 Task: Use the formula "VLOOKUP" in spreadsheet "Project portfolio".
Action: Mouse moved to (370, 276)
Screenshot: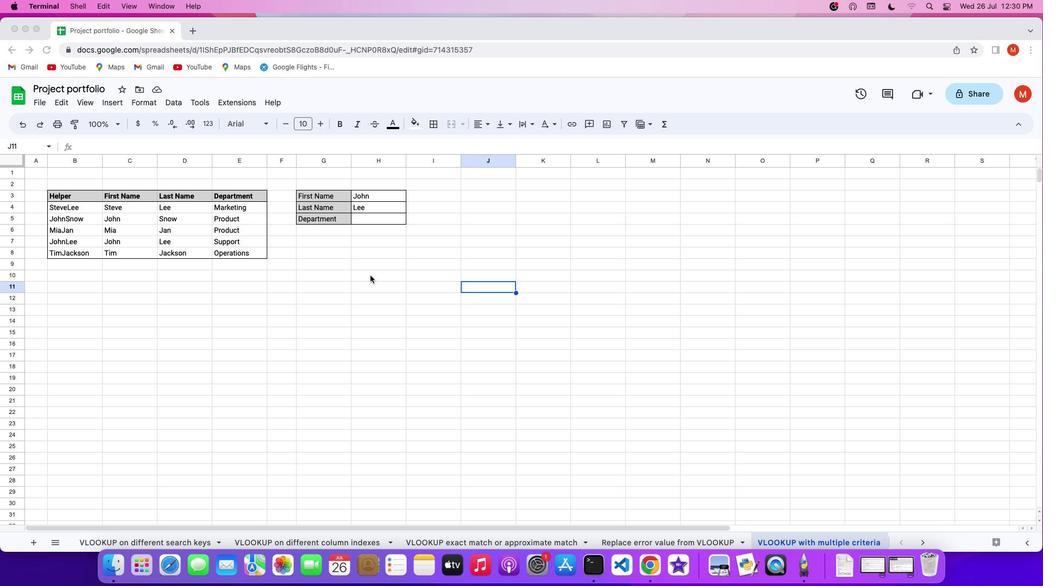 
Action: Mouse pressed left at (370, 276)
Screenshot: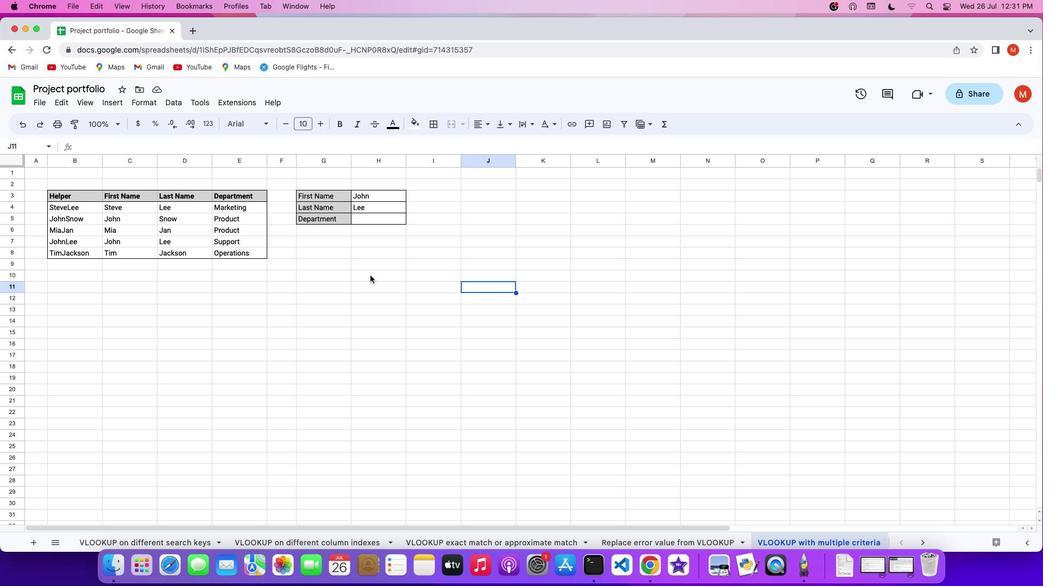 
Action: Mouse pressed left at (370, 276)
Screenshot: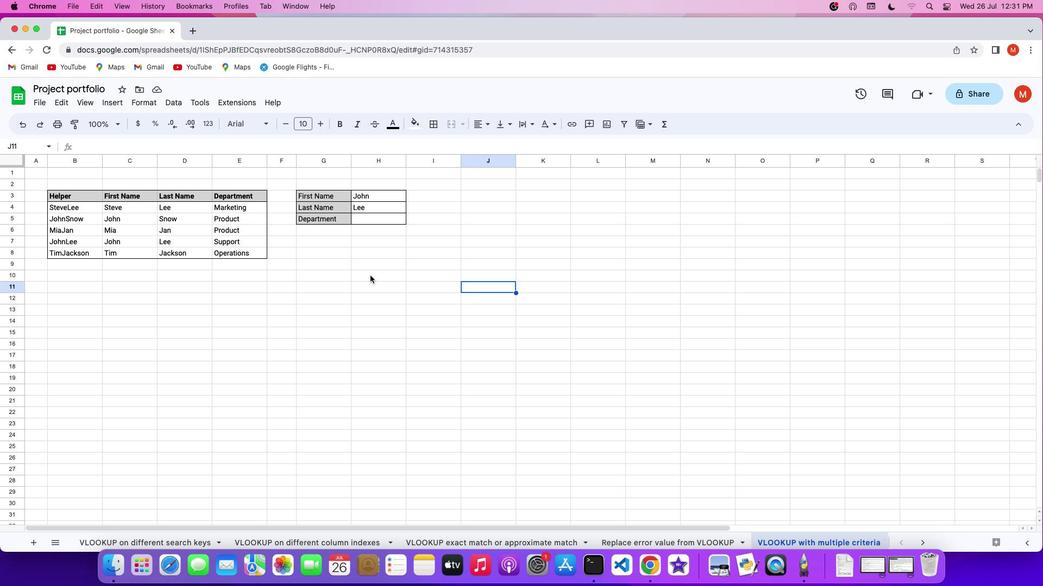 
Action: Key pressed '='
Screenshot: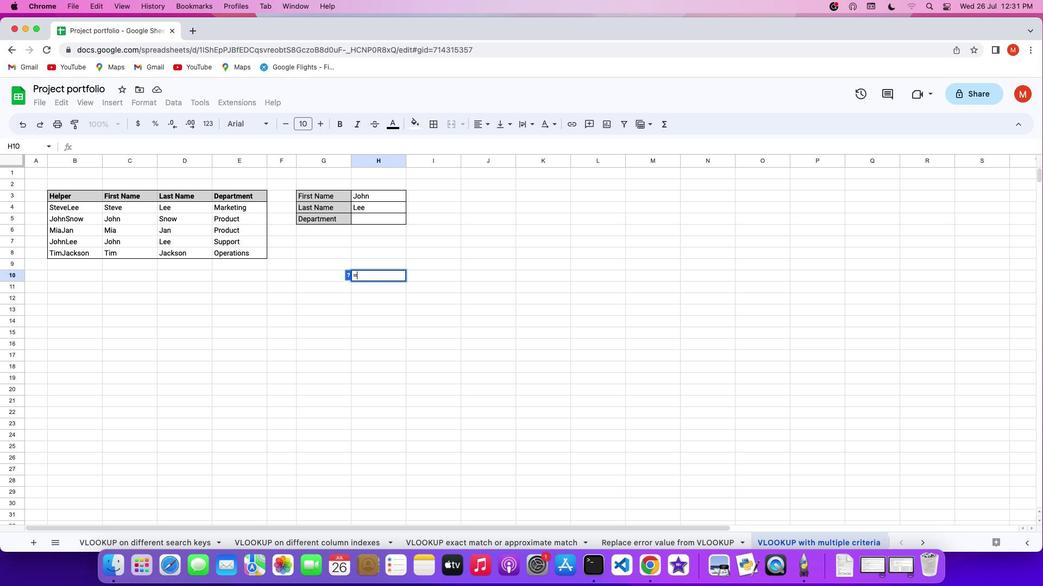 
Action: Mouse moved to (664, 120)
Screenshot: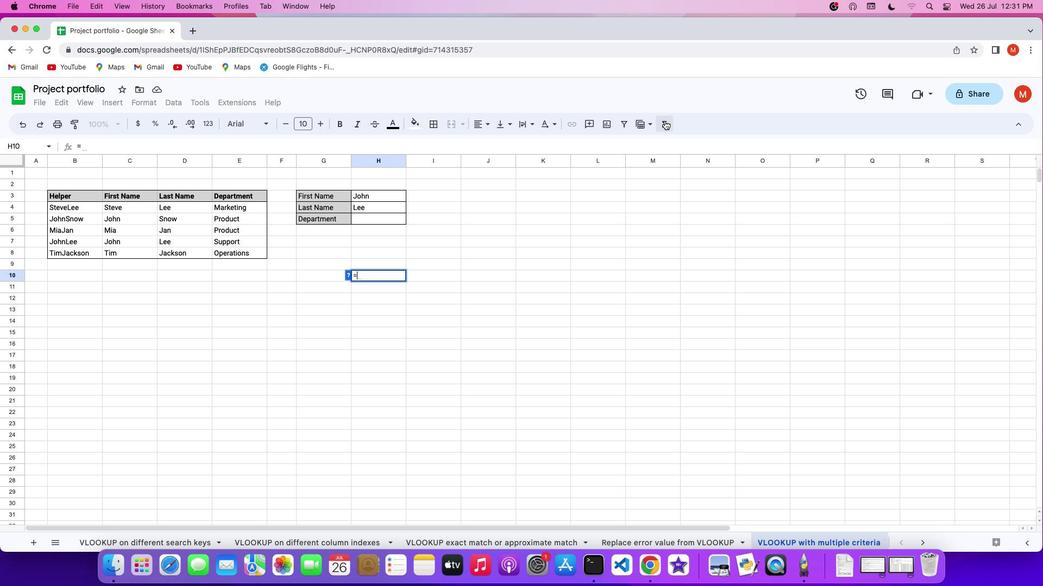 
Action: Mouse pressed left at (664, 120)
Screenshot: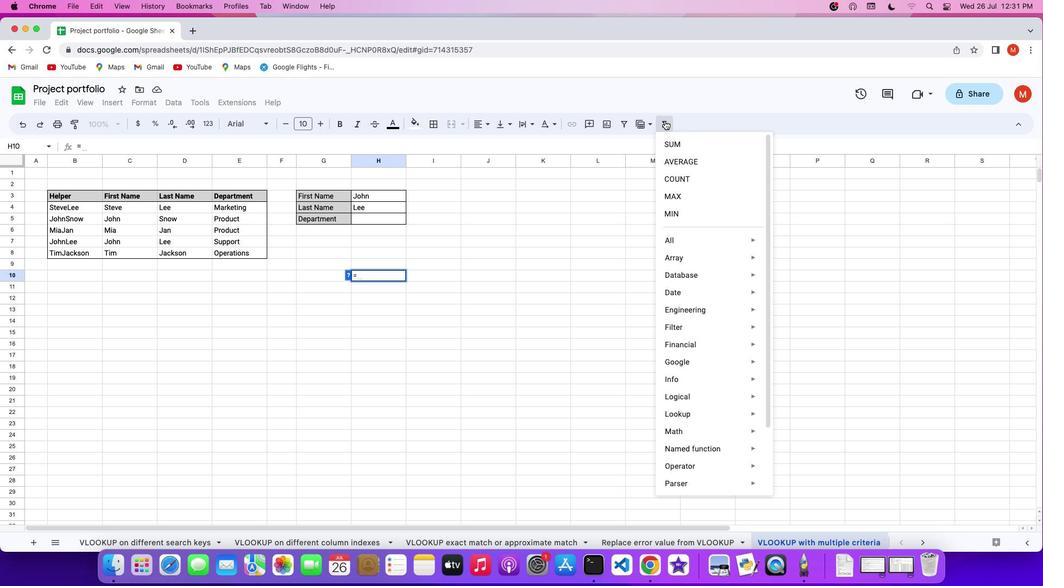 
Action: Mouse moved to (822, 413)
Screenshot: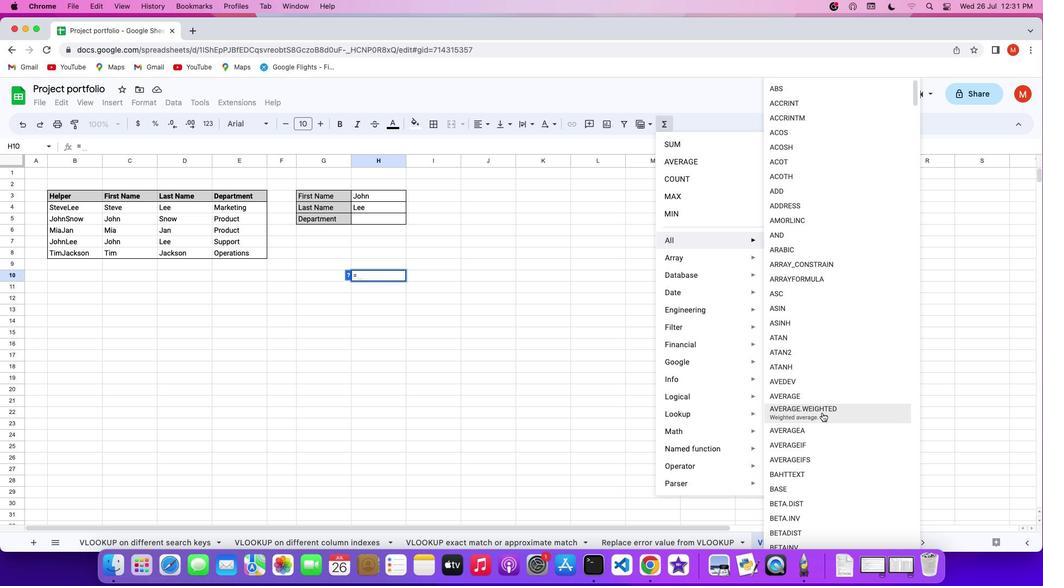
Action: Mouse scrolled (822, 413) with delta (0, 0)
Screenshot: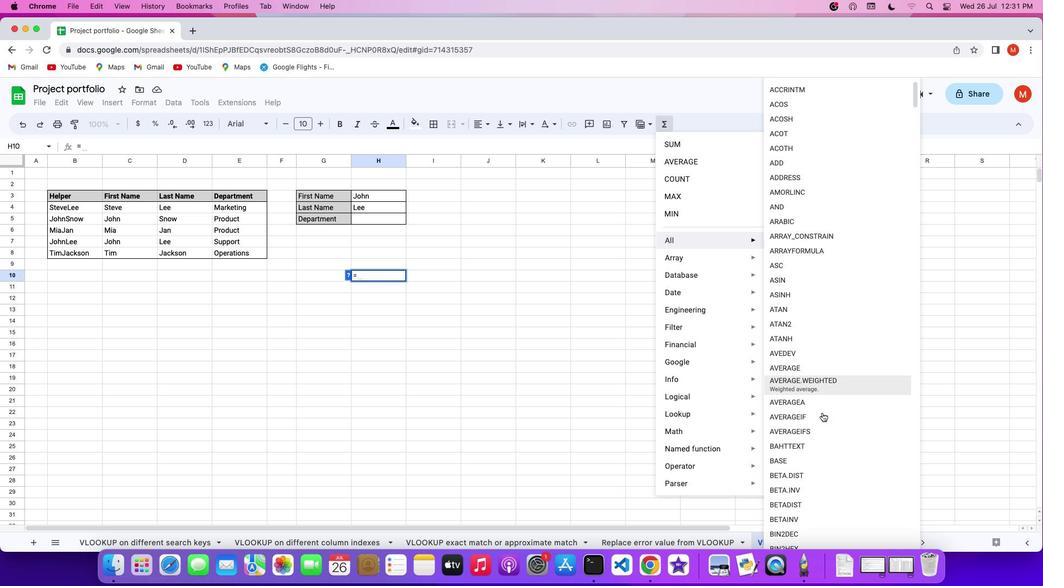 
Action: Mouse scrolled (822, 413) with delta (0, 0)
Screenshot: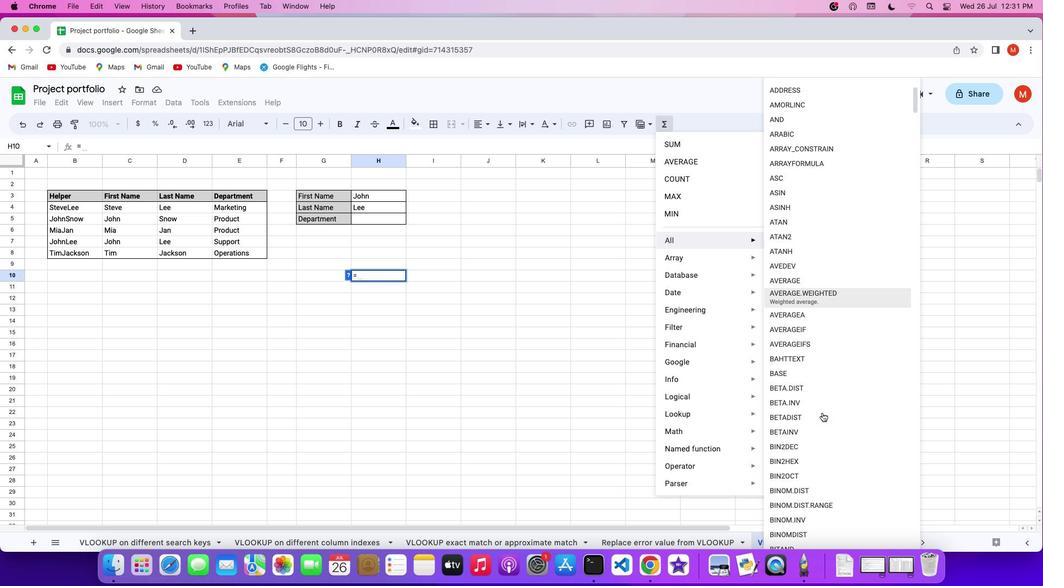
Action: Mouse scrolled (822, 413) with delta (0, -1)
Screenshot: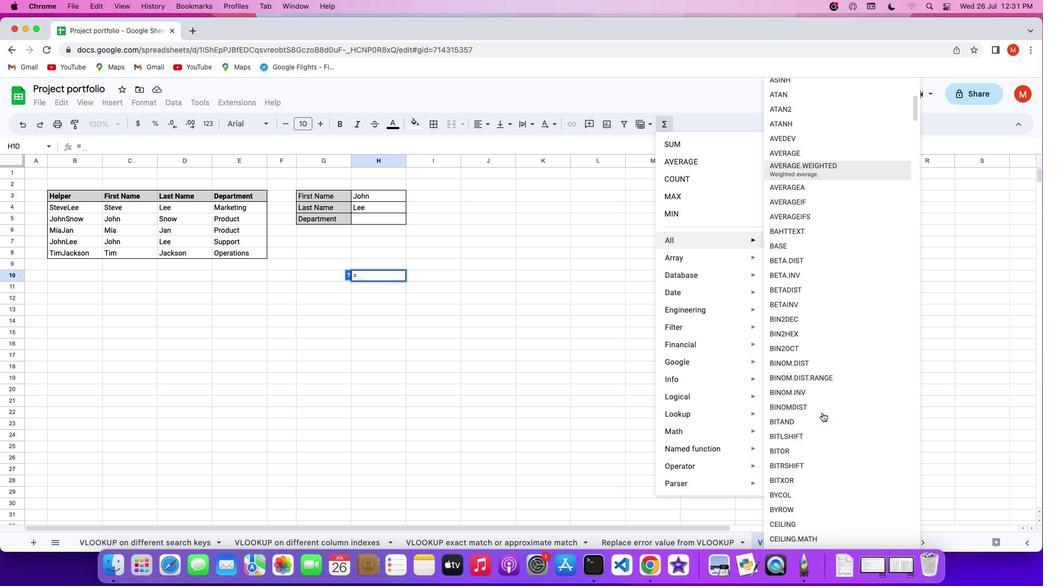 
Action: Mouse scrolled (822, 413) with delta (0, -2)
Screenshot: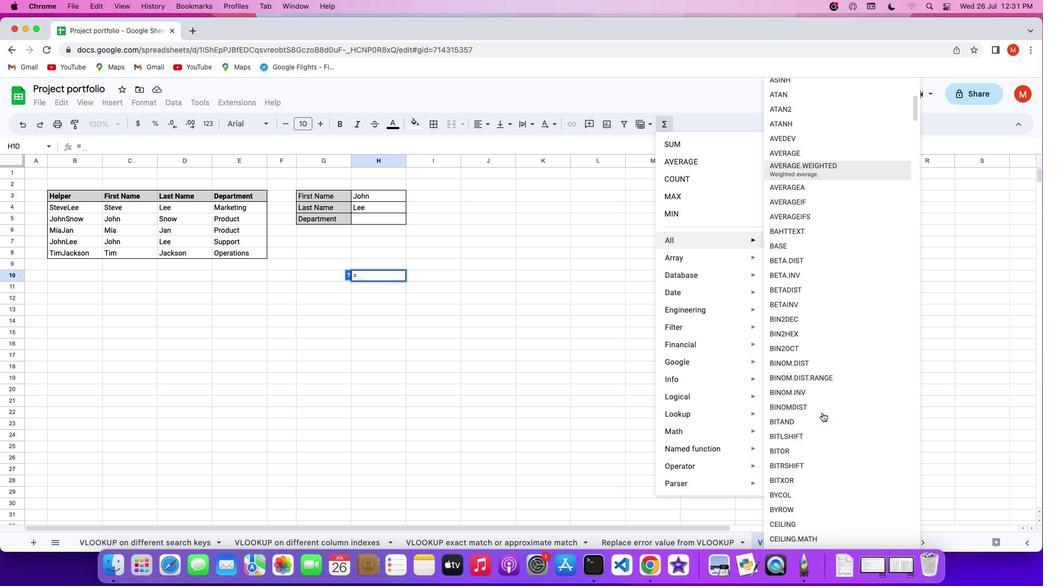 
Action: Mouse scrolled (822, 413) with delta (0, -2)
Screenshot: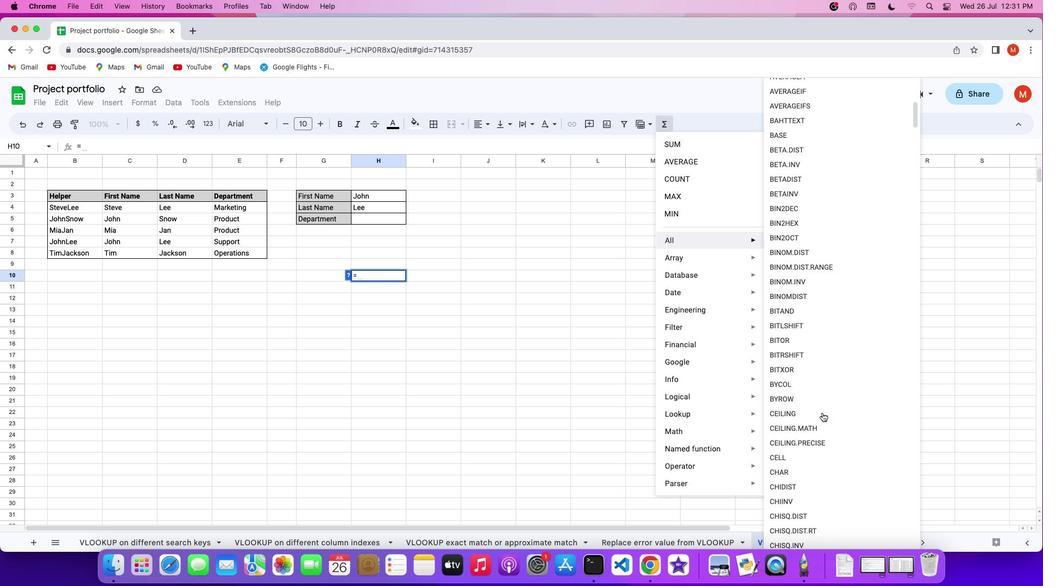 
Action: Mouse scrolled (822, 413) with delta (0, 0)
Screenshot: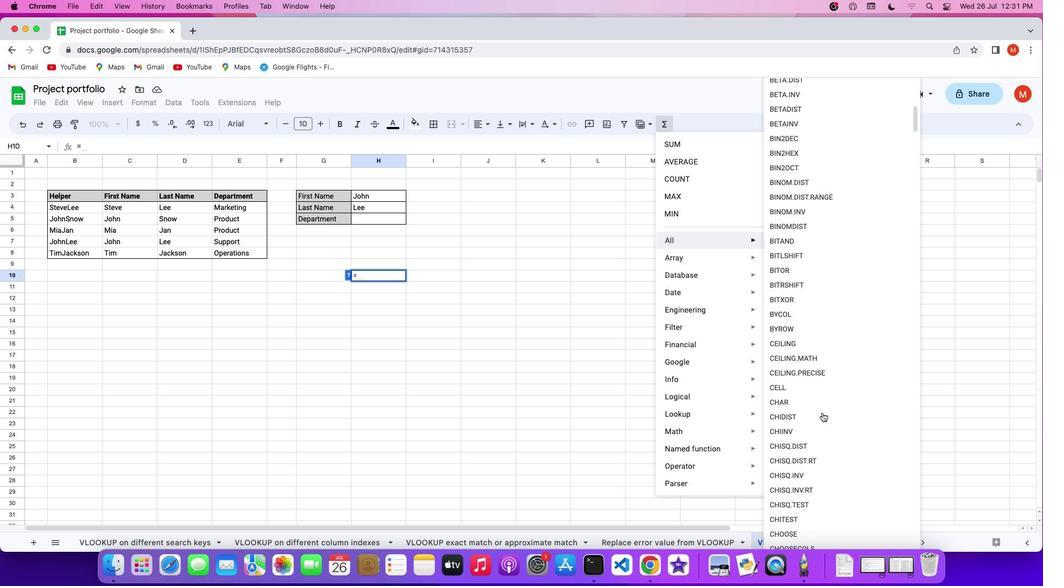 
Action: Mouse scrolled (822, 413) with delta (0, 0)
Screenshot: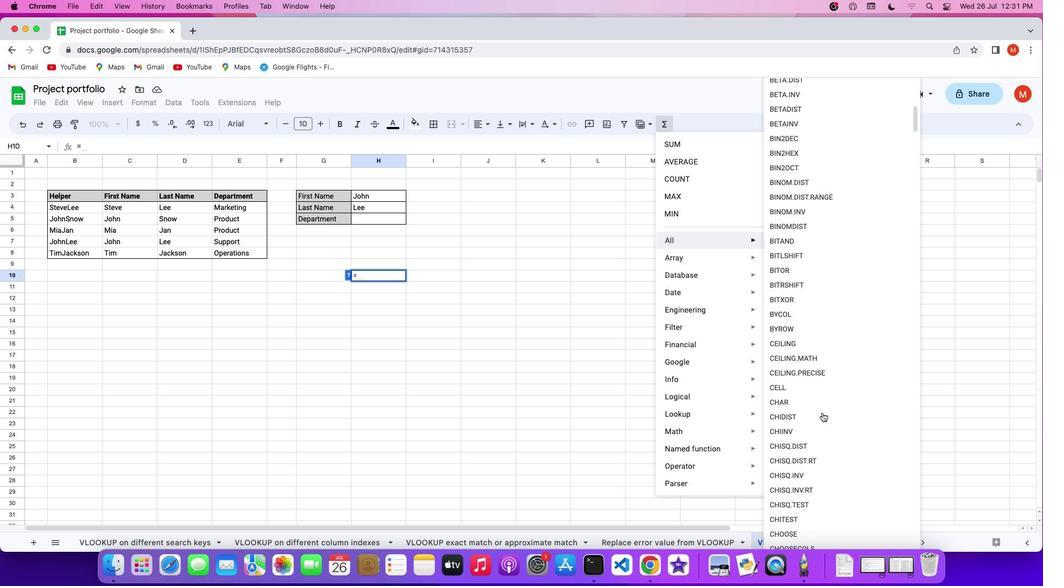 
Action: Mouse scrolled (822, 413) with delta (0, -1)
Screenshot: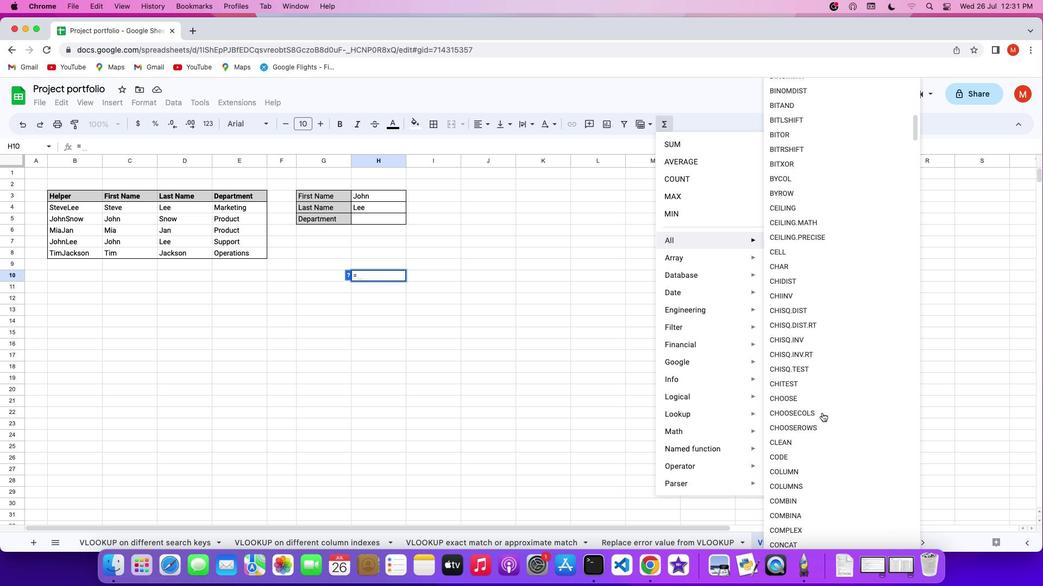 
Action: Mouse scrolled (822, 413) with delta (0, -2)
Screenshot: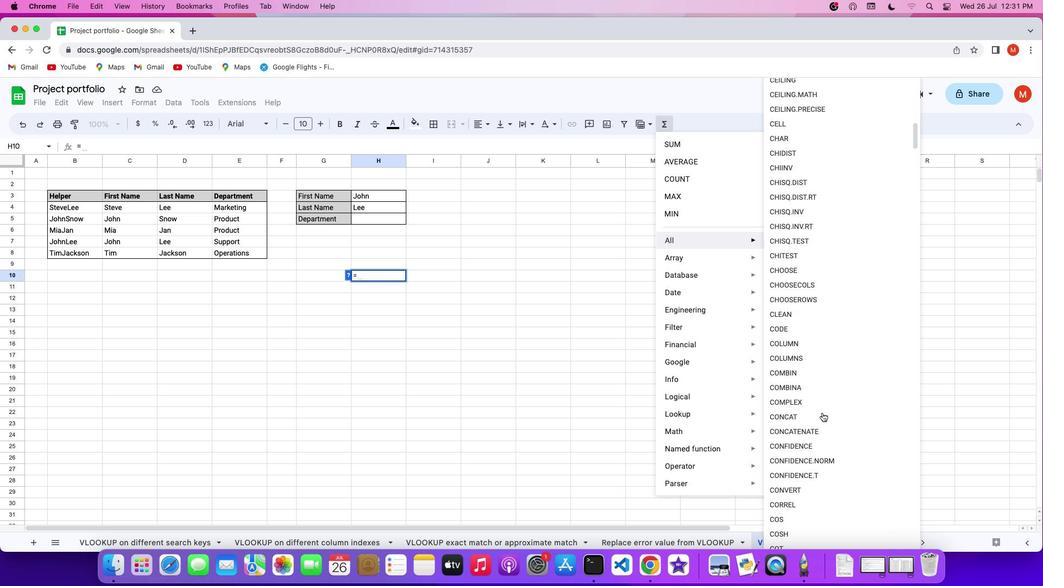 
Action: Mouse scrolled (822, 413) with delta (0, -3)
Screenshot: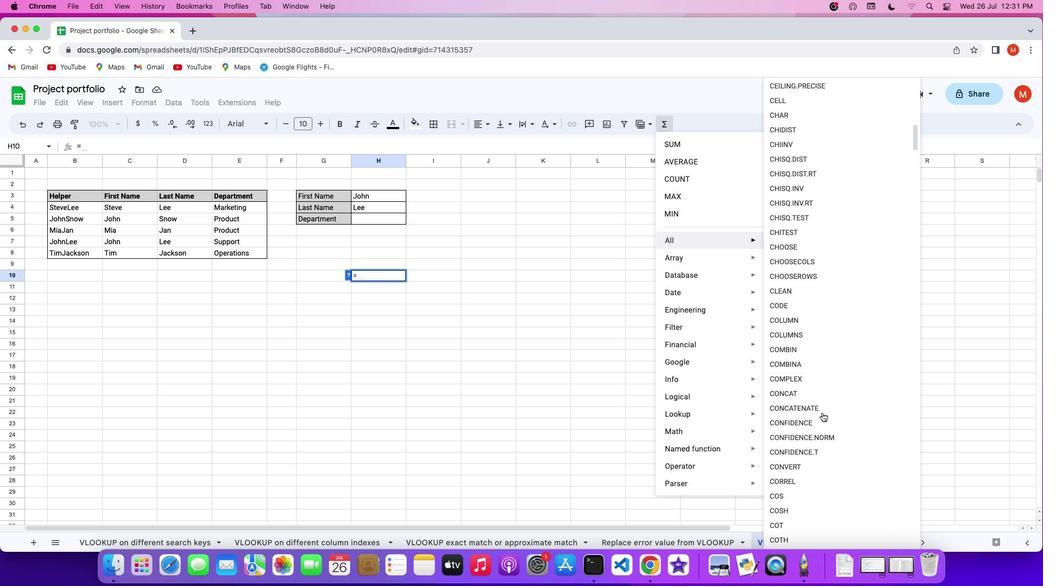 
Action: Mouse scrolled (822, 413) with delta (0, 0)
Screenshot: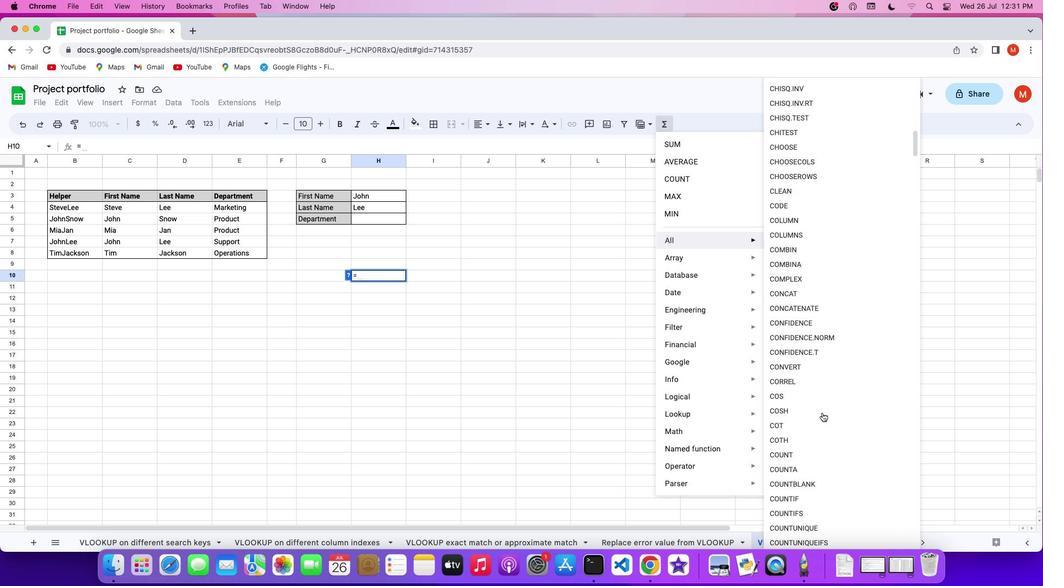
Action: Mouse scrolled (822, 413) with delta (0, 0)
Screenshot: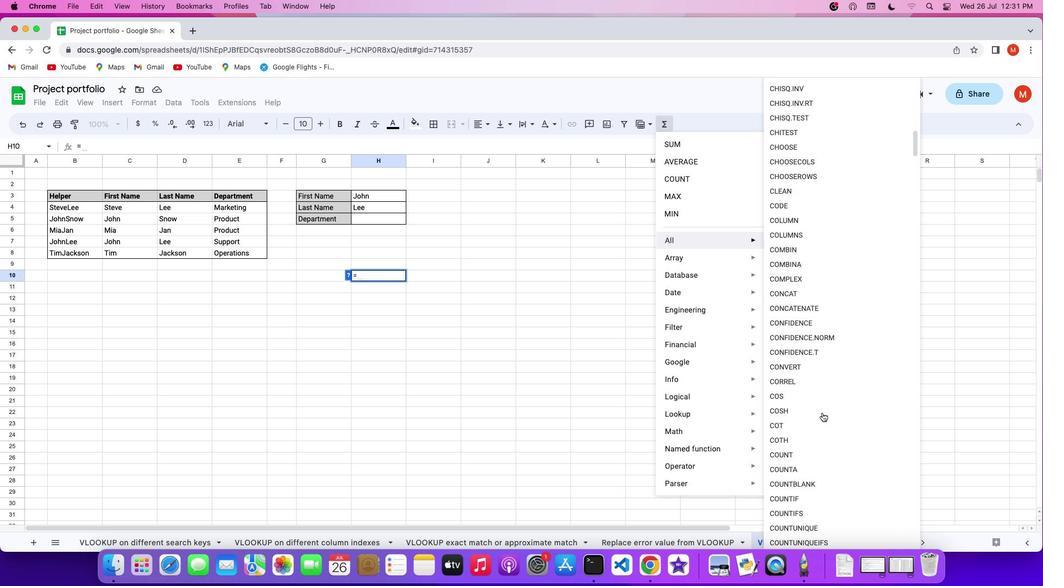 
Action: Mouse scrolled (822, 413) with delta (0, -1)
Screenshot: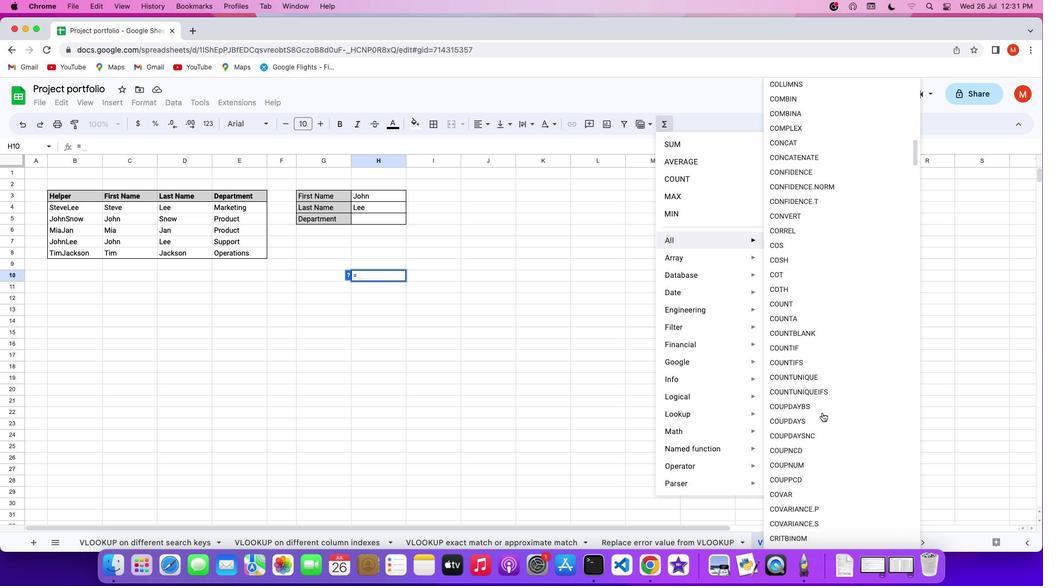 
Action: Mouse scrolled (822, 413) with delta (0, -2)
Screenshot: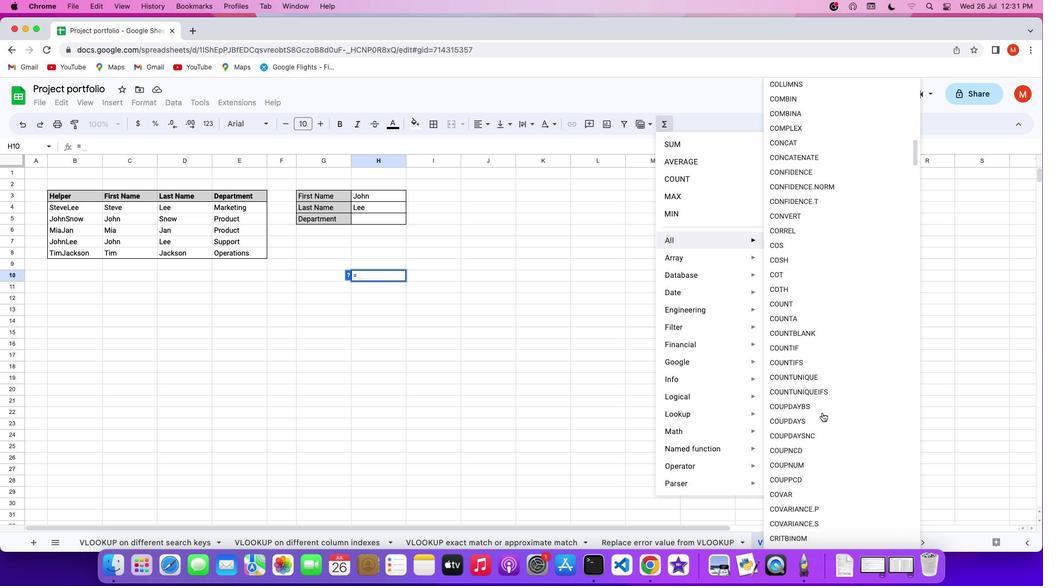 
Action: Mouse scrolled (822, 413) with delta (0, -3)
Screenshot: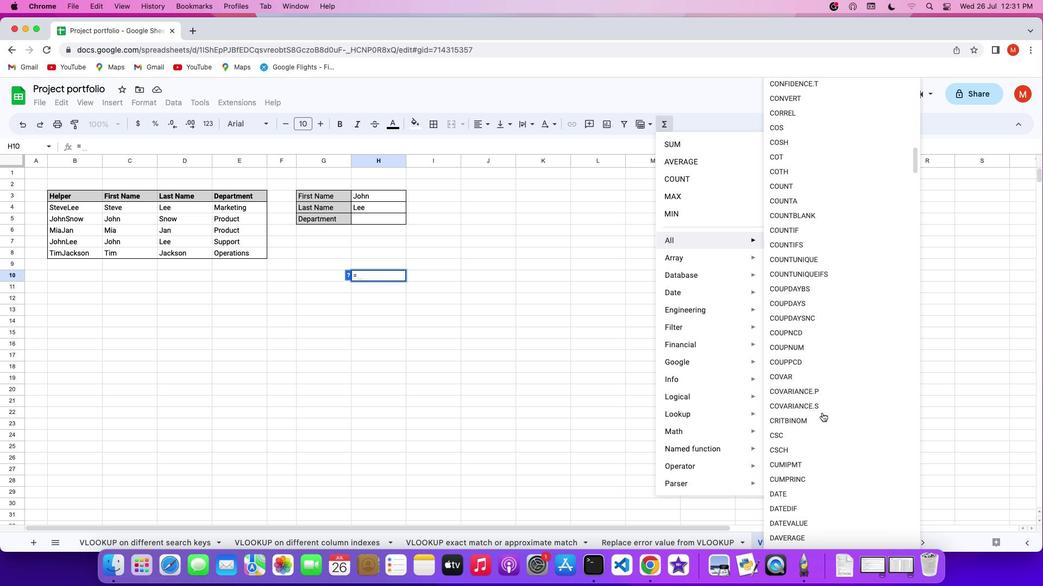 
Action: Mouse scrolled (822, 413) with delta (0, 0)
Screenshot: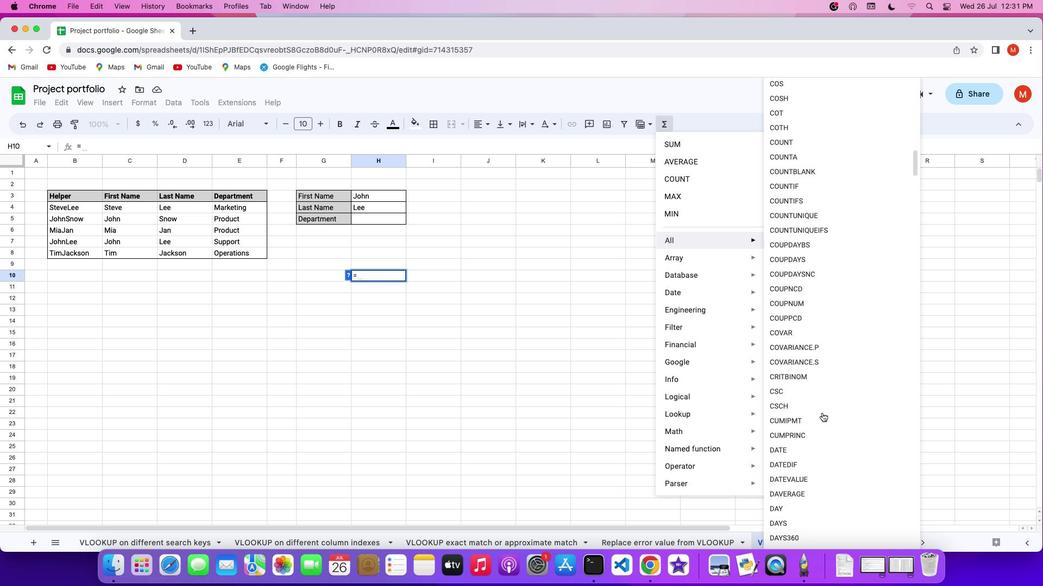 
Action: Mouse scrolled (822, 413) with delta (0, 0)
Screenshot: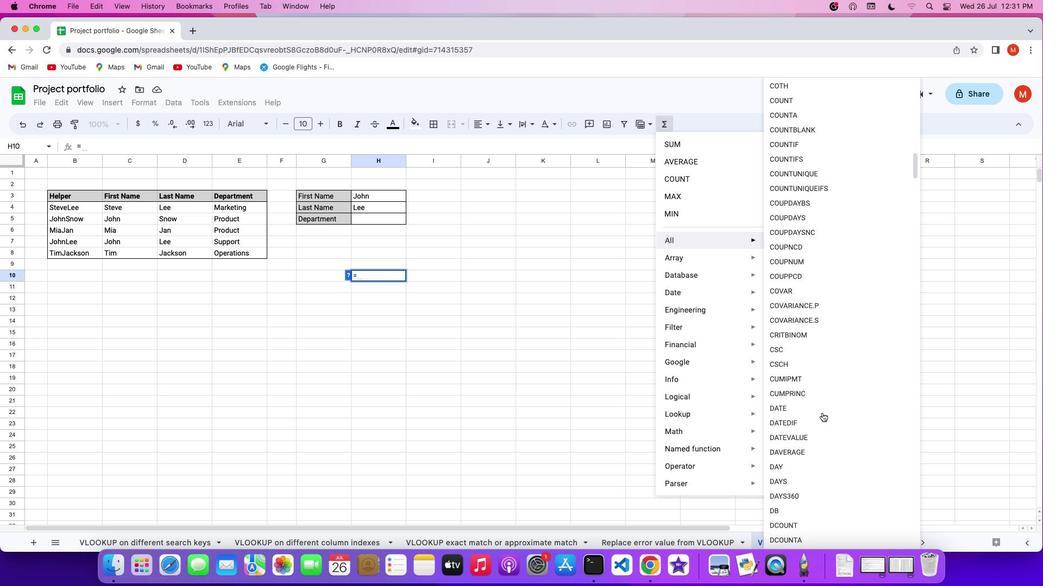 
Action: Mouse scrolled (822, 413) with delta (0, -1)
Screenshot: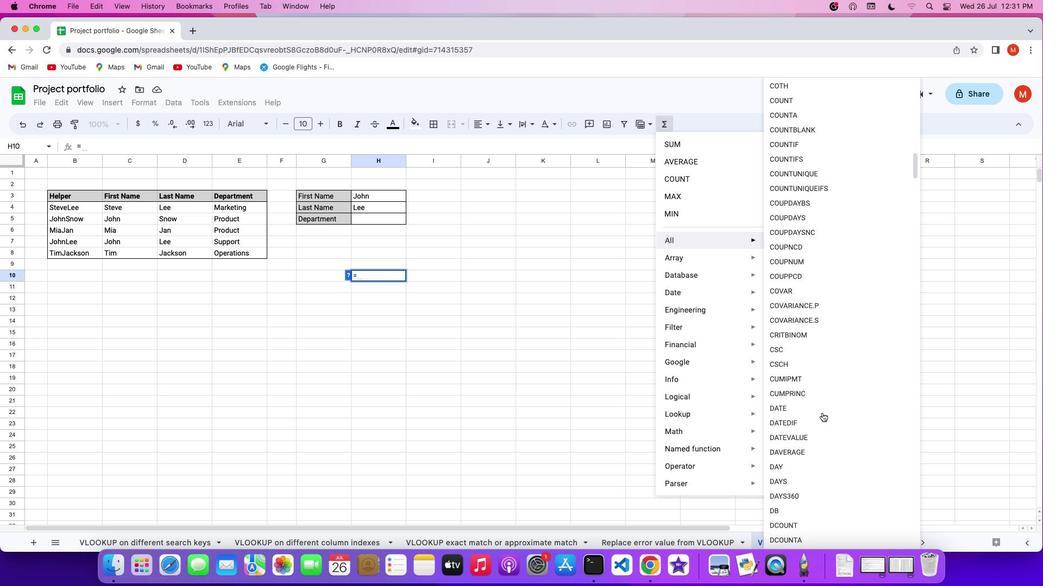 
Action: Mouse scrolled (822, 413) with delta (0, -2)
Screenshot: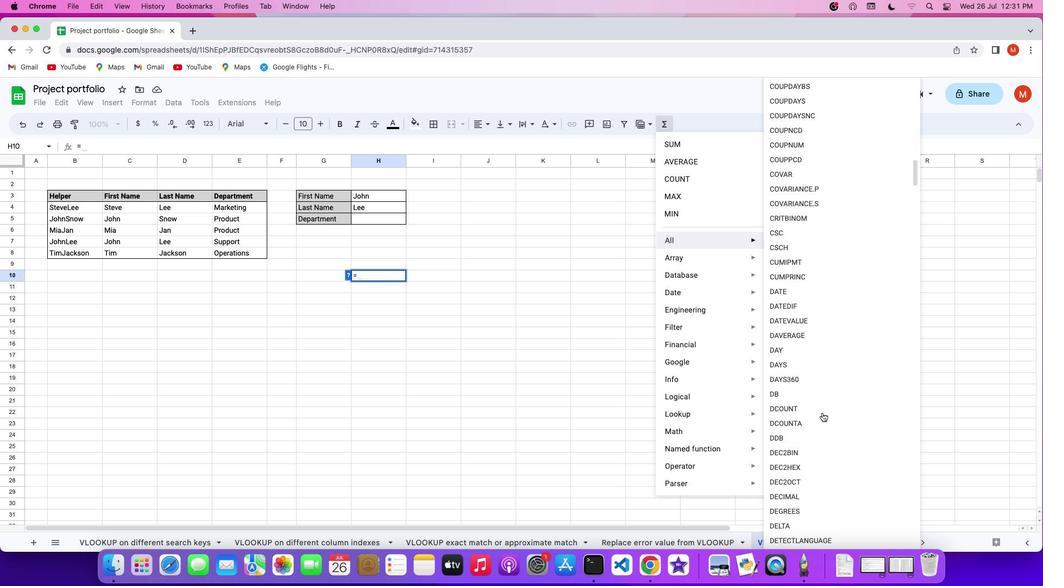 
Action: Mouse scrolled (822, 413) with delta (0, -2)
Screenshot: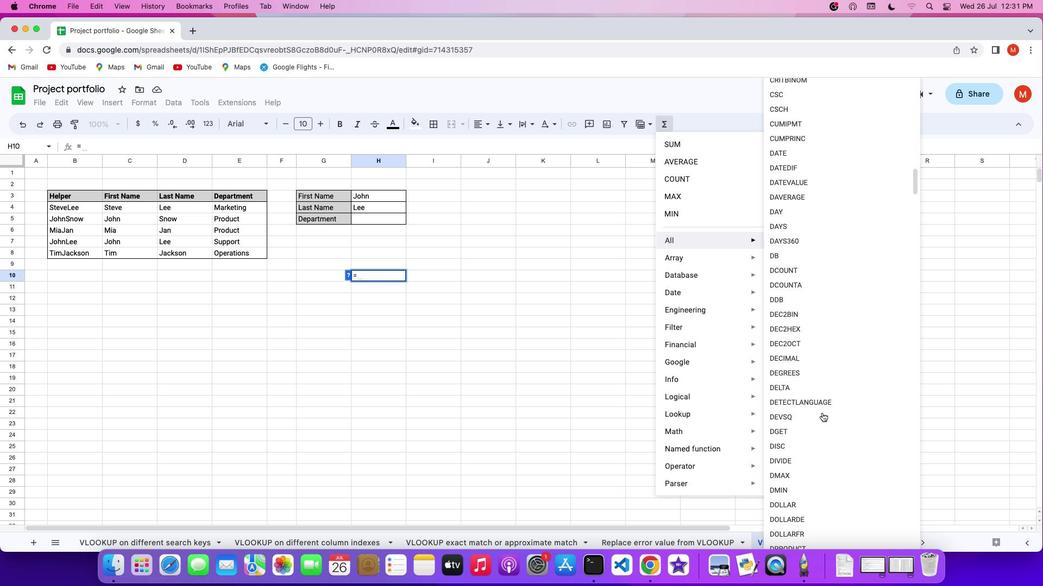 
Action: Mouse scrolled (822, 413) with delta (0, 0)
Screenshot: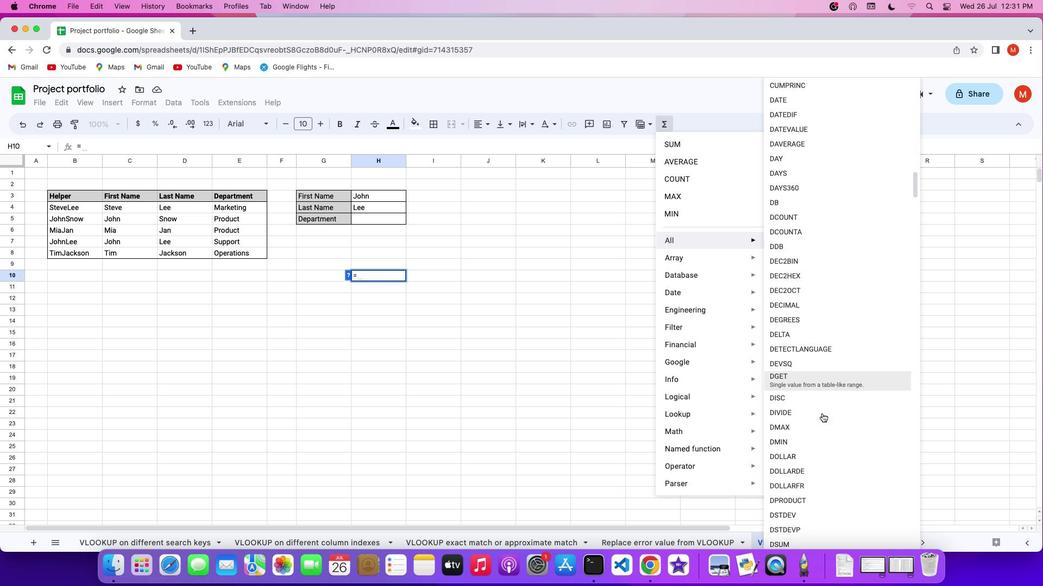 
Action: Mouse scrolled (822, 413) with delta (0, 0)
Screenshot: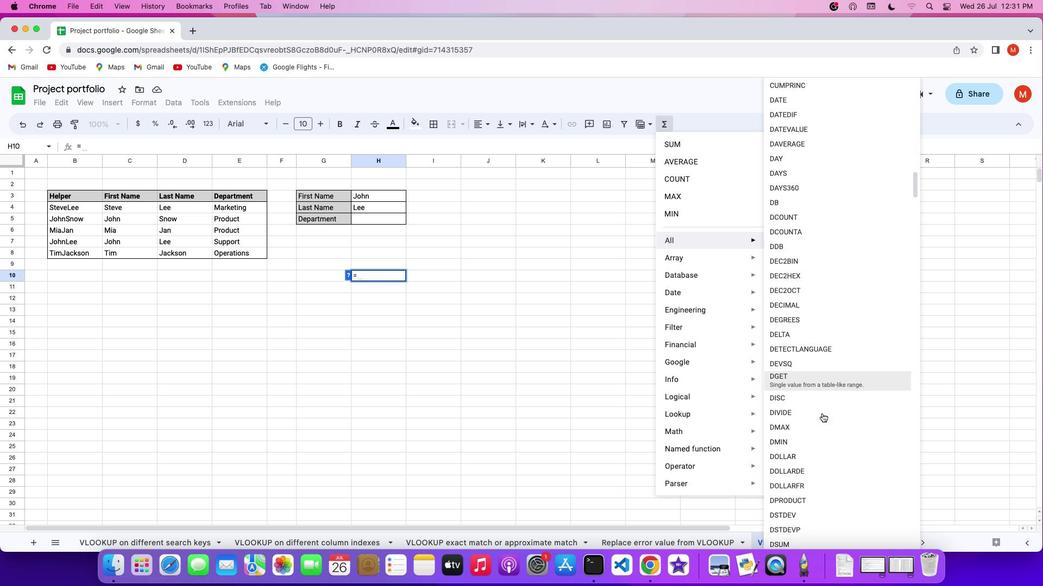 
Action: Mouse scrolled (822, 413) with delta (0, -1)
Screenshot: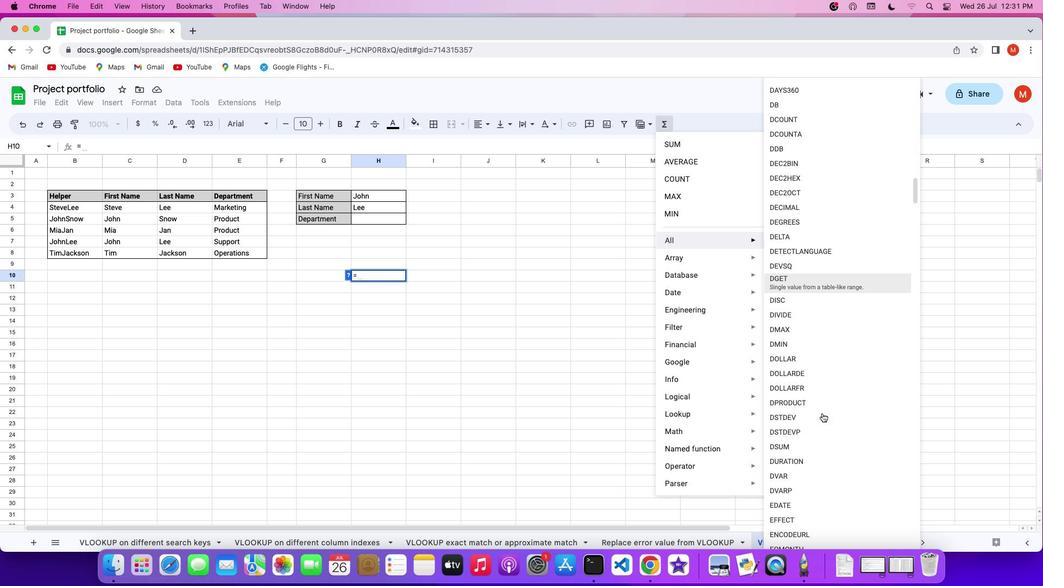 
Action: Mouse moved to (822, 413)
Screenshot: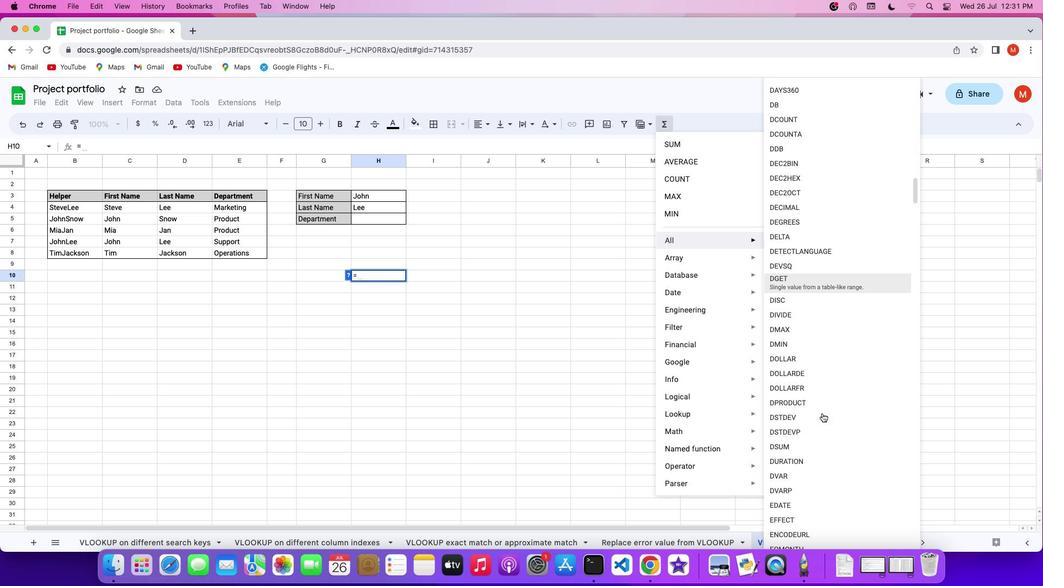 
Action: Mouse scrolled (822, 413) with delta (0, -2)
Screenshot: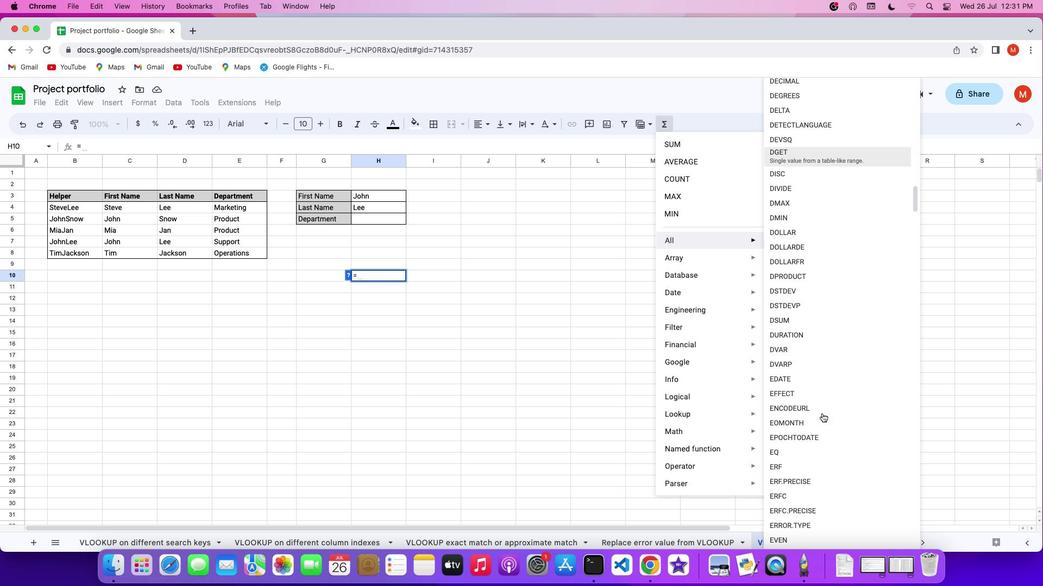 
Action: Mouse scrolled (822, 413) with delta (0, -2)
Screenshot: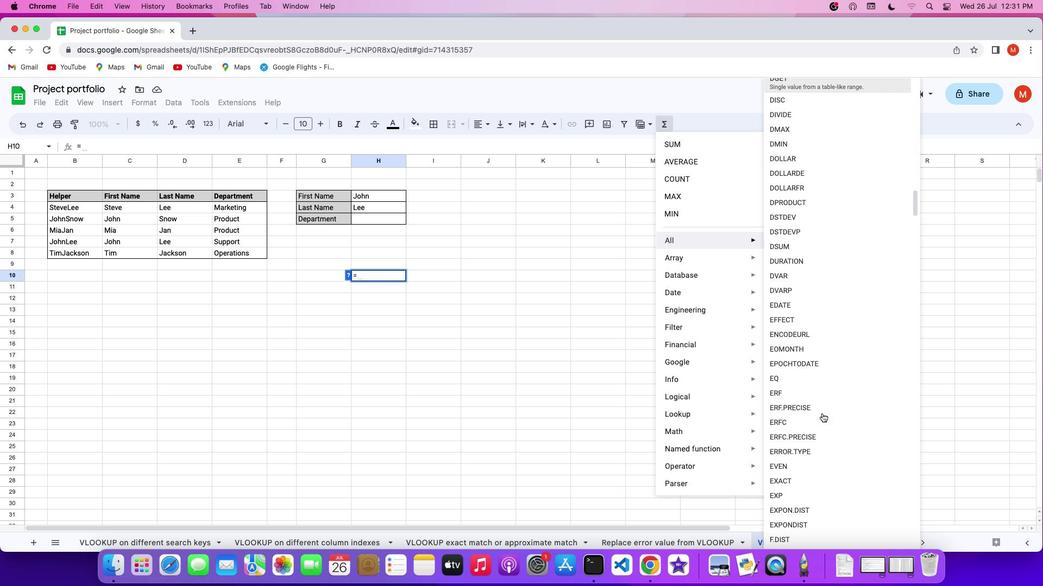 
Action: Mouse scrolled (822, 413) with delta (0, 0)
Screenshot: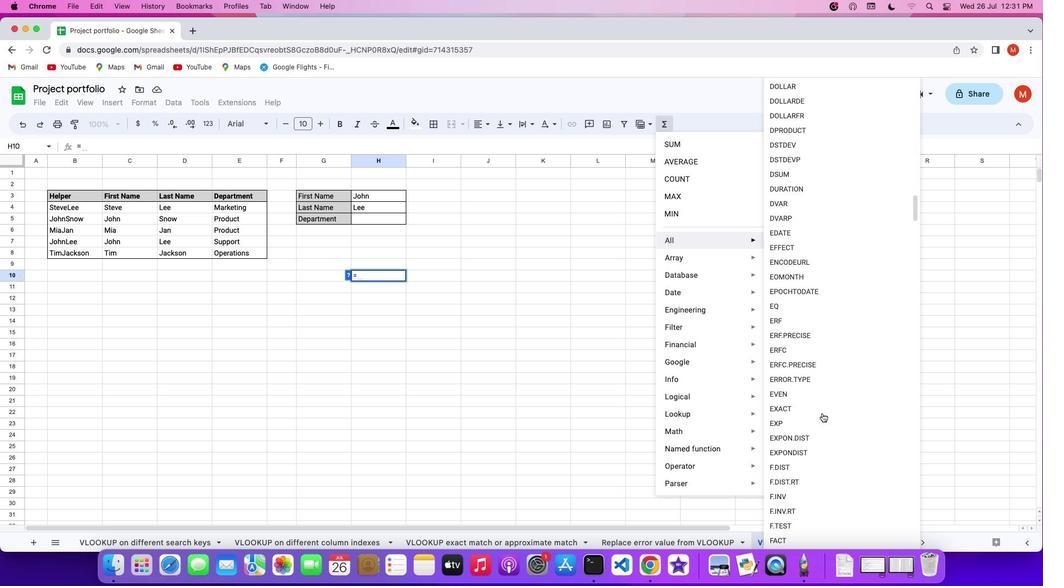 
Action: Mouse scrolled (822, 413) with delta (0, 0)
Screenshot: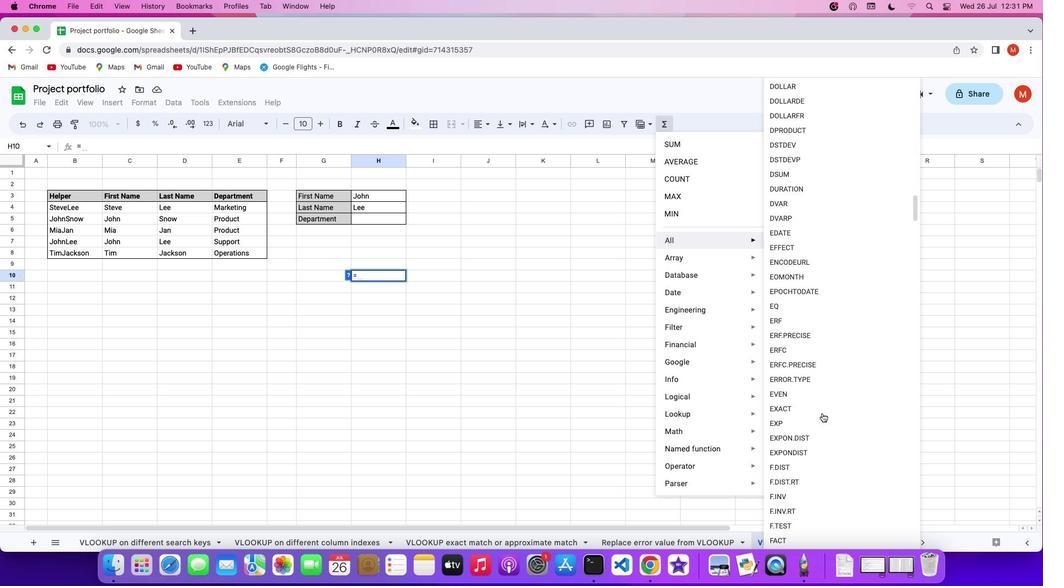 
Action: Mouse scrolled (822, 413) with delta (0, -1)
Screenshot: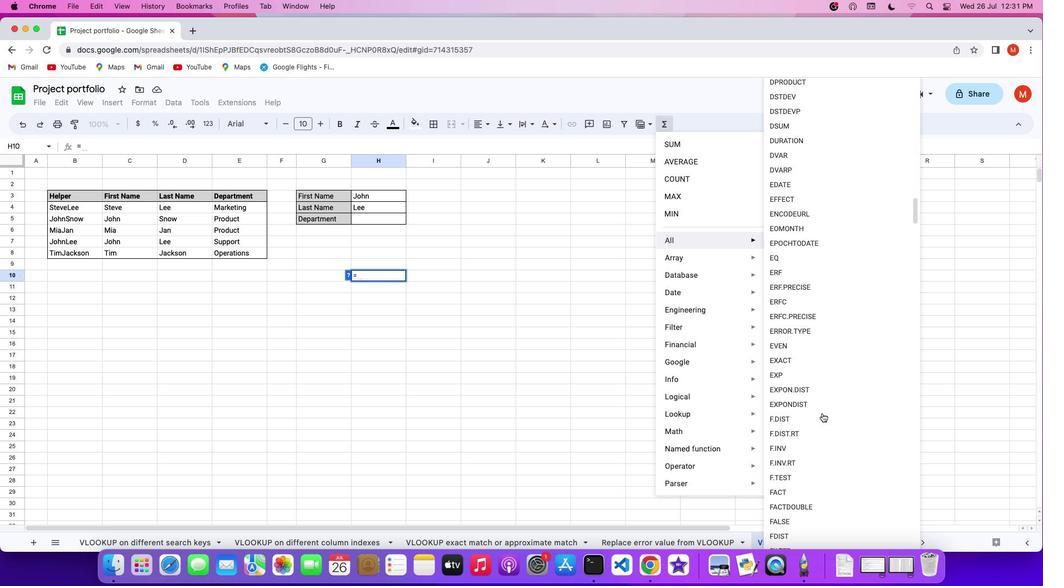 
Action: Mouse scrolled (822, 413) with delta (0, -2)
Screenshot: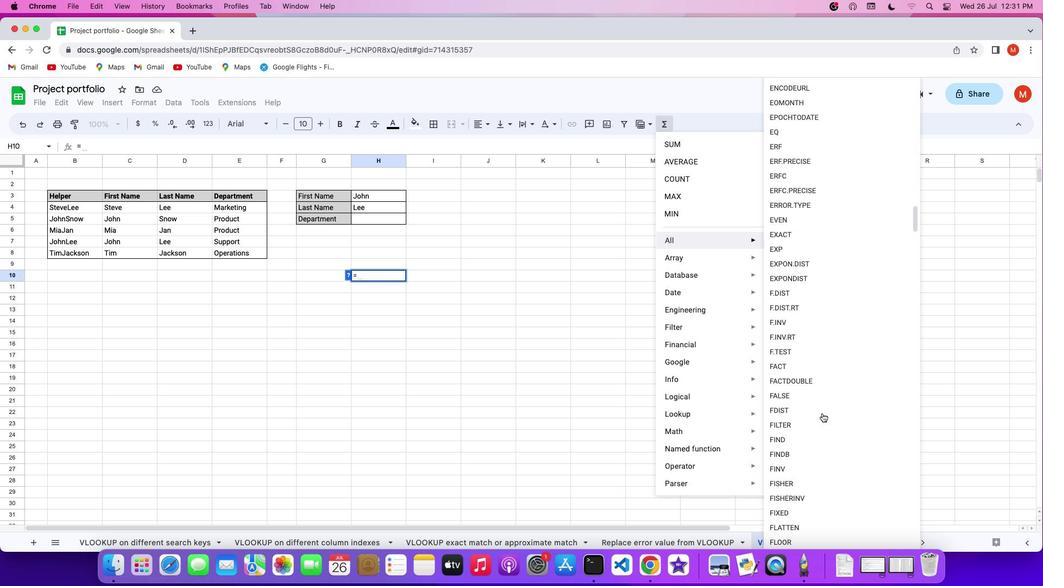 
Action: Mouse scrolled (822, 413) with delta (0, -2)
Screenshot: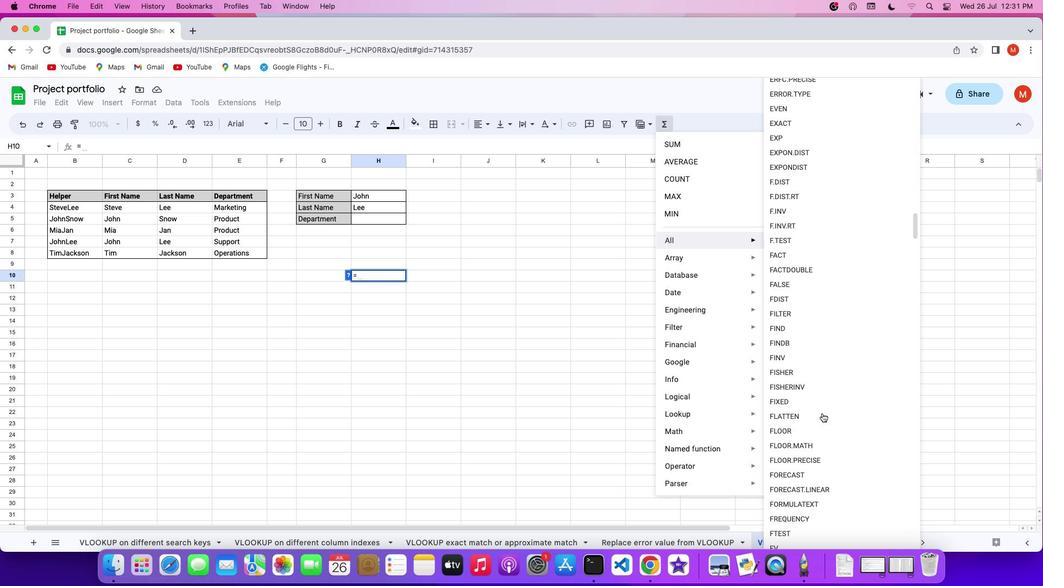 
Action: Mouse scrolled (822, 413) with delta (0, 0)
Screenshot: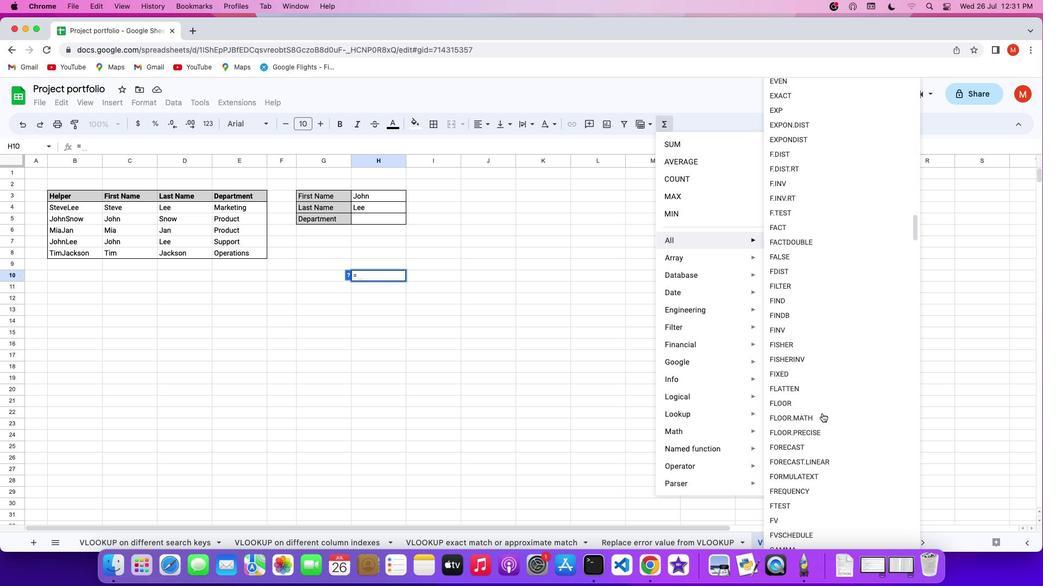 
Action: Mouse scrolled (822, 413) with delta (0, 0)
Screenshot: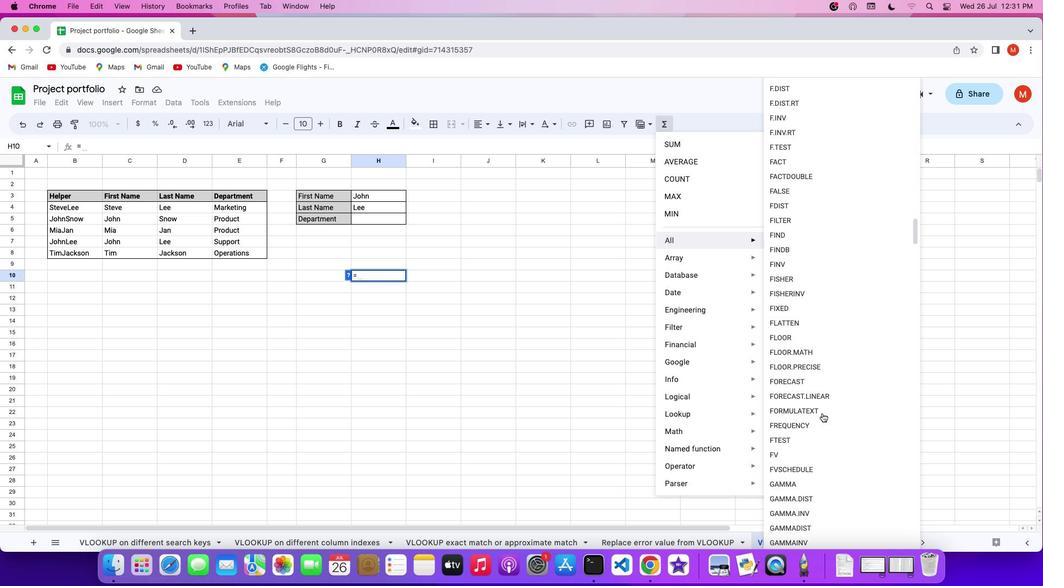 
Action: Mouse scrolled (822, 413) with delta (0, -1)
Screenshot: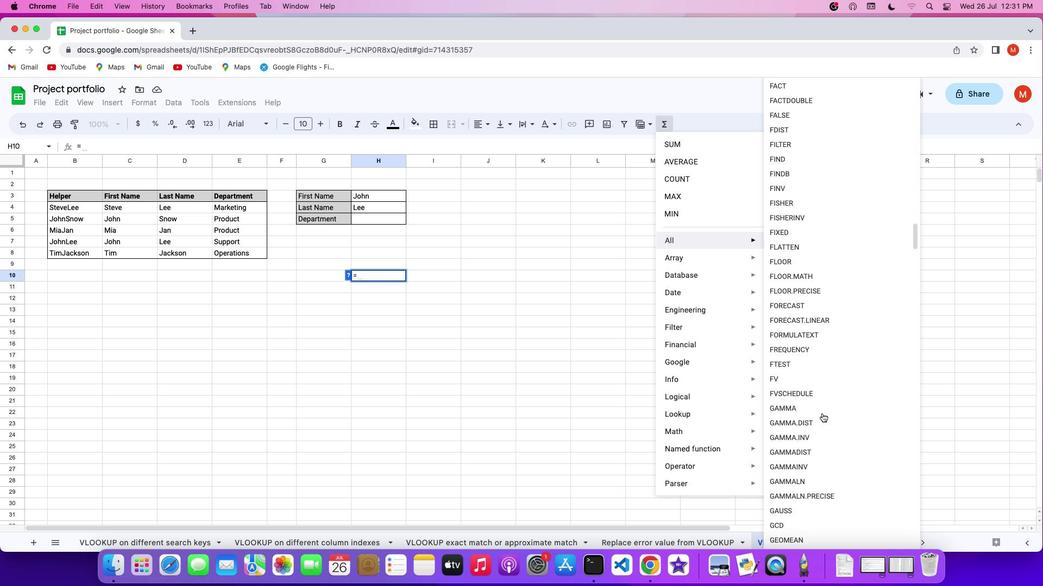 
Action: Mouse scrolled (822, 413) with delta (0, -2)
Screenshot: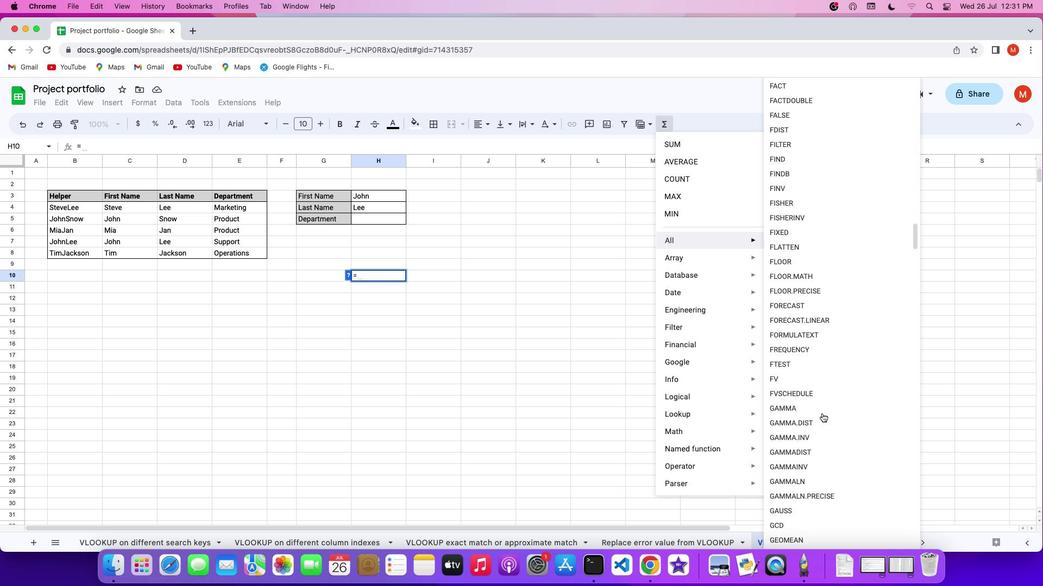 
Action: Mouse scrolled (822, 413) with delta (0, 0)
Screenshot: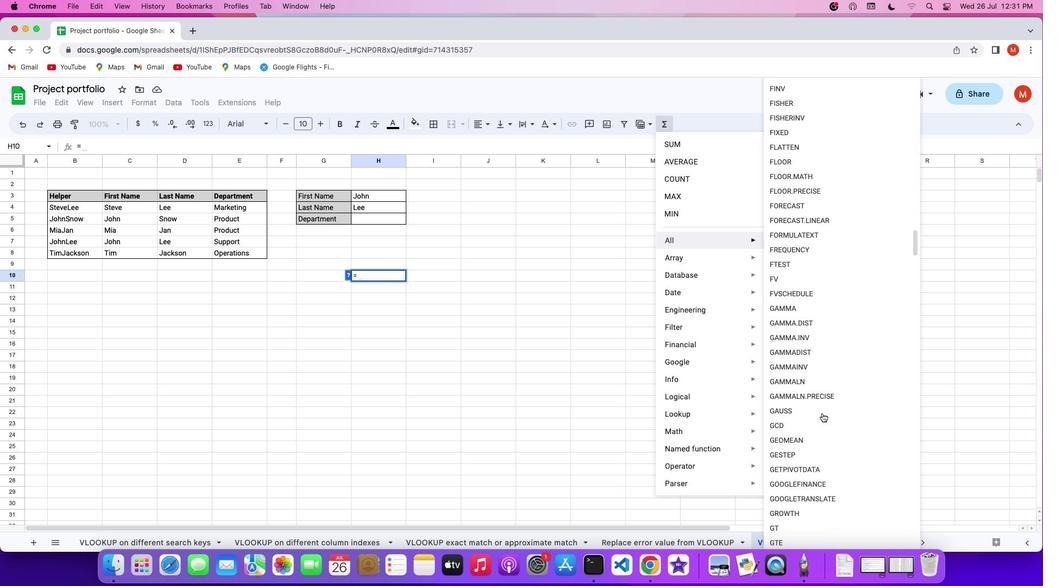 
Action: Mouse scrolled (822, 413) with delta (0, 0)
Screenshot: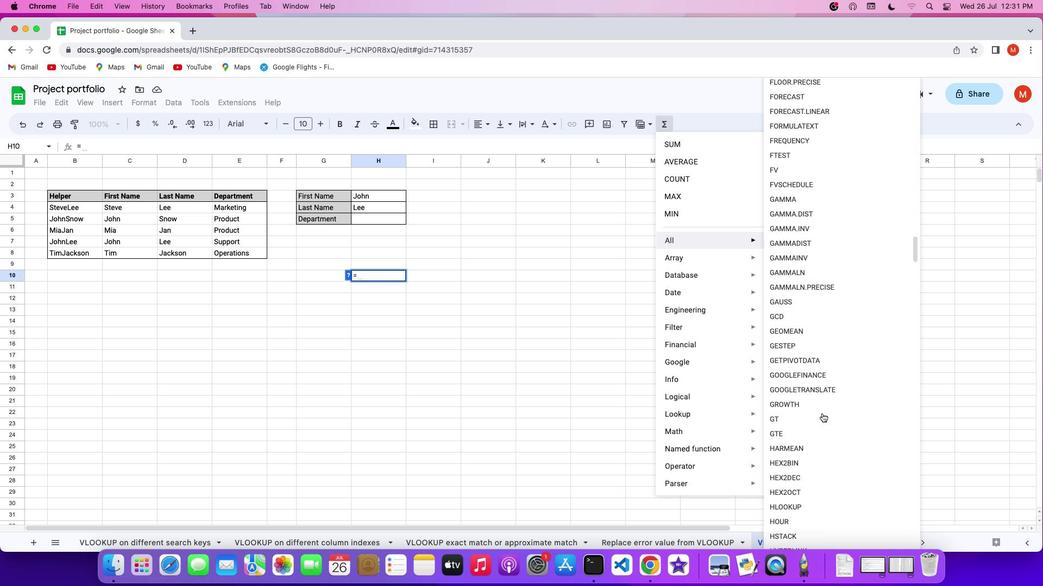 
Action: Mouse scrolled (822, 413) with delta (0, -1)
Screenshot: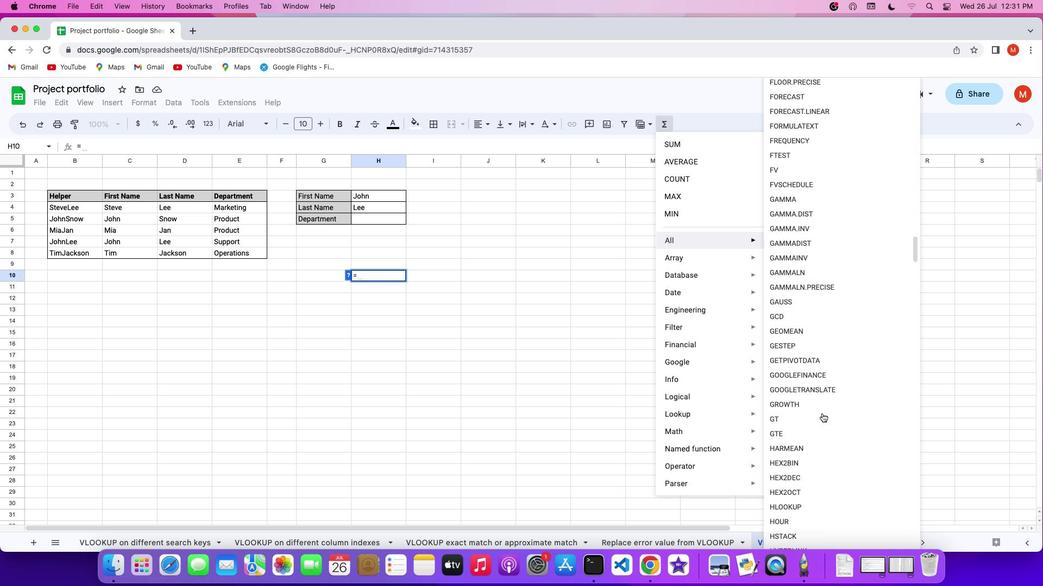 
Action: Mouse scrolled (822, 413) with delta (0, -2)
Screenshot: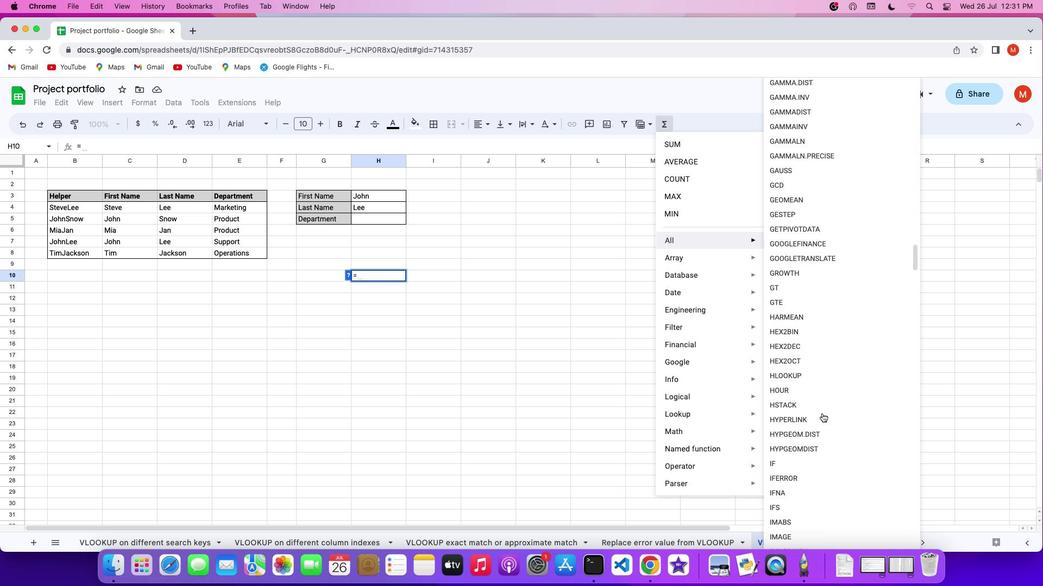
Action: Mouse scrolled (822, 413) with delta (0, -2)
Screenshot: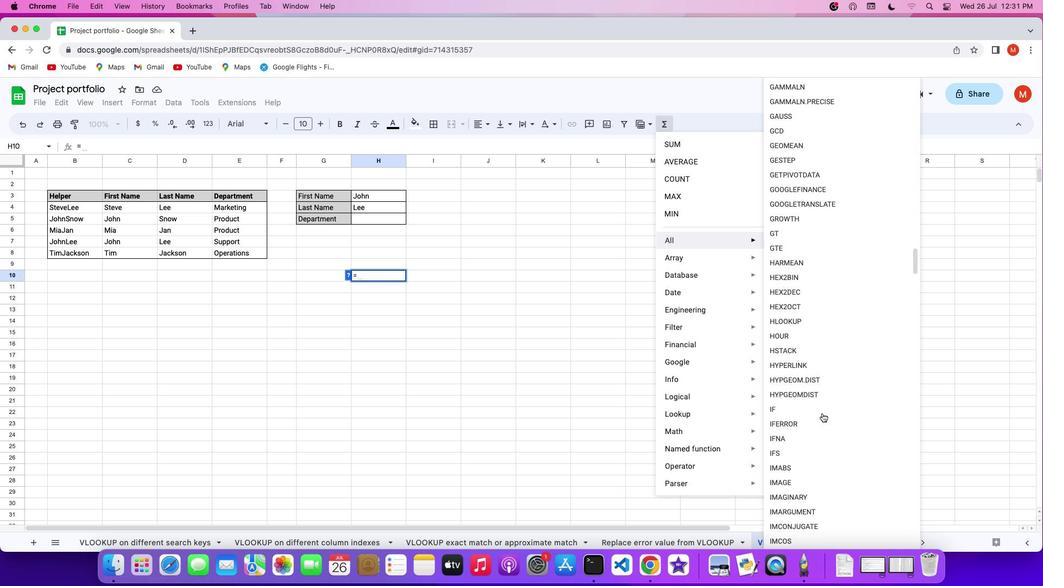 
Action: Mouse scrolled (822, 413) with delta (0, 0)
Screenshot: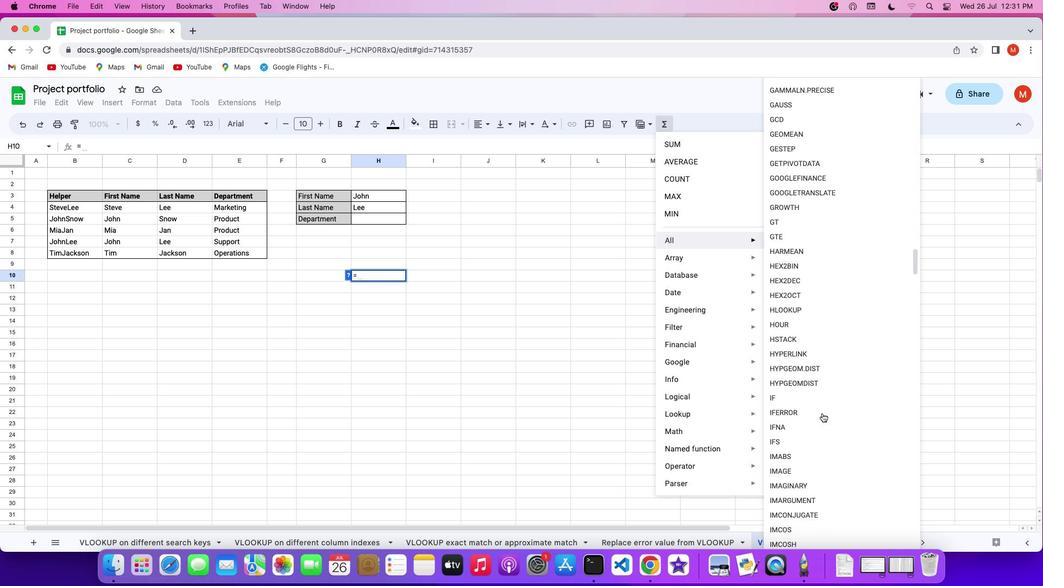
Action: Mouse scrolled (822, 413) with delta (0, 0)
Screenshot: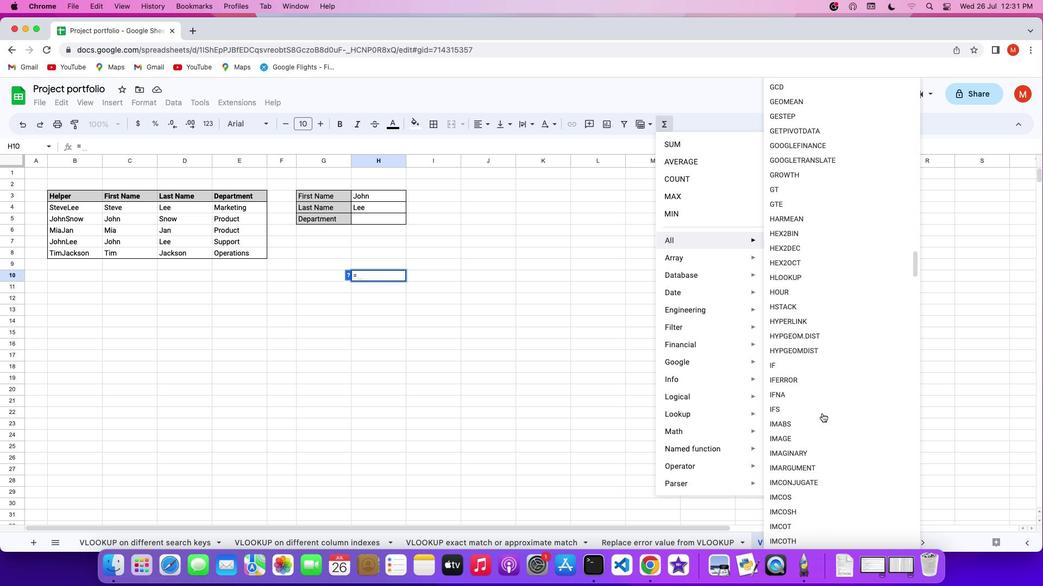 
Action: Mouse scrolled (822, 413) with delta (0, -1)
Screenshot: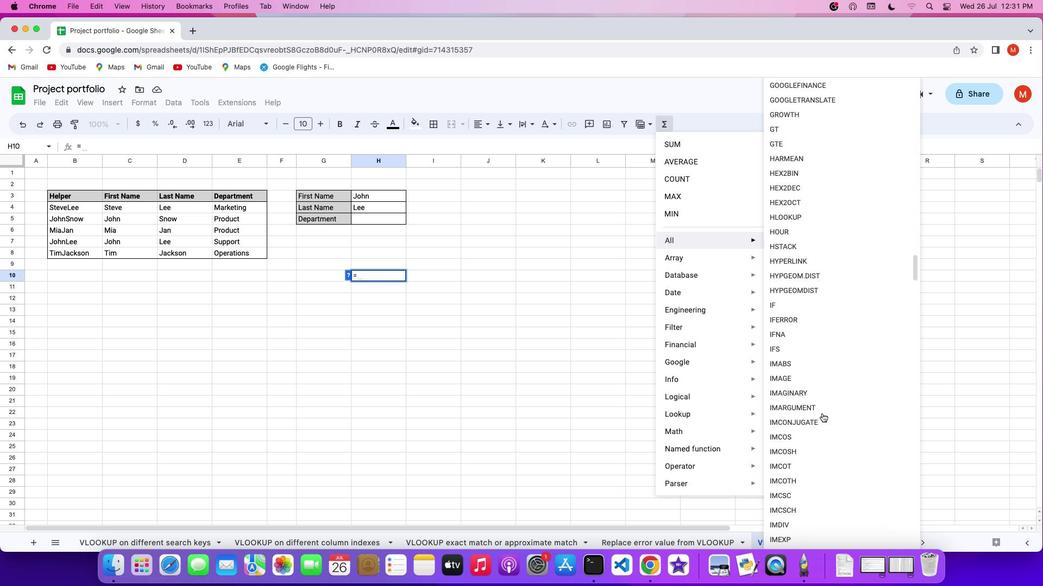 
Action: Mouse scrolled (822, 413) with delta (0, -2)
Screenshot: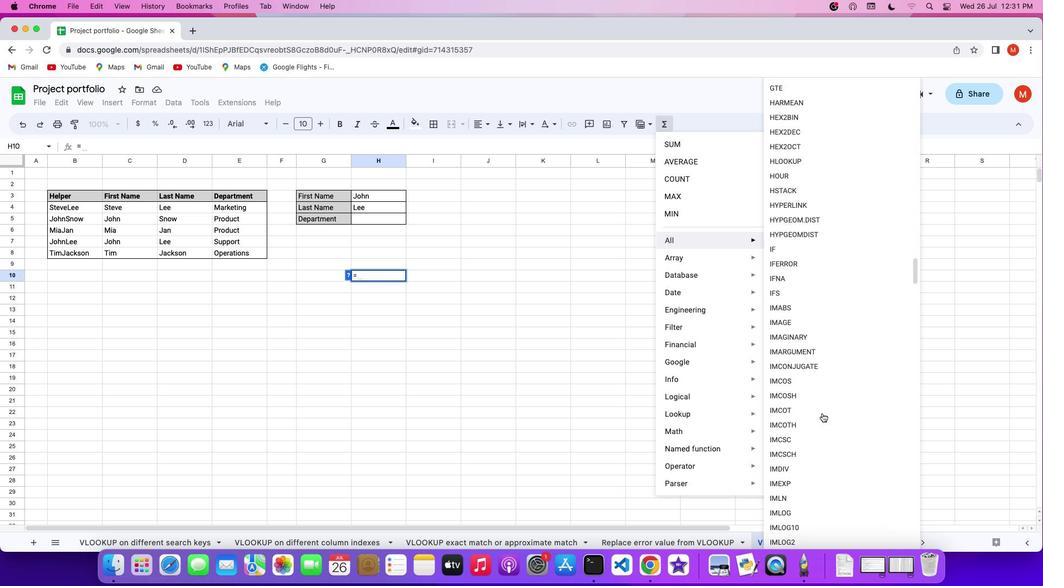 
Action: Mouse scrolled (822, 413) with delta (0, 0)
Screenshot: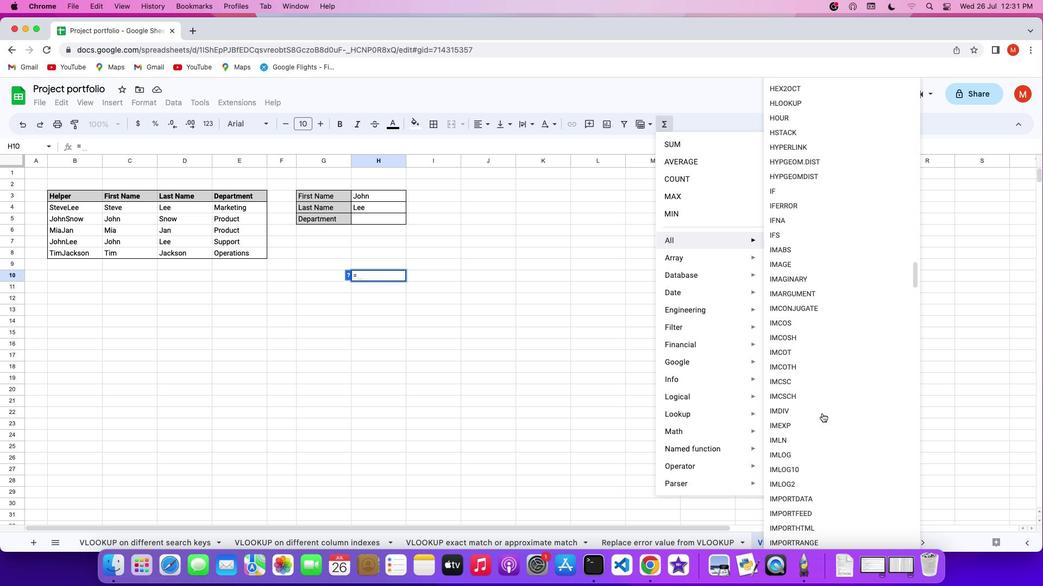 
Action: Mouse scrolled (822, 413) with delta (0, 0)
Screenshot: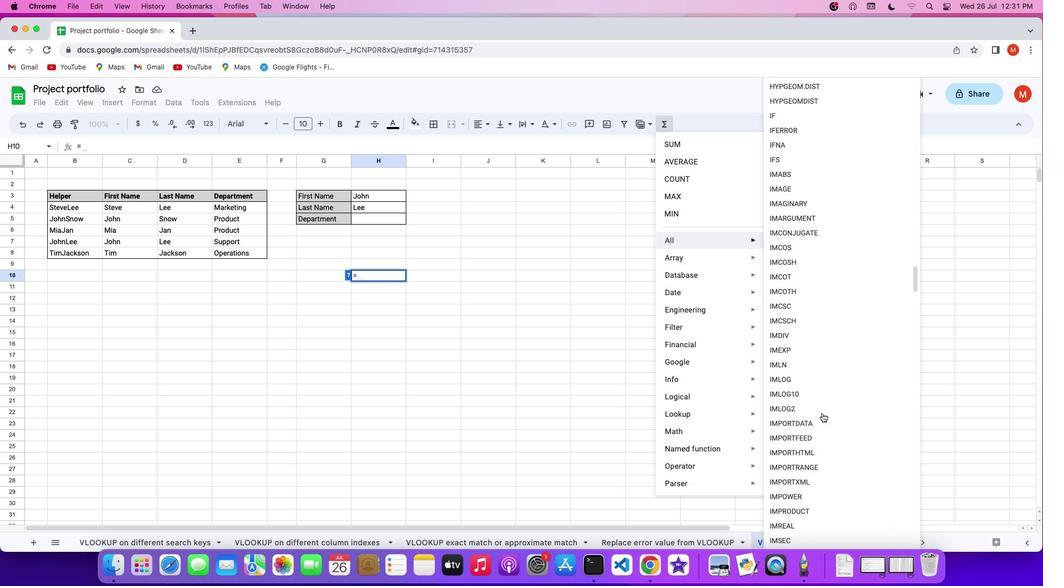 
Action: Mouse scrolled (822, 413) with delta (0, -1)
Screenshot: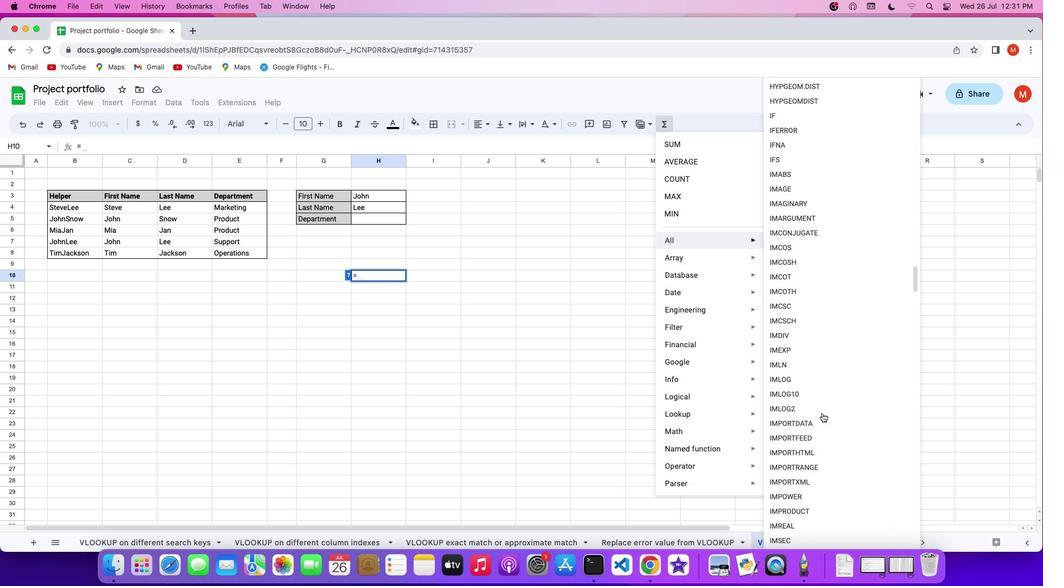 
Action: Mouse scrolled (822, 413) with delta (0, -2)
Screenshot: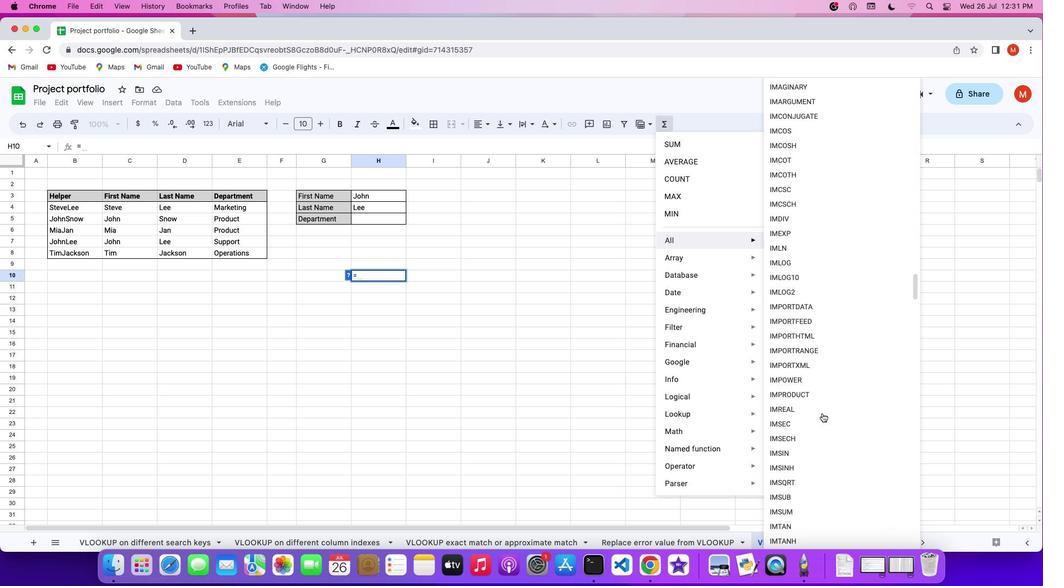 
Action: Mouse scrolled (822, 413) with delta (0, -2)
Screenshot: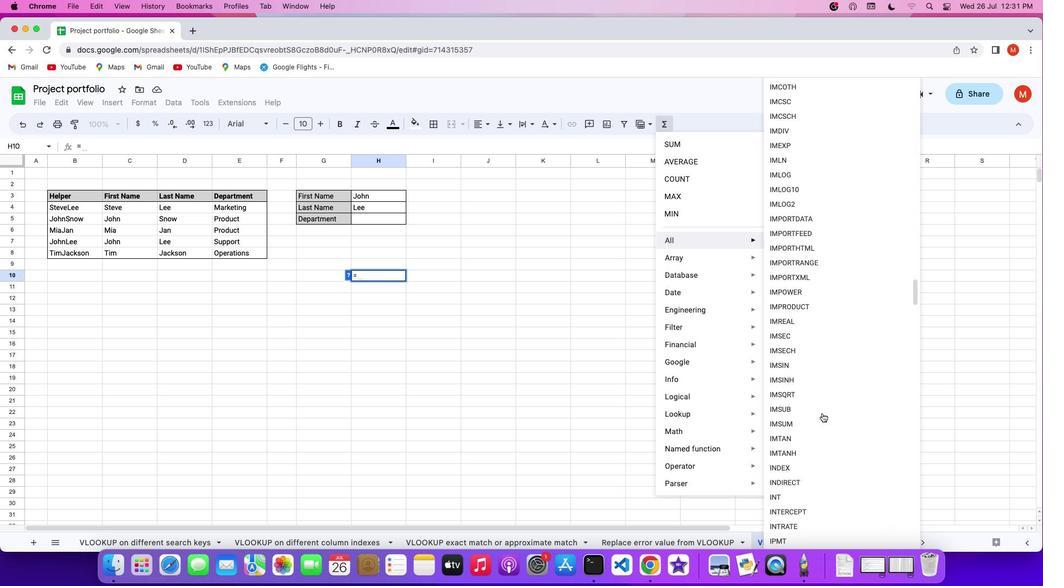 
Action: Mouse scrolled (822, 413) with delta (0, 0)
Screenshot: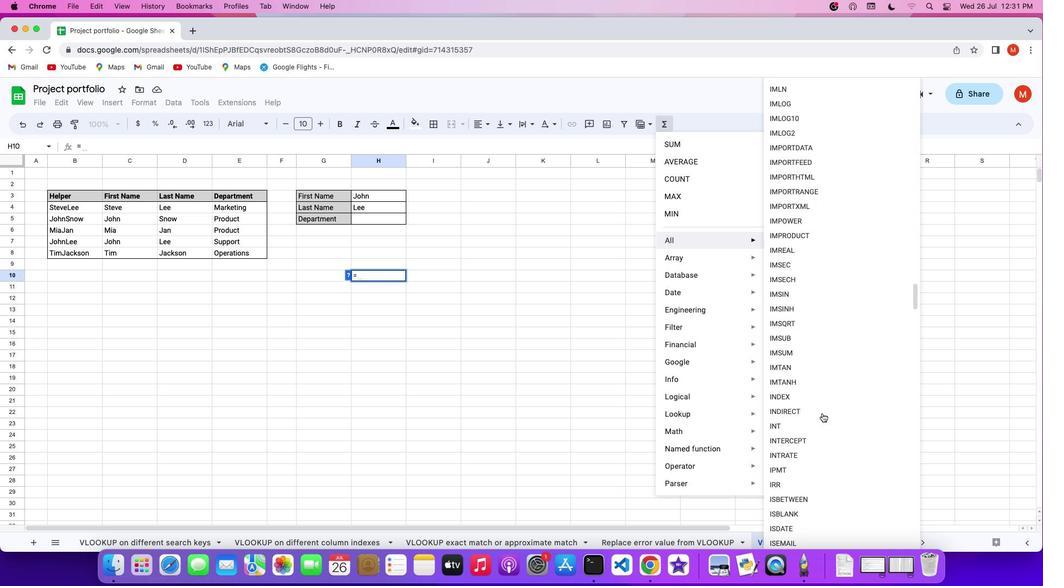 
Action: Mouse scrolled (822, 413) with delta (0, 0)
Screenshot: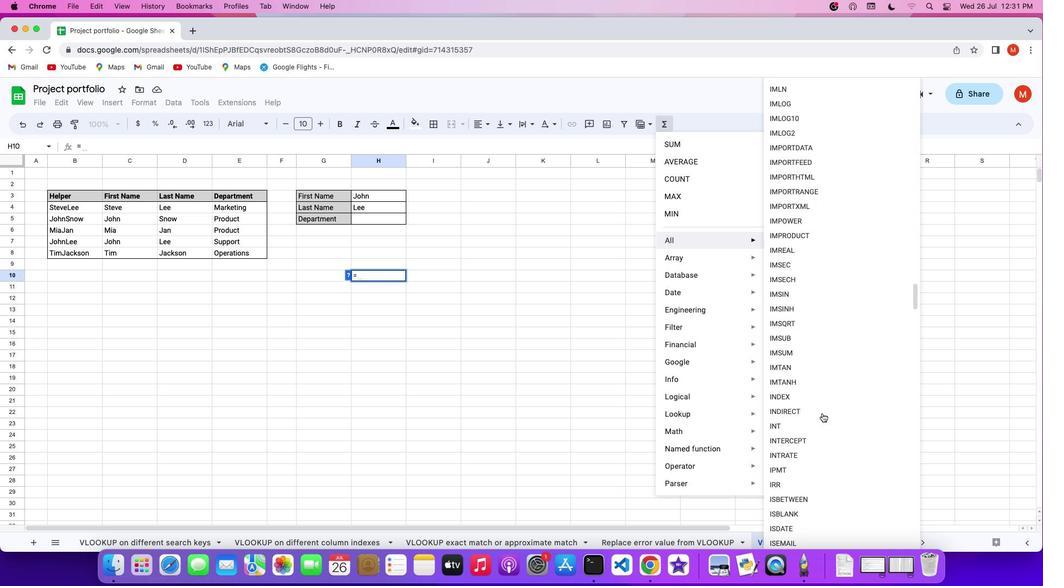 
Action: Mouse scrolled (822, 413) with delta (0, -1)
Screenshot: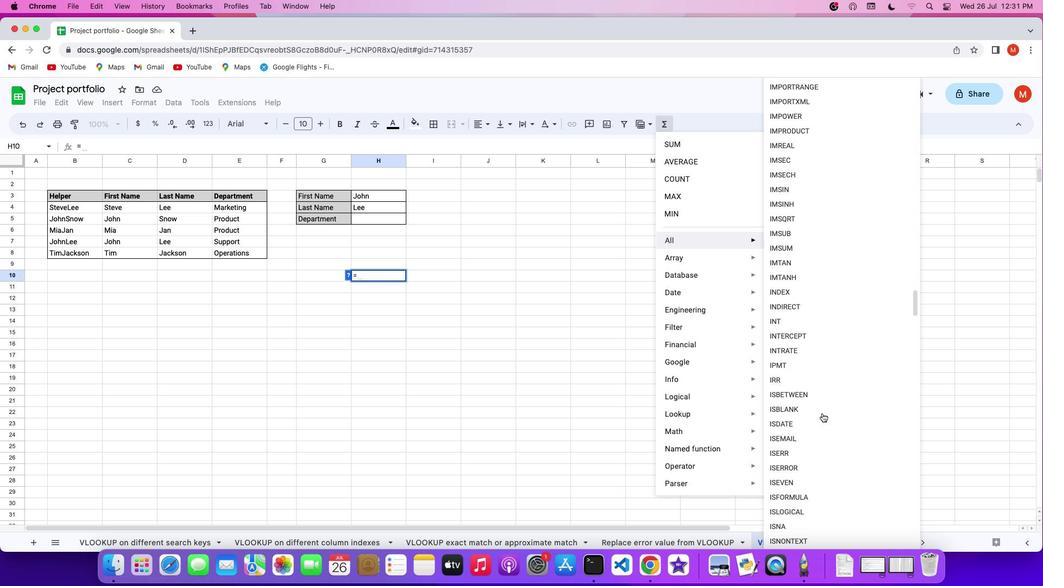 
Action: Mouse scrolled (822, 413) with delta (0, -2)
Screenshot: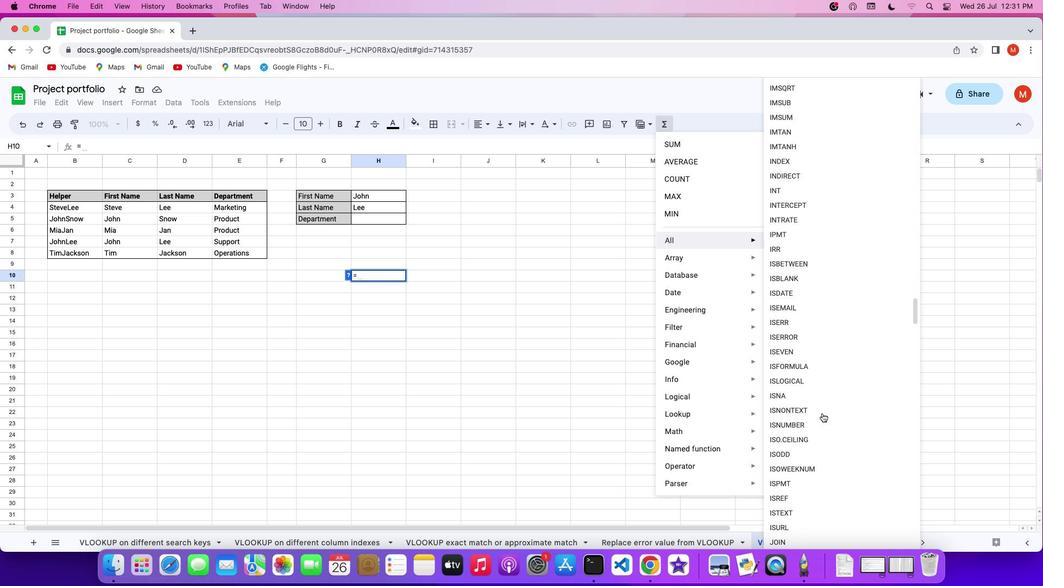 
Action: Mouse scrolled (822, 413) with delta (0, -2)
Screenshot: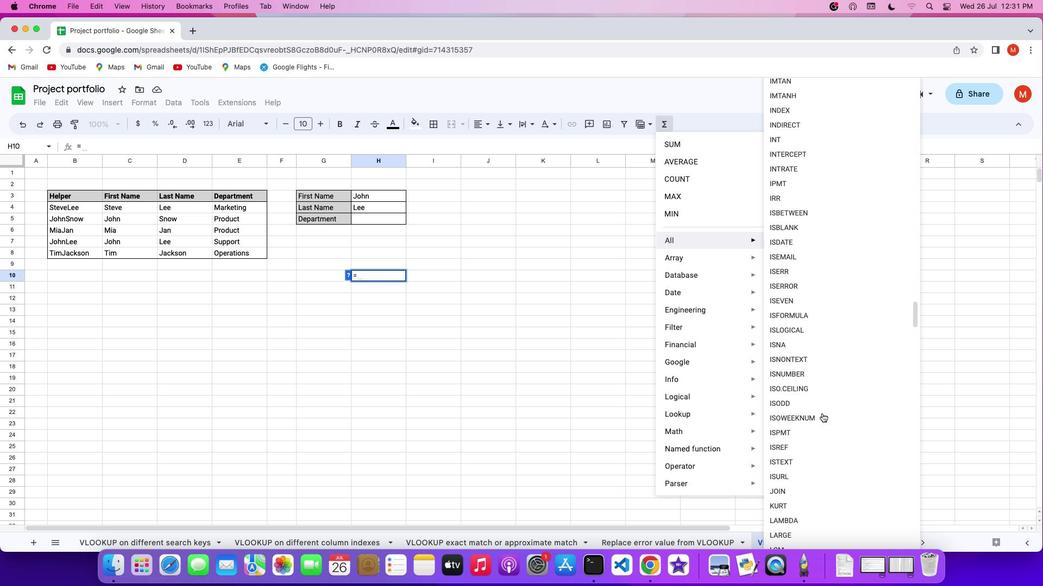 
Action: Mouse scrolled (822, 413) with delta (0, 0)
Screenshot: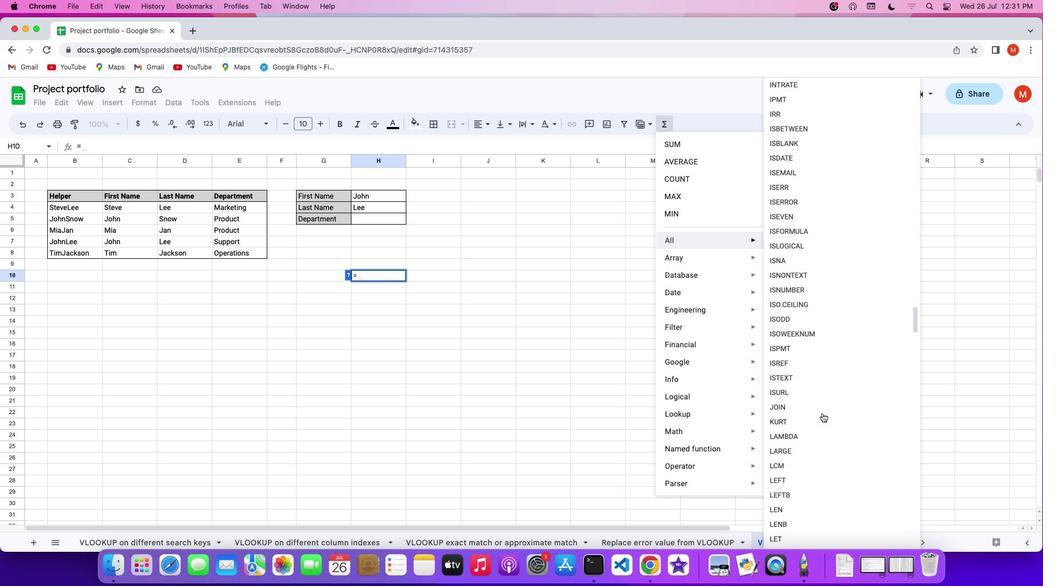 
Action: Mouse scrolled (822, 413) with delta (0, 0)
Screenshot: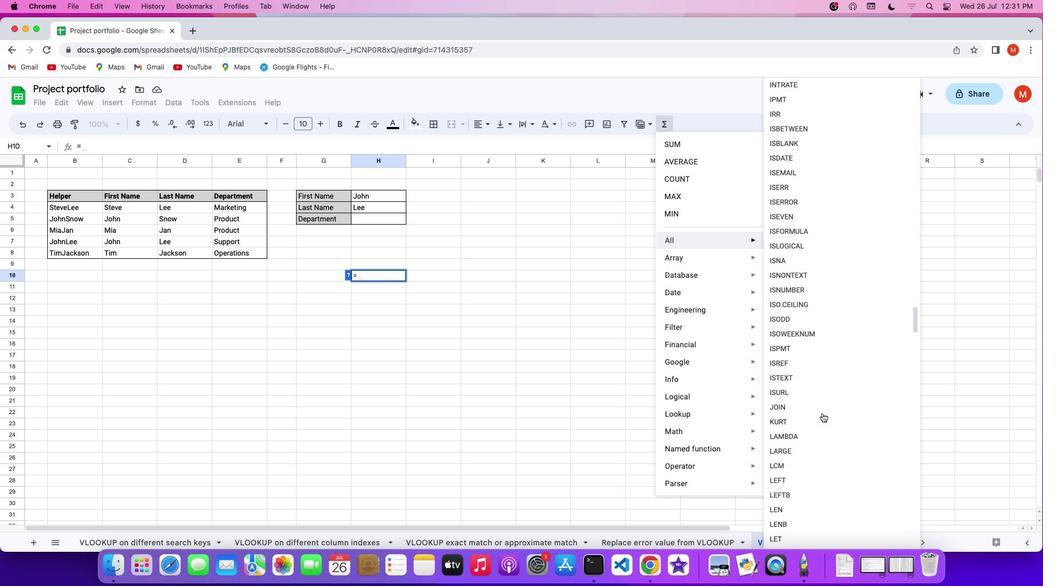 
Action: Mouse scrolled (822, 413) with delta (0, -1)
Screenshot: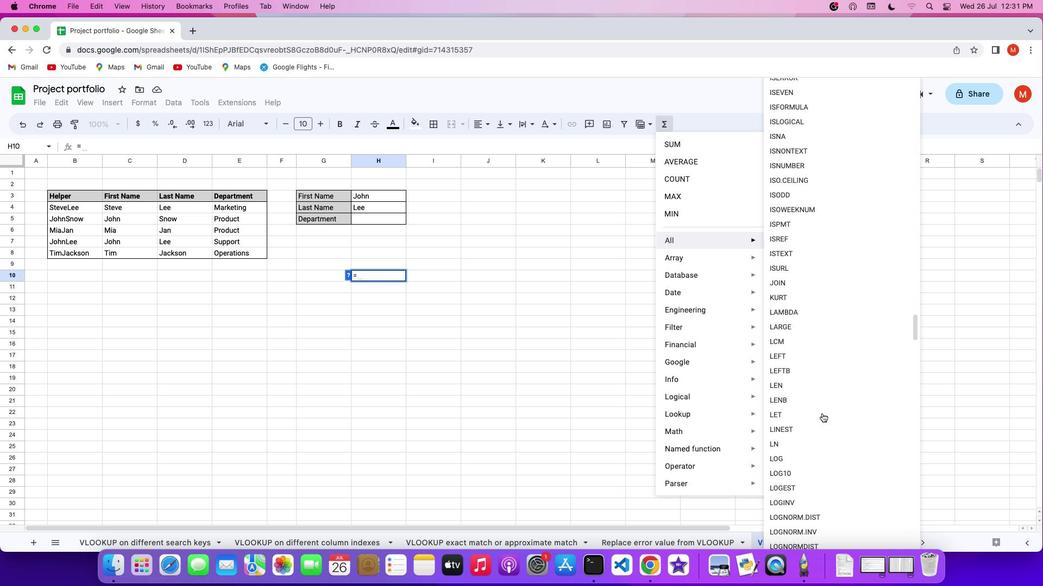 
Action: Mouse scrolled (822, 413) with delta (0, -2)
Screenshot: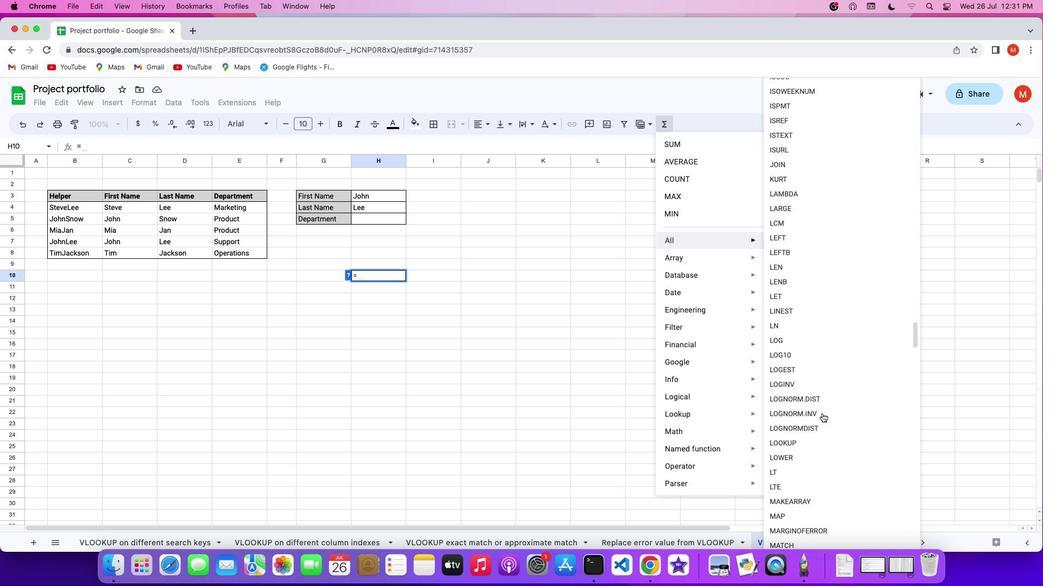 
Action: Mouse scrolled (822, 413) with delta (0, -2)
Screenshot: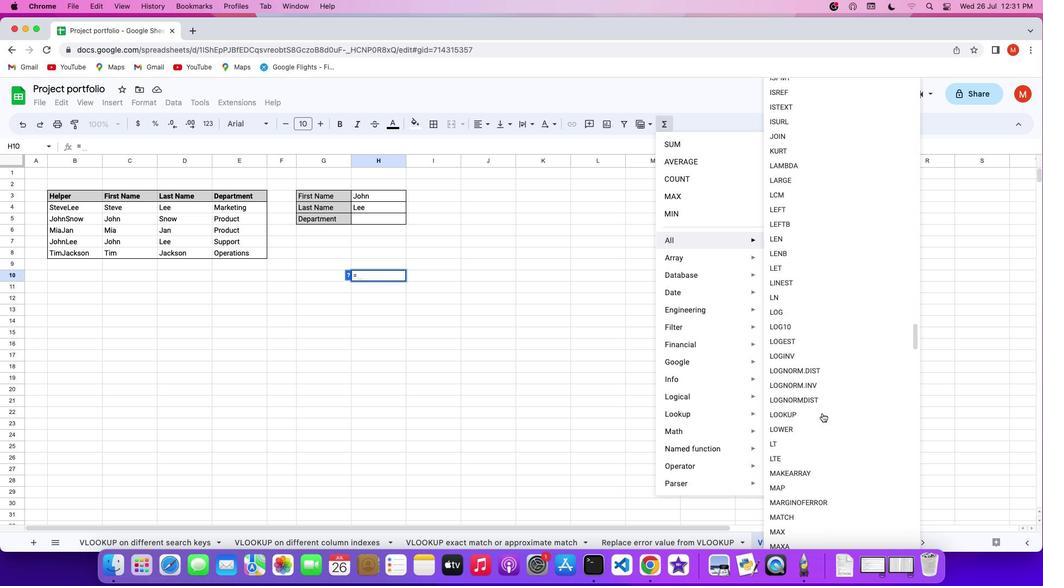
Action: Mouse scrolled (822, 413) with delta (0, 0)
Screenshot: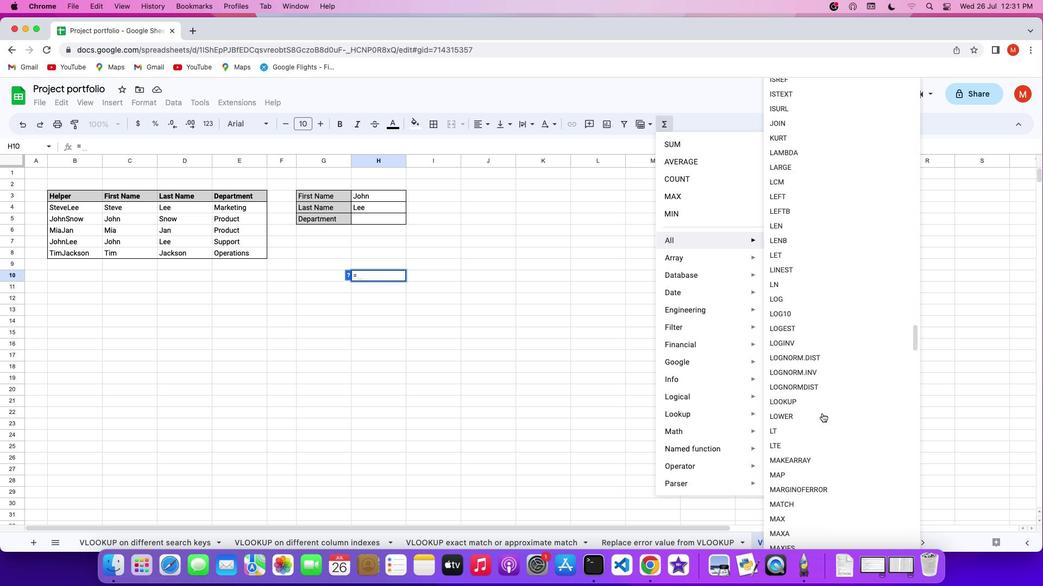 
Action: Mouse scrolled (822, 413) with delta (0, 0)
Screenshot: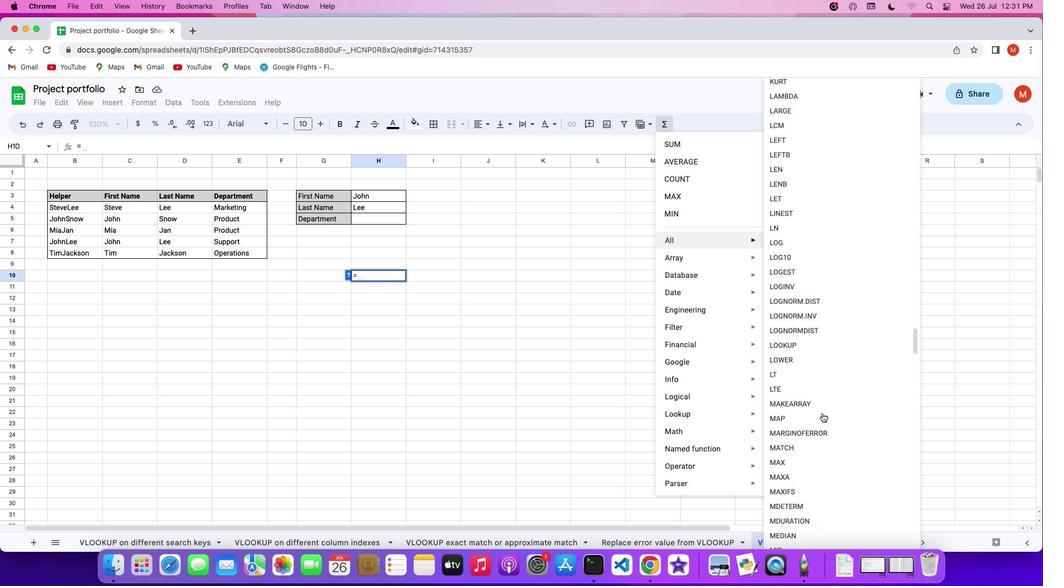 
Action: Mouse scrolled (822, 413) with delta (0, -1)
Screenshot: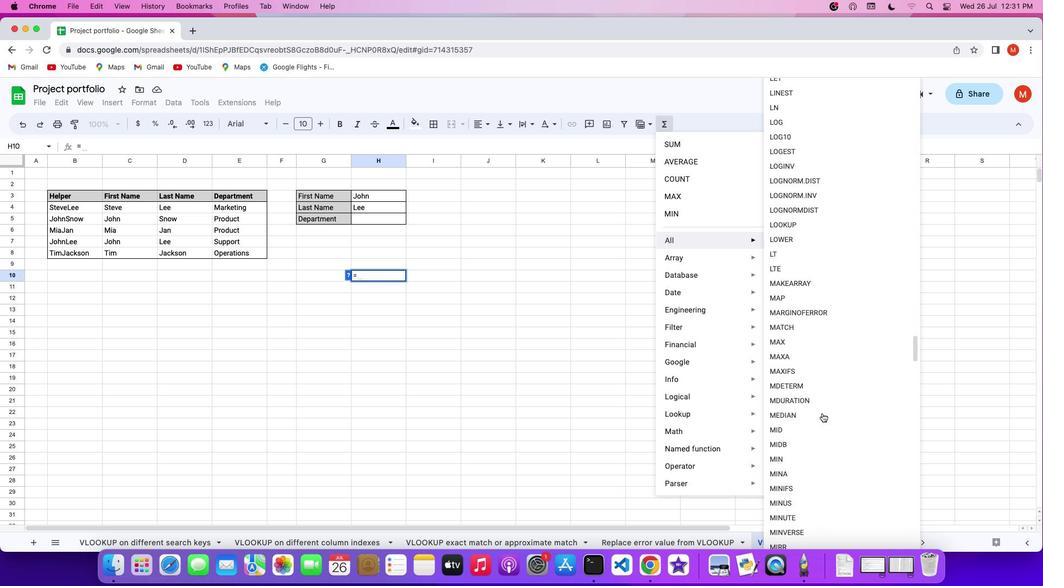 
Action: Mouse scrolled (822, 413) with delta (0, -2)
Screenshot: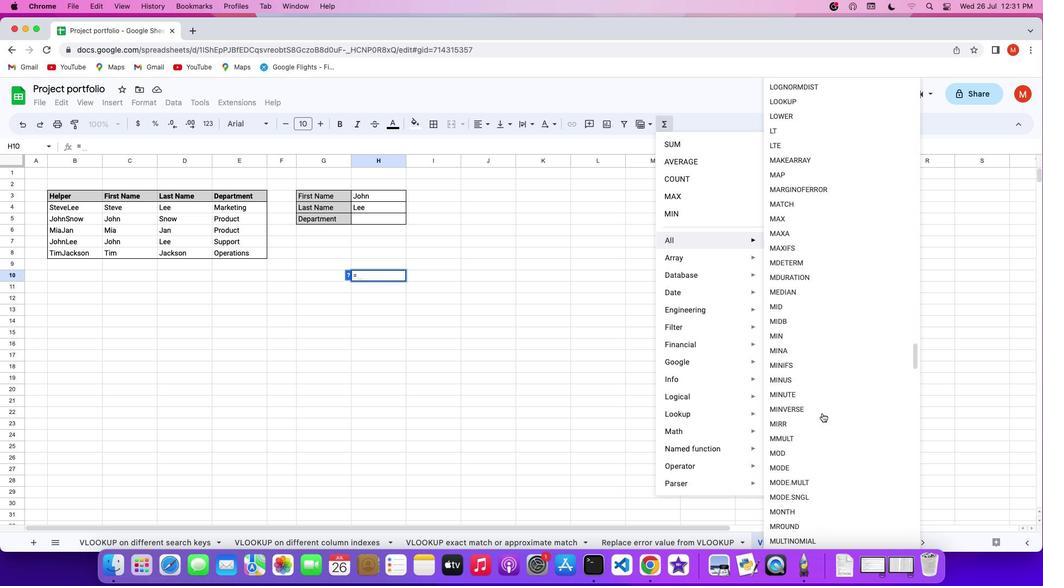 
Action: Mouse scrolled (822, 413) with delta (0, -2)
Screenshot: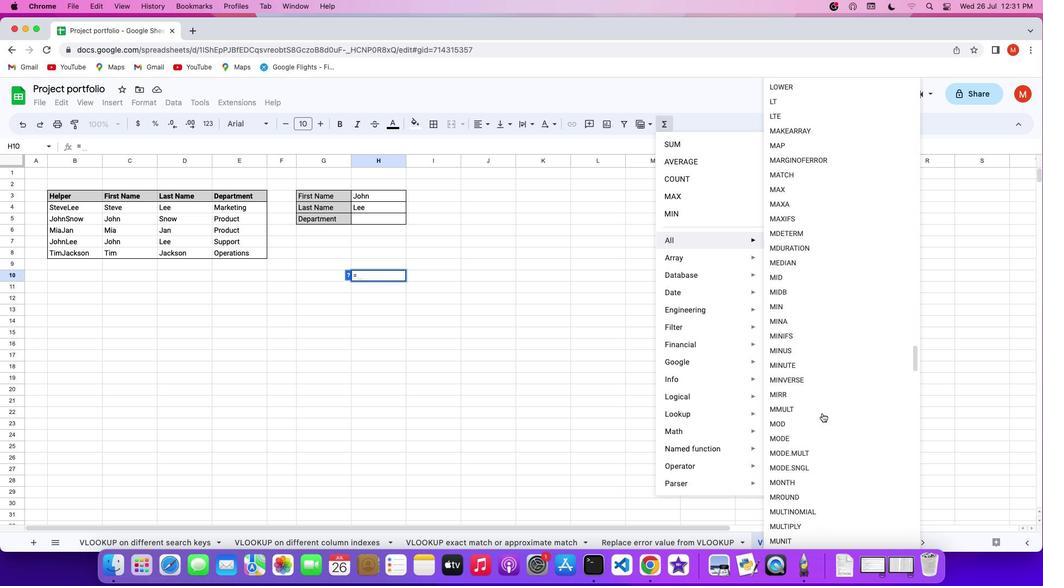 
Action: Mouse scrolled (822, 413) with delta (0, 0)
Screenshot: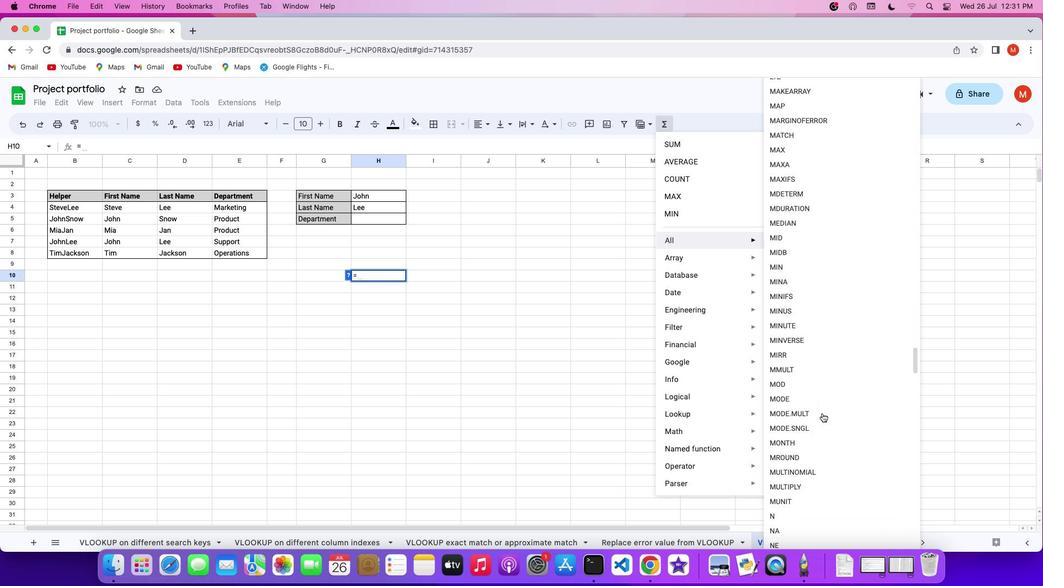 
Action: Mouse scrolled (822, 413) with delta (0, 0)
Screenshot: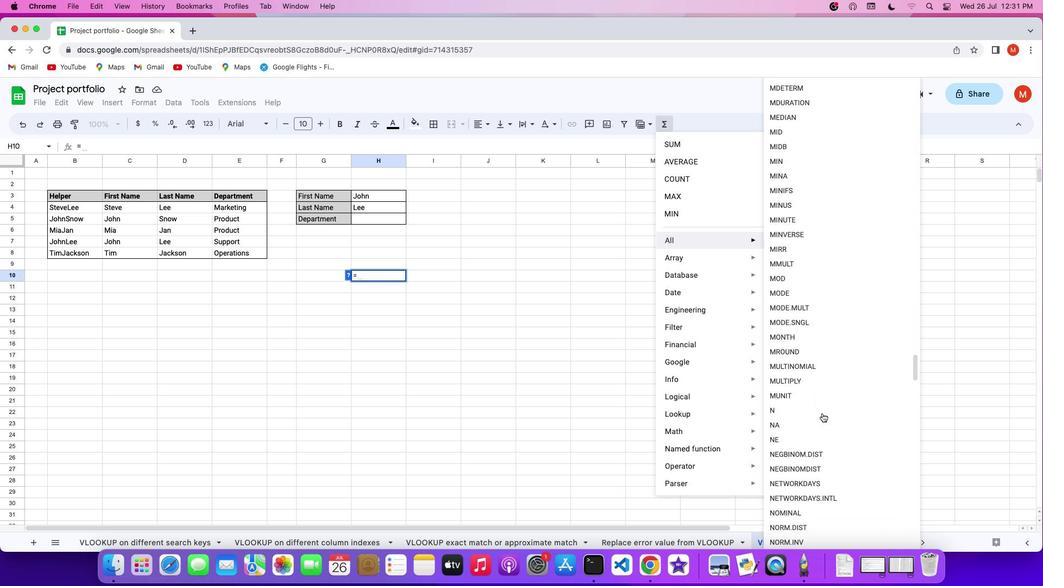 
Action: Mouse scrolled (822, 413) with delta (0, -1)
Screenshot: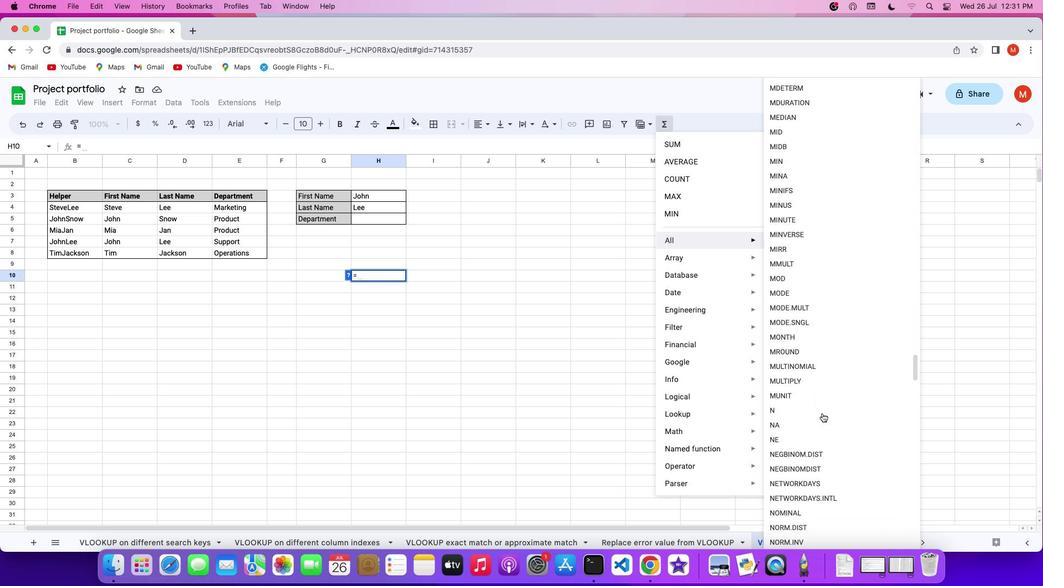 
Action: Mouse scrolled (822, 413) with delta (0, -2)
Screenshot: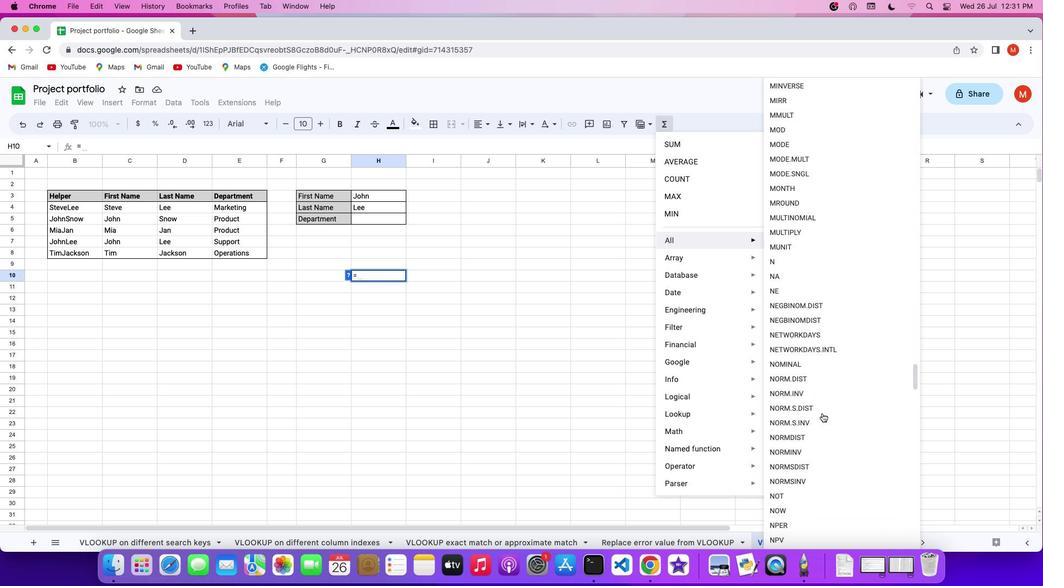 
Action: Mouse scrolled (822, 413) with delta (0, -3)
Screenshot: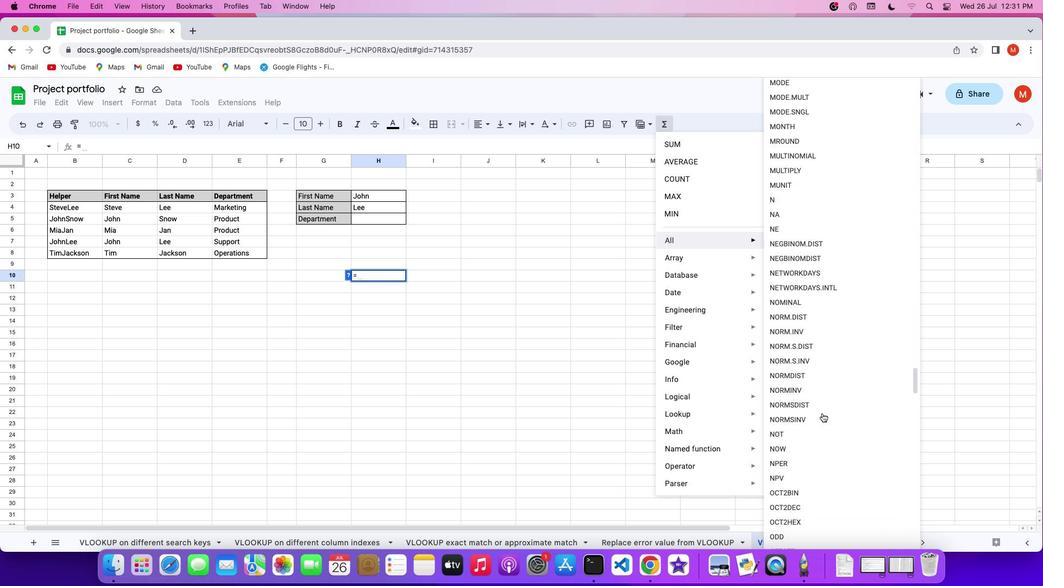
Action: Mouse scrolled (822, 413) with delta (0, 0)
Screenshot: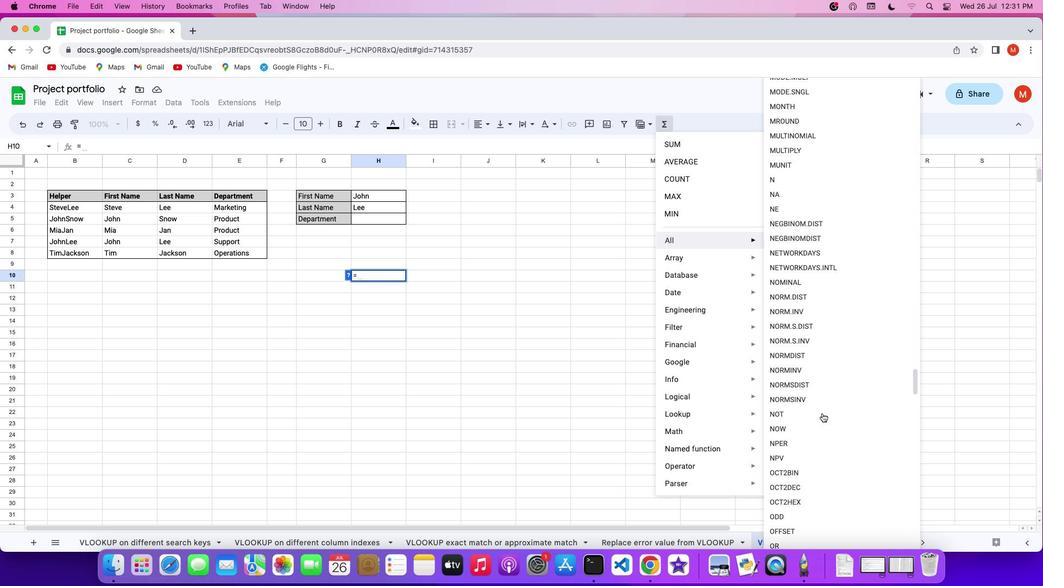 
Action: Mouse scrolled (822, 413) with delta (0, 0)
Screenshot: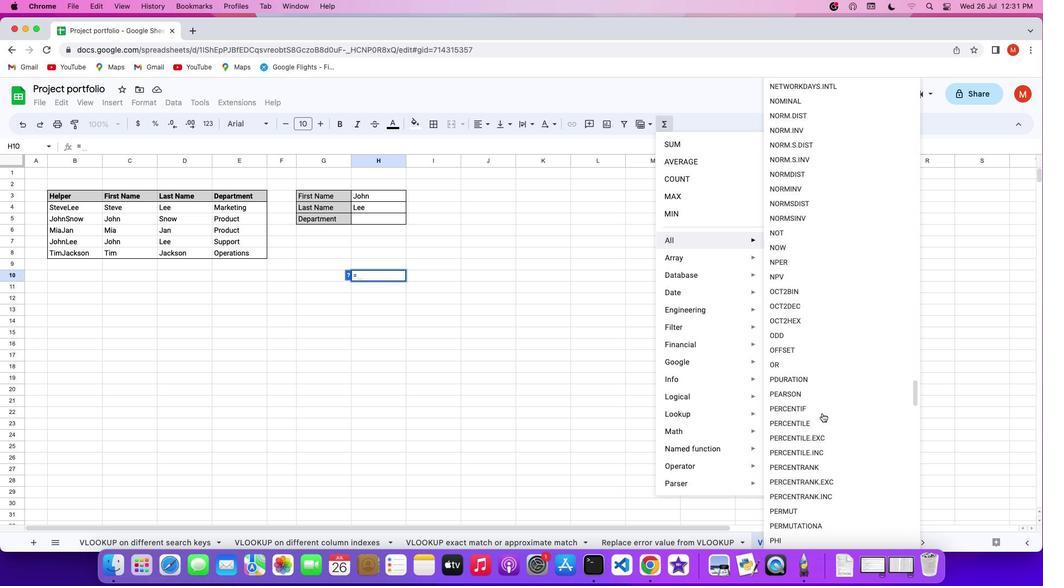 
Action: Mouse scrolled (822, 413) with delta (0, -1)
Screenshot: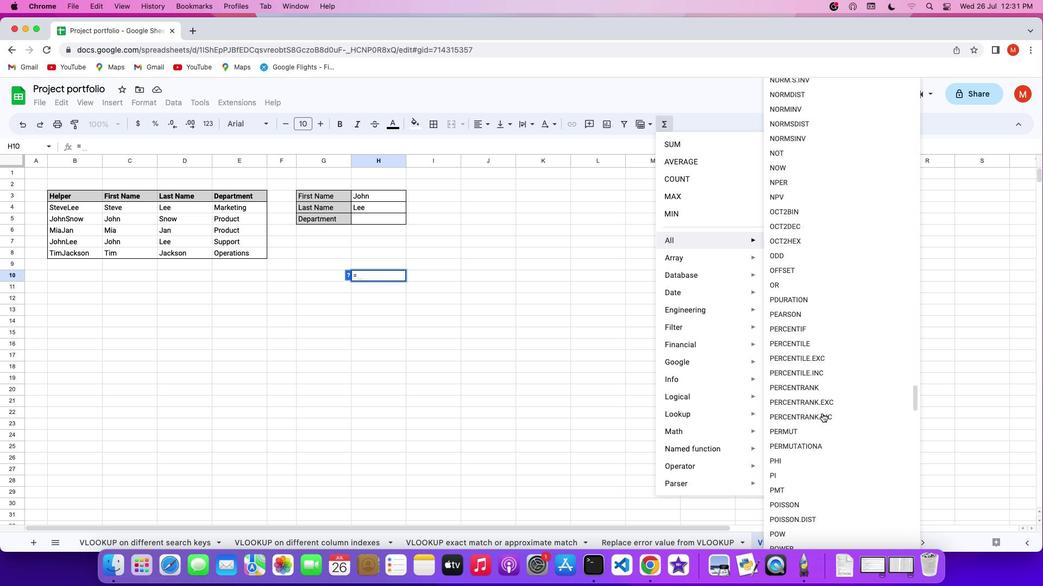 
Action: Mouse scrolled (822, 413) with delta (0, -2)
Screenshot: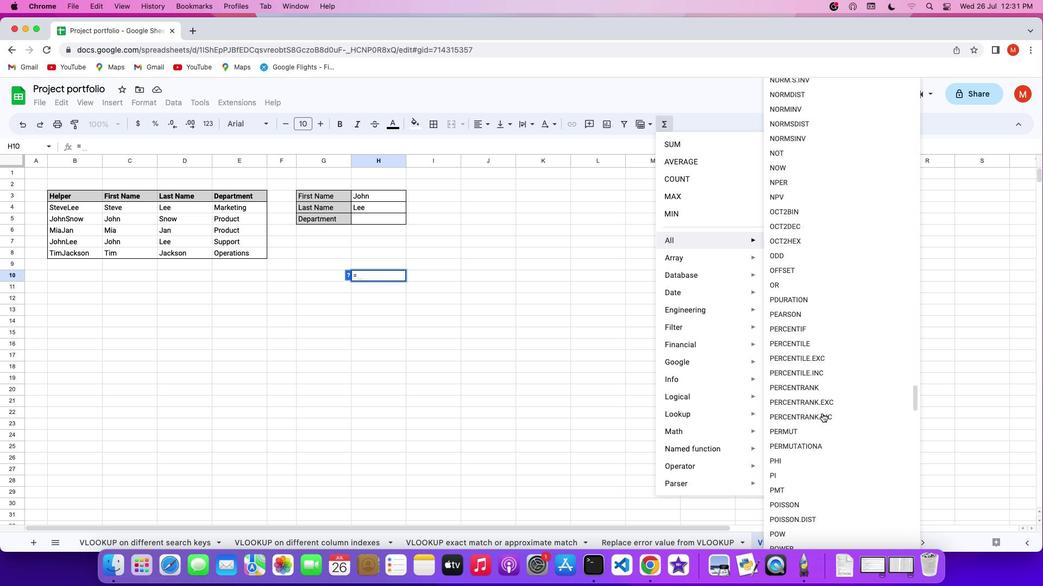 
Action: Mouse scrolled (822, 413) with delta (0, -3)
Screenshot: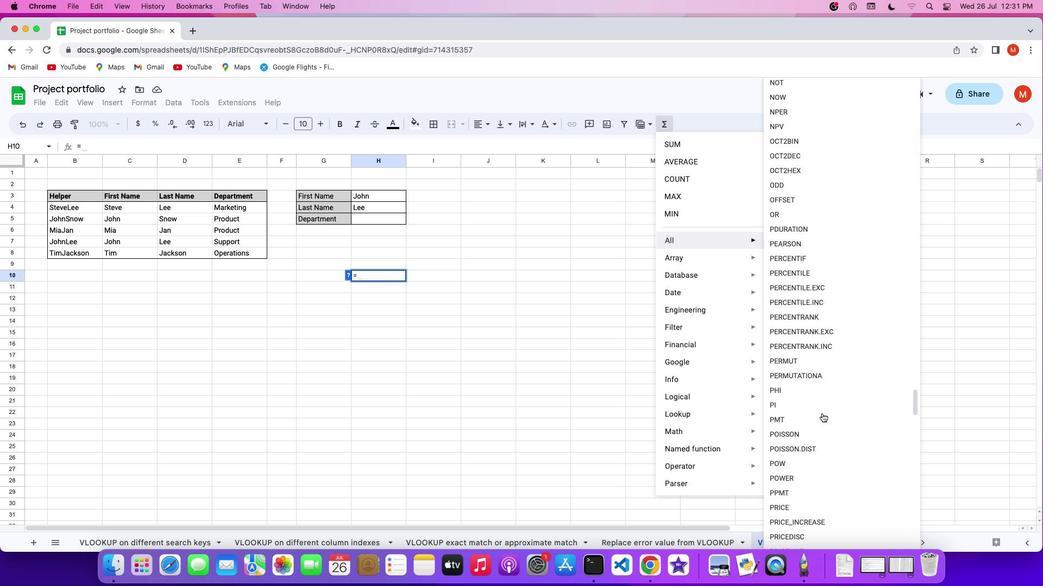 
Action: Mouse scrolled (822, 413) with delta (0, 0)
Screenshot: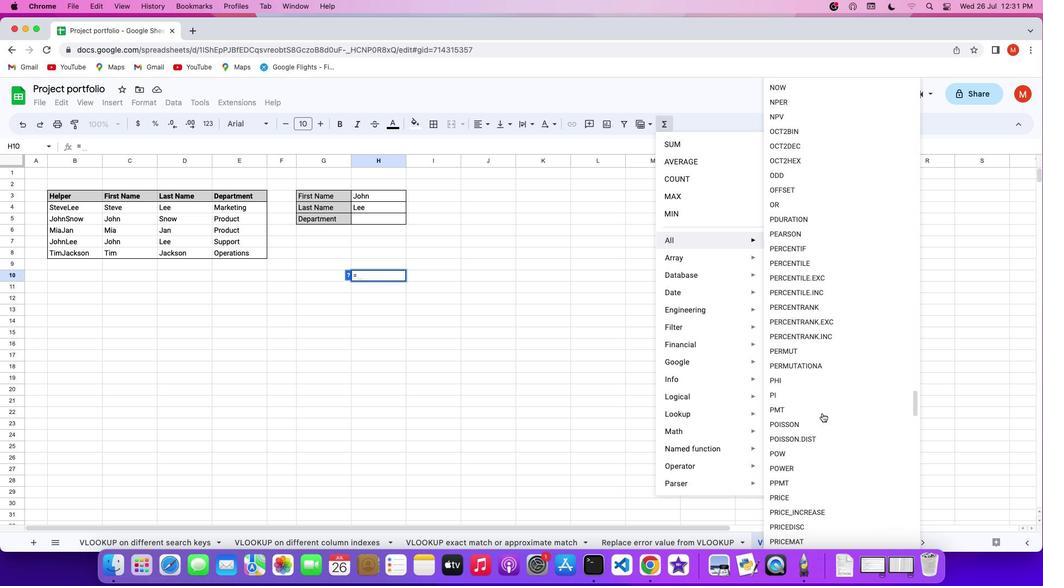 
Action: Mouse scrolled (822, 413) with delta (0, 0)
Screenshot: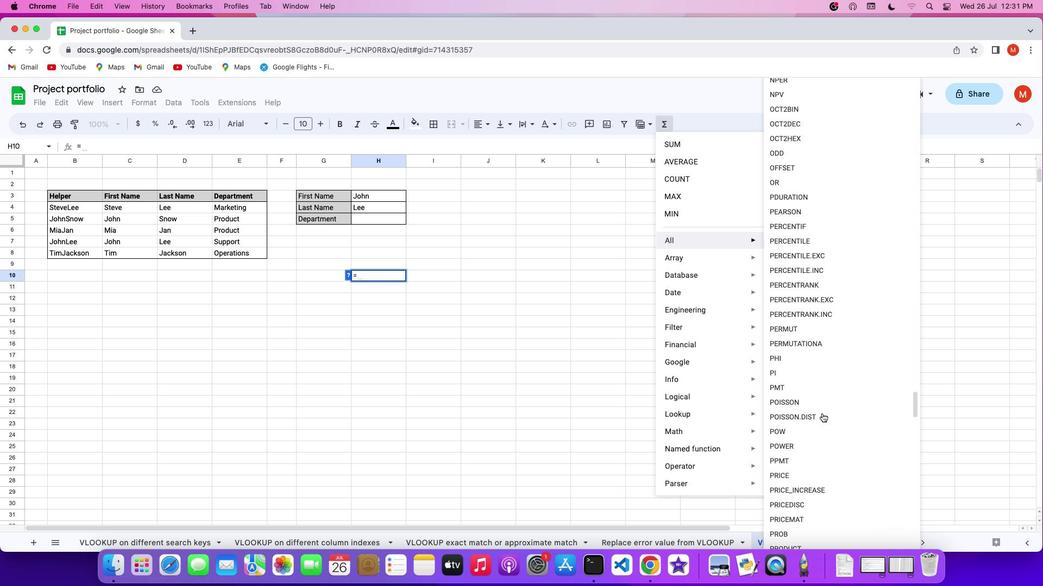 
Action: Mouse scrolled (822, 413) with delta (0, -1)
Screenshot: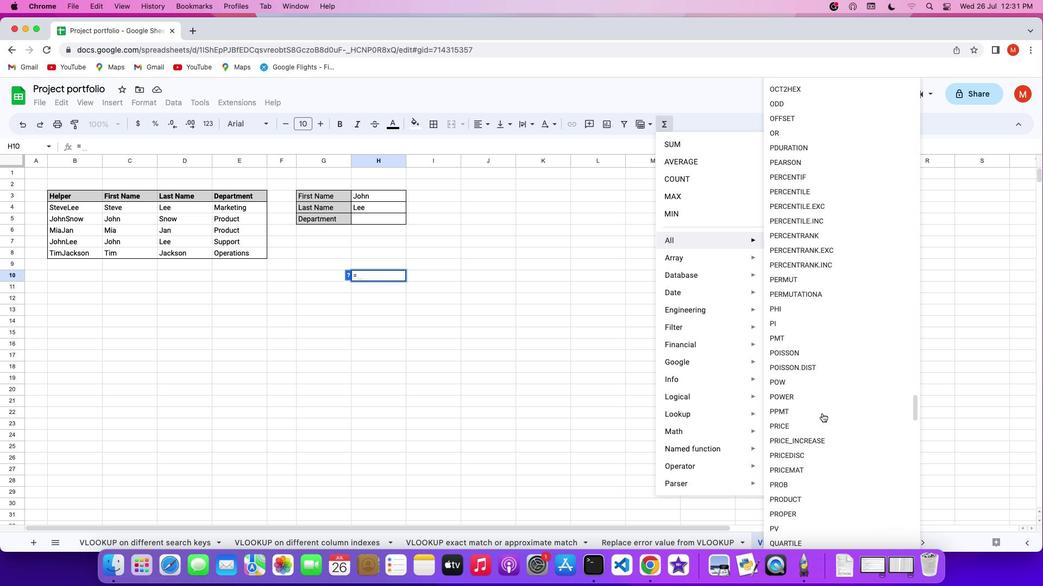 
Action: Mouse scrolled (822, 413) with delta (0, -2)
Screenshot: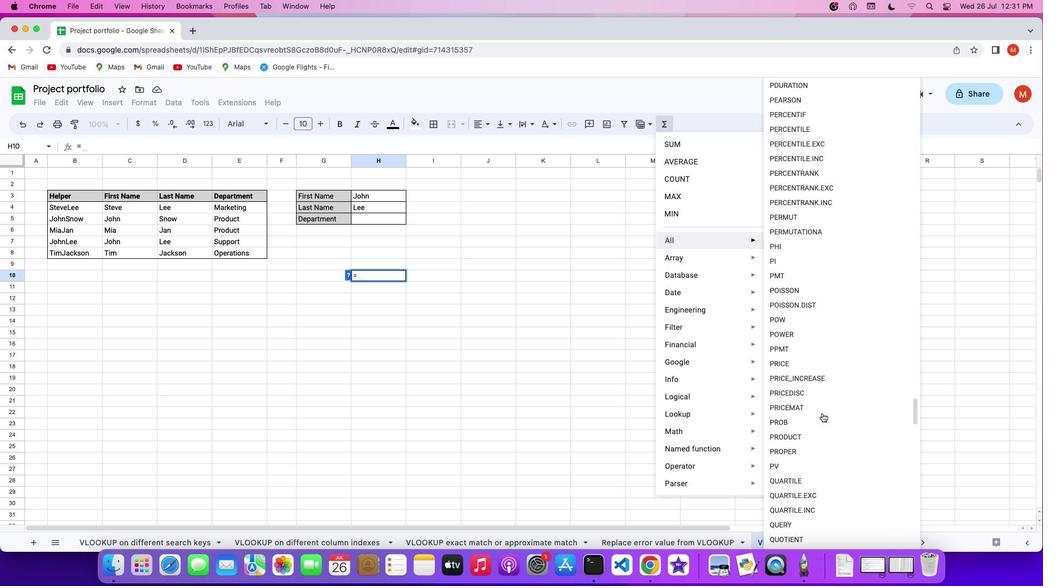 
Action: Mouse scrolled (822, 413) with delta (0, 0)
Screenshot: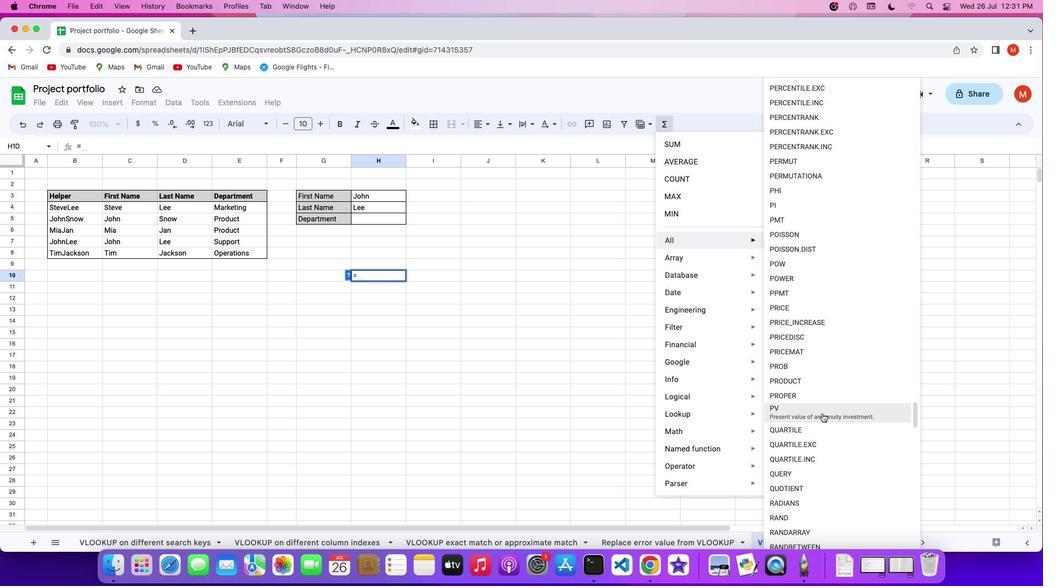 
Action: Mouse scrolled (822, 413) with delta (0, 0)
Screenshot: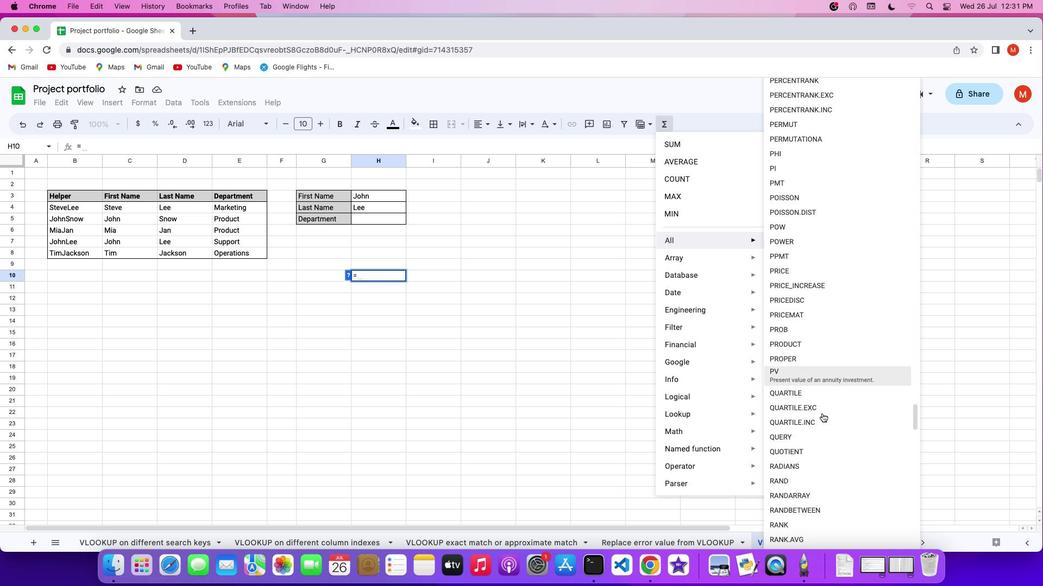 
Action: Mouse scrolled (822, 413) with delta (0, -1)
Screenshot: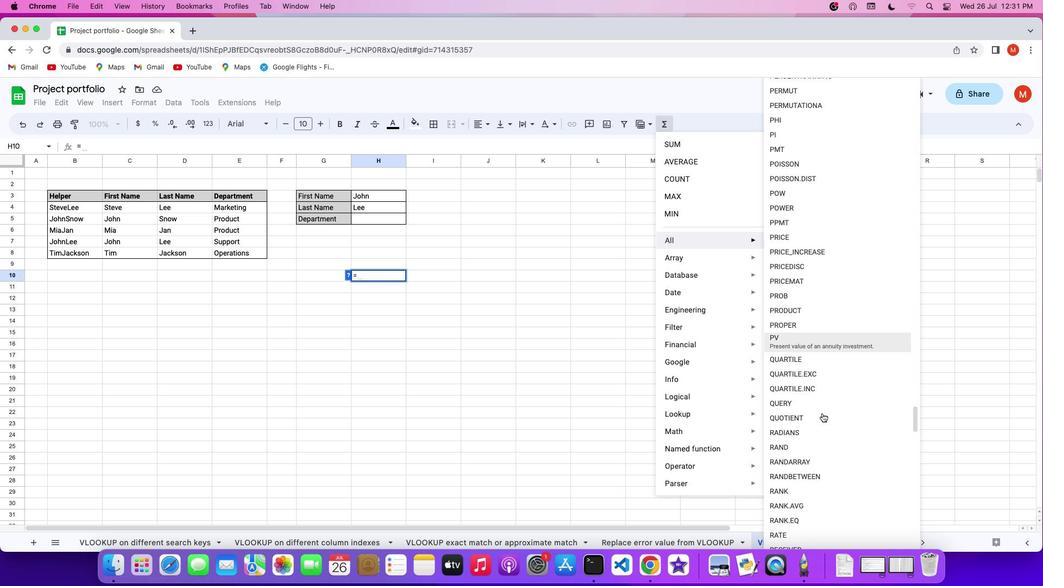 
Action: Mouse scrolled (822, 413) with delta (0, -1)
Screenshot: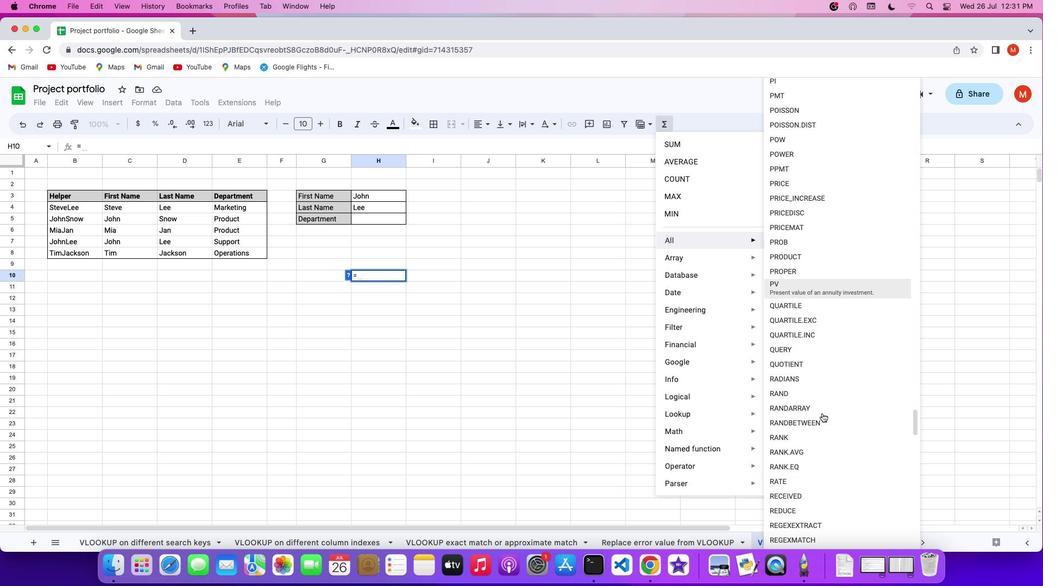 
Action: Mouse scrolled (822, 413) with delta (0, 0)
Screenshot: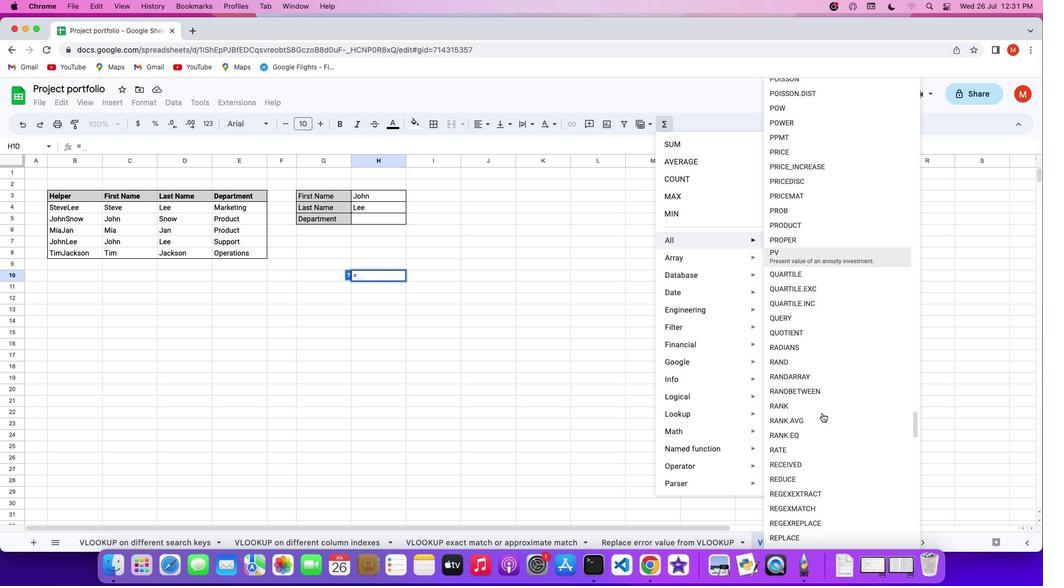 
Action: Mouse scrolled (822, 413) with delta (0, 0)
Screenshot: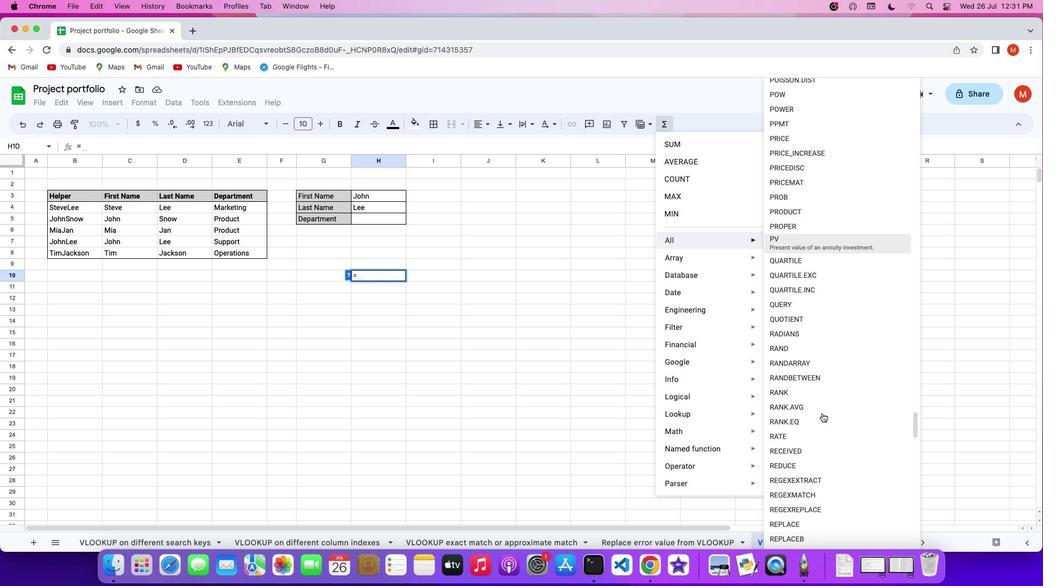 
Action: Mouse scrolled (822, 413) with delta (0, -1)
Screenshot: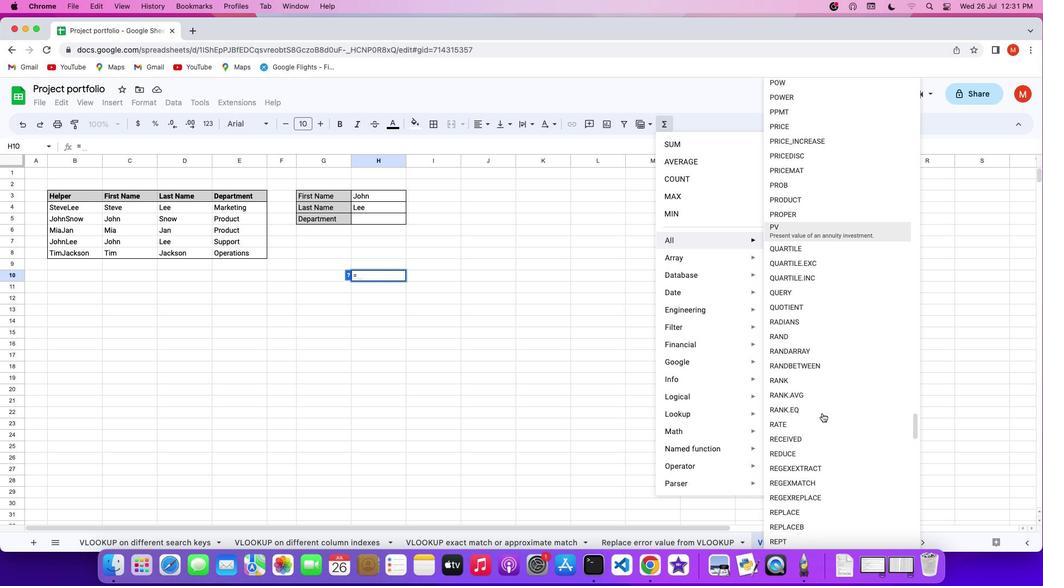 
Action: Mouse scrolled (822, 413) with delta (0, -1)
Screenshot: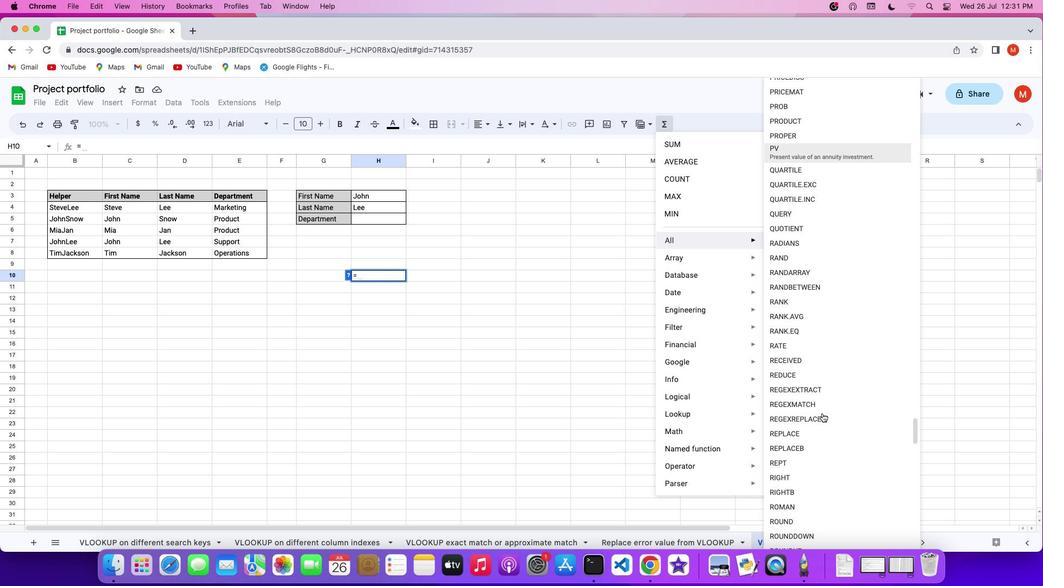 
Action: Mouse scrolled (822, 413) with delta (0, 0)
Screenshot: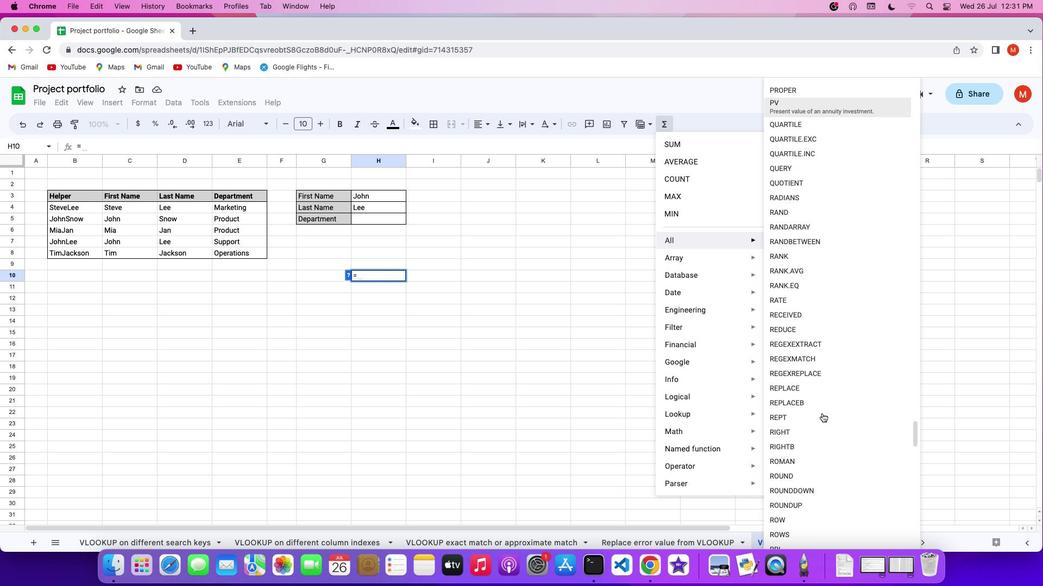 
Action: Mouse scrolled (822, 413) with delta (0, 0)
Screenshot: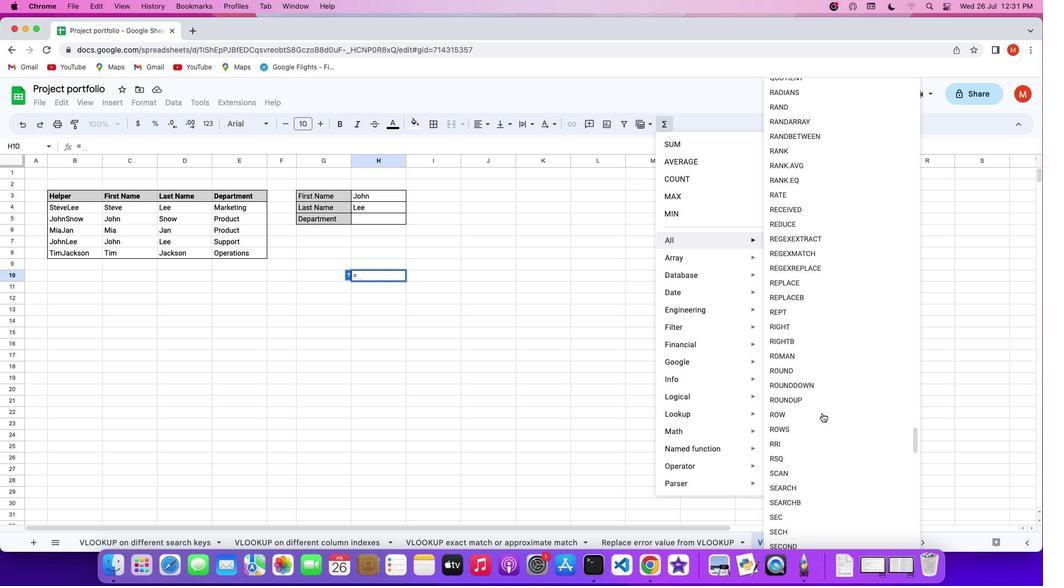 
Action: Mouse scrolled (822, 413) with delta (0, -1)
Screenshot: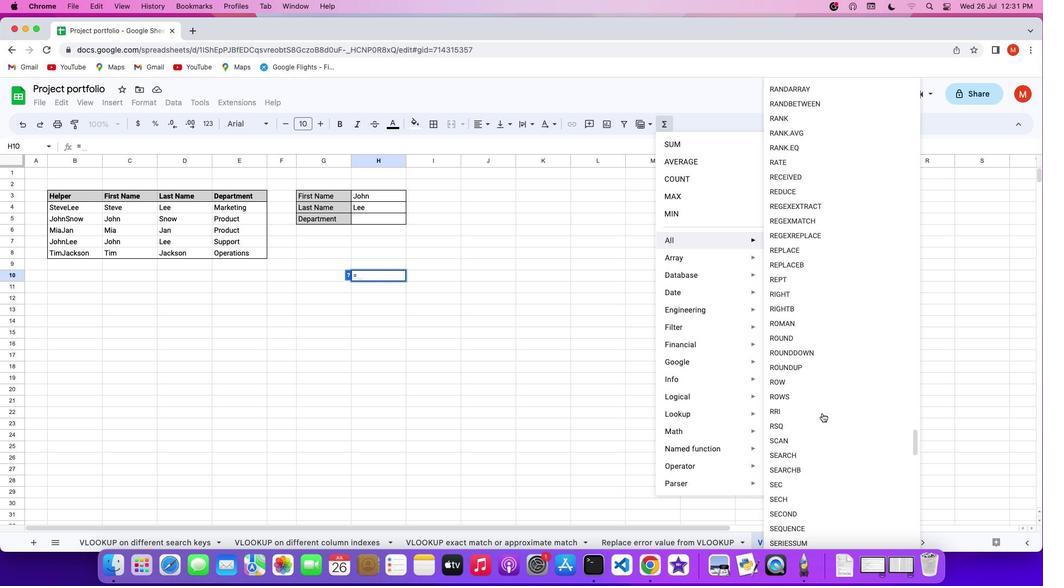 
Action: Mouse scrolled (822, 413) with delta (0, -2)
Screenshot: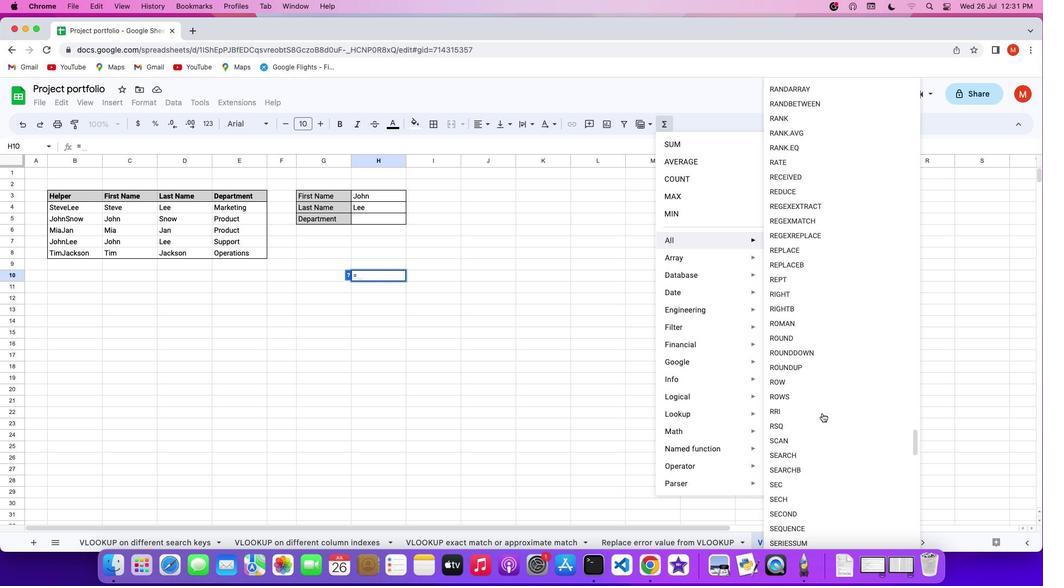 
Action: Mouse scrolled (822, 413) with delta (0, -2)
Screenshot: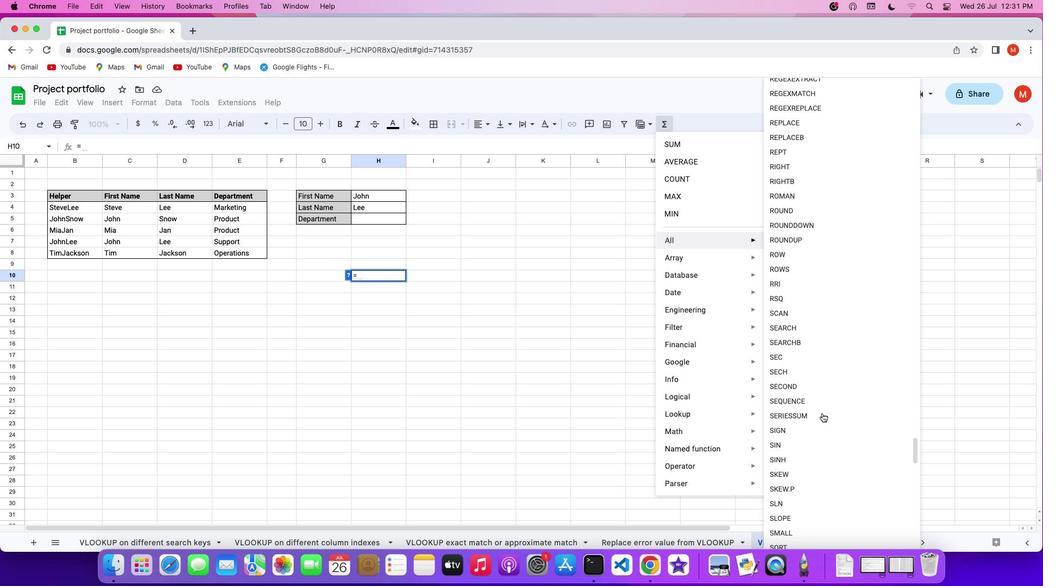
Action: Mouse scrolled (822, 413) with delta (0, 0)
Screenshot: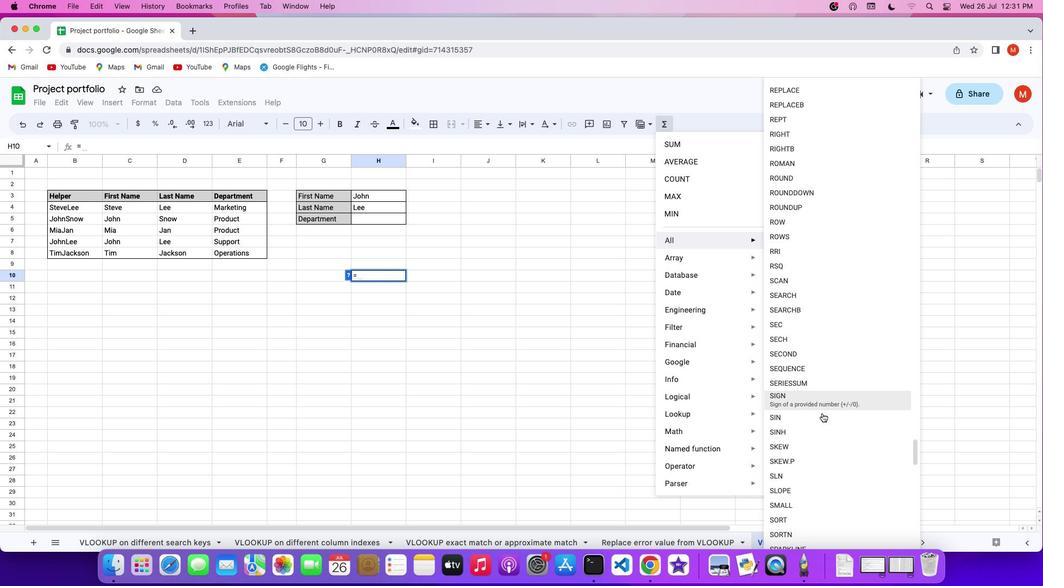 
Action: Mouse scrolled (822, 413) with delta (0, 0)
Screenshot: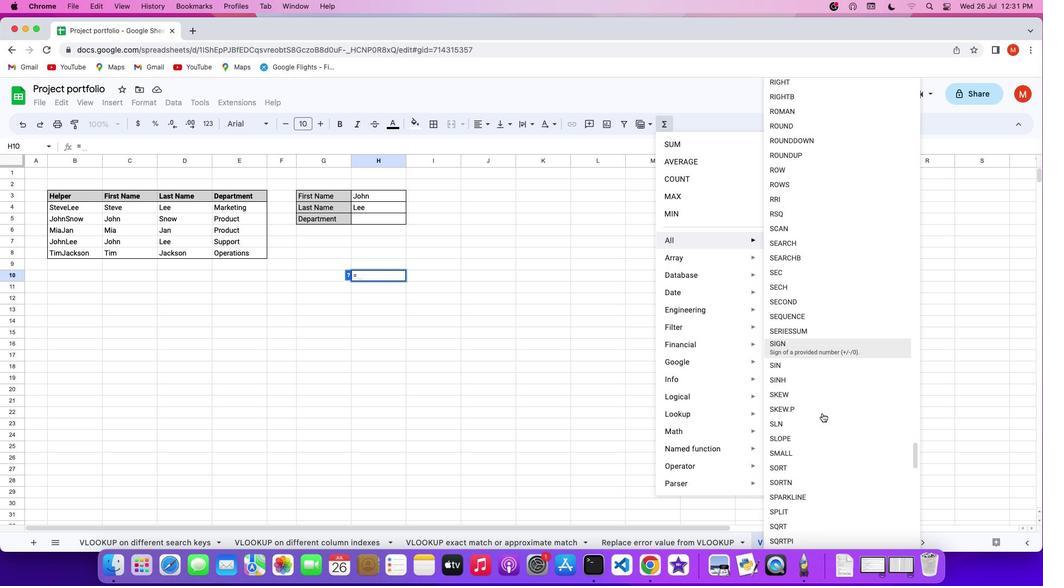 
Action: Mouse scrolled (822, 413) with delta (0, -1)
Screenshot: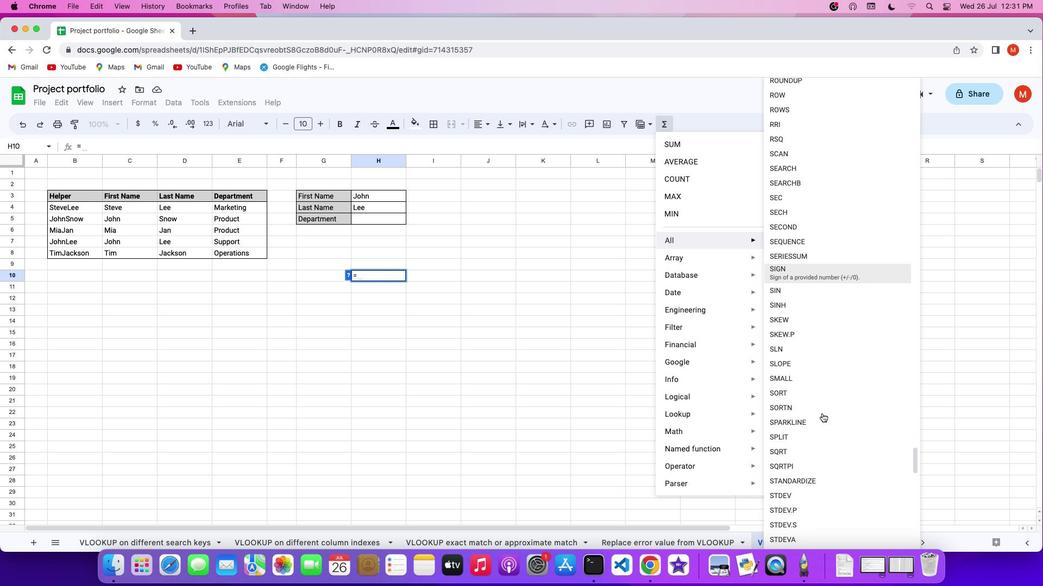 
Action: Mouse scrolled (822, 413) with delta (0, -2)
Screenshot: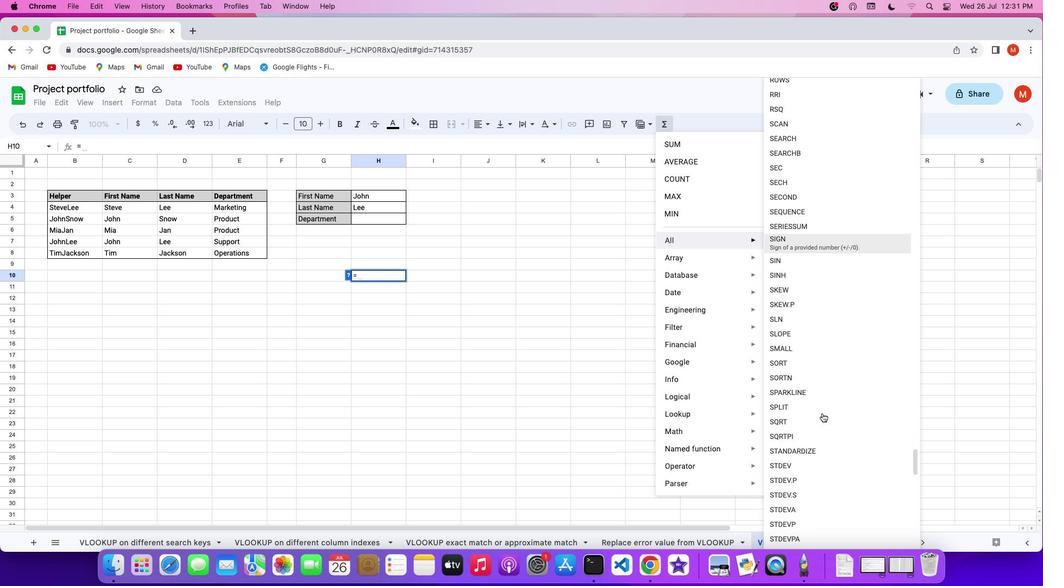 
Action: Mouse scrolled (822, 413) with delta (0, 0)
Screenshot: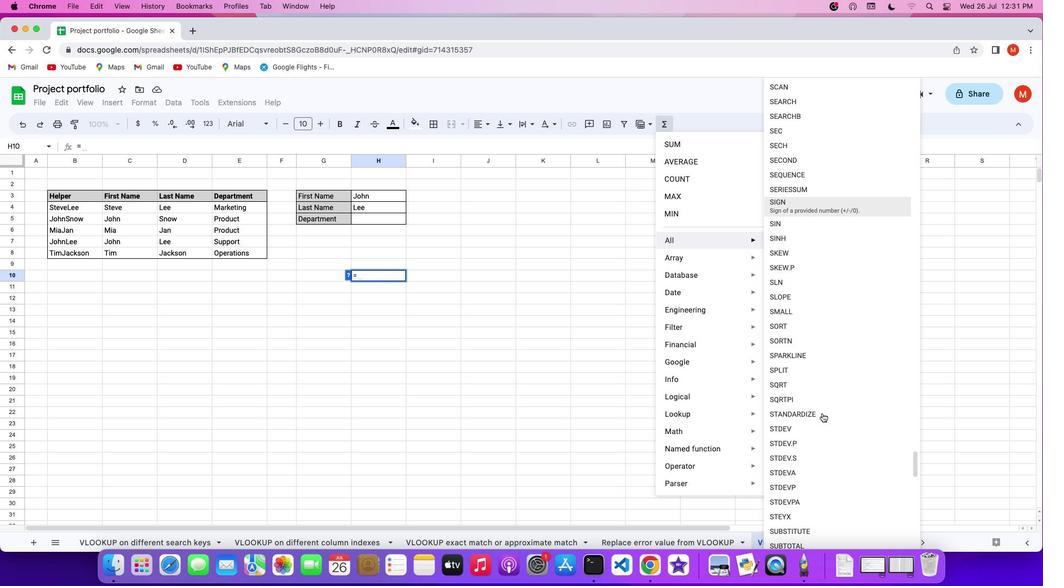 
Action: Mouse scrolled (822, 413) with delta (0, 0)
Screenshot: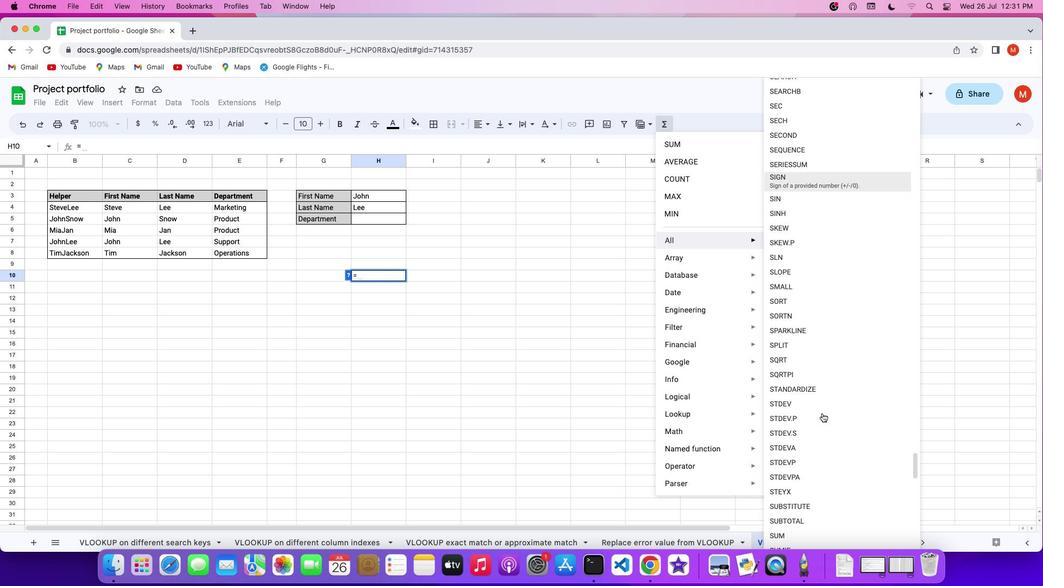 
Action: Mouse scrolled (822, 413) with delta (0, -1)
Screenshot: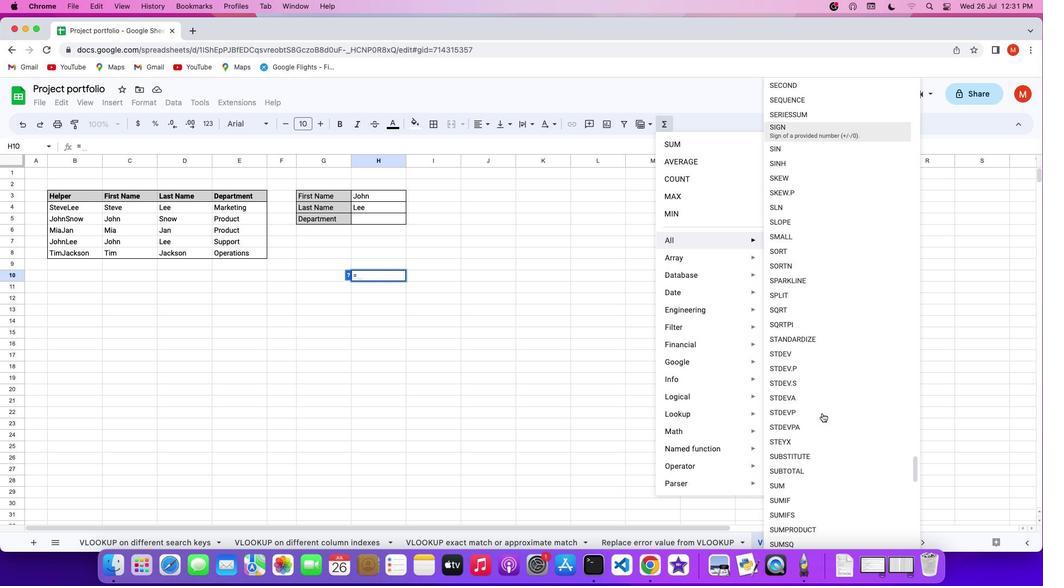 
Action: Mouse scrolled (822, 413) with delta (0, -2)
Screenshot: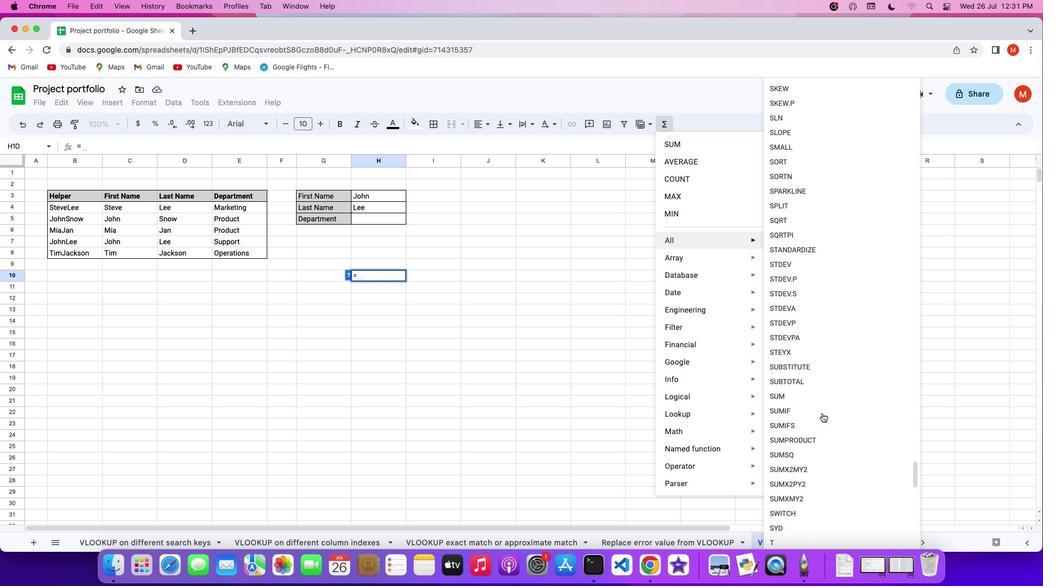 
Action: Mouse scrolled (822, 413) with delta (0, 0)
Screenshot: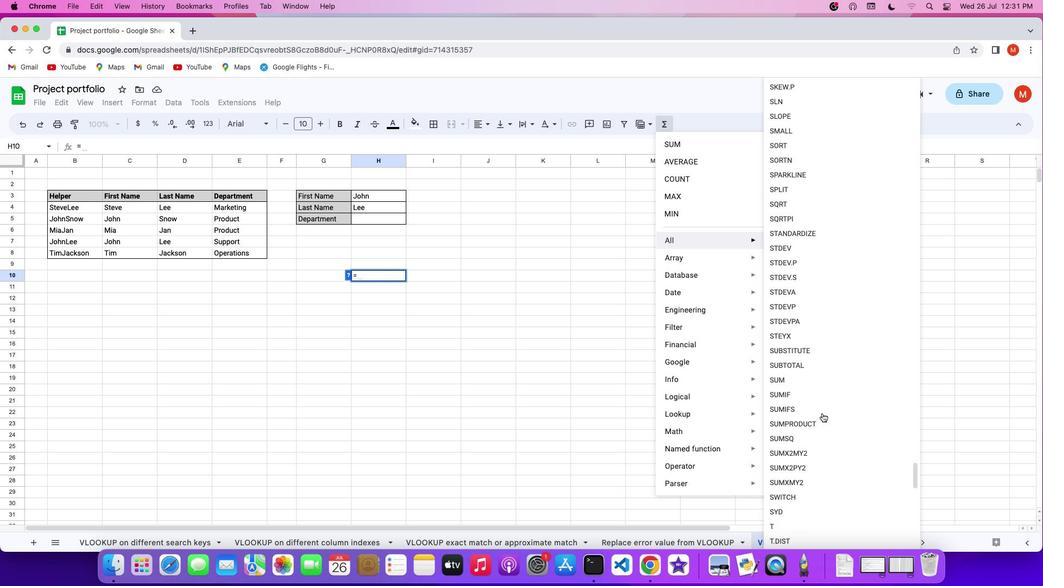 
Action: Mouse scrolled (822, 413) with delta (0, 0)
Screenshot: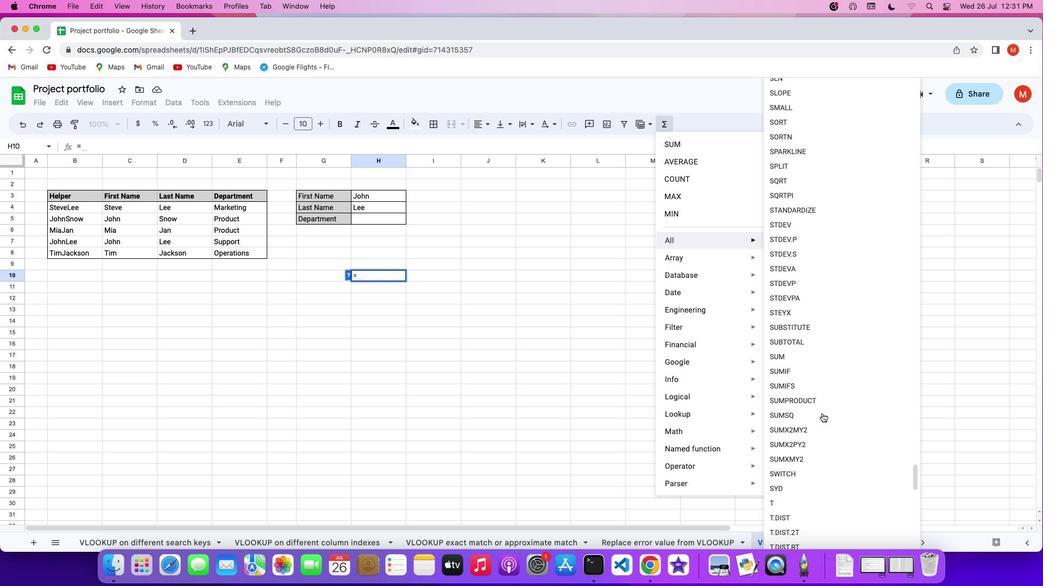 
Action: Mouse scrolled (822, 413) with delta (0, -1)
Screenshot: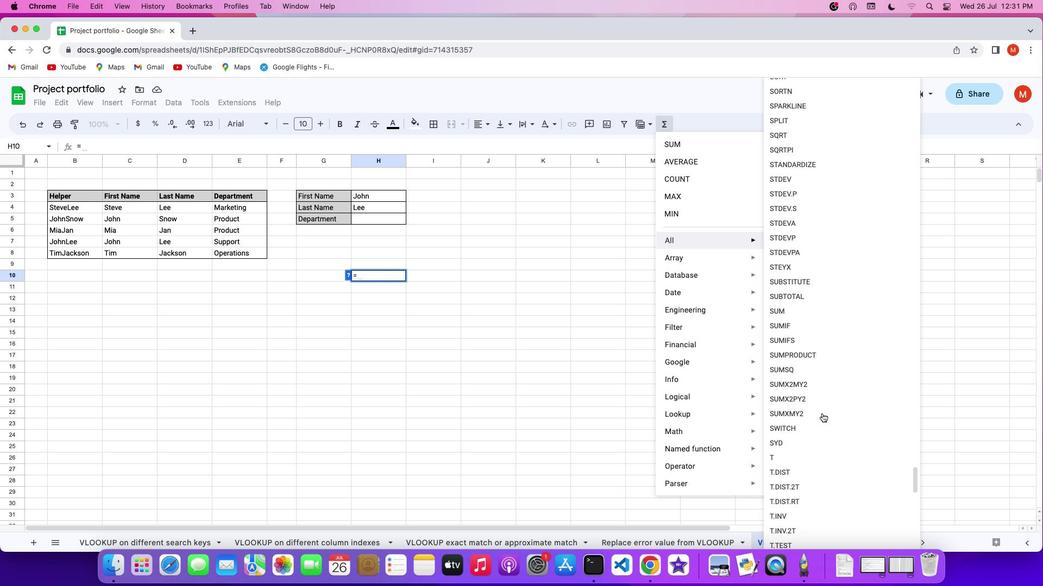 
Action: Mouse scrolled (822, 413) with delta (0, -2)
Screenshot: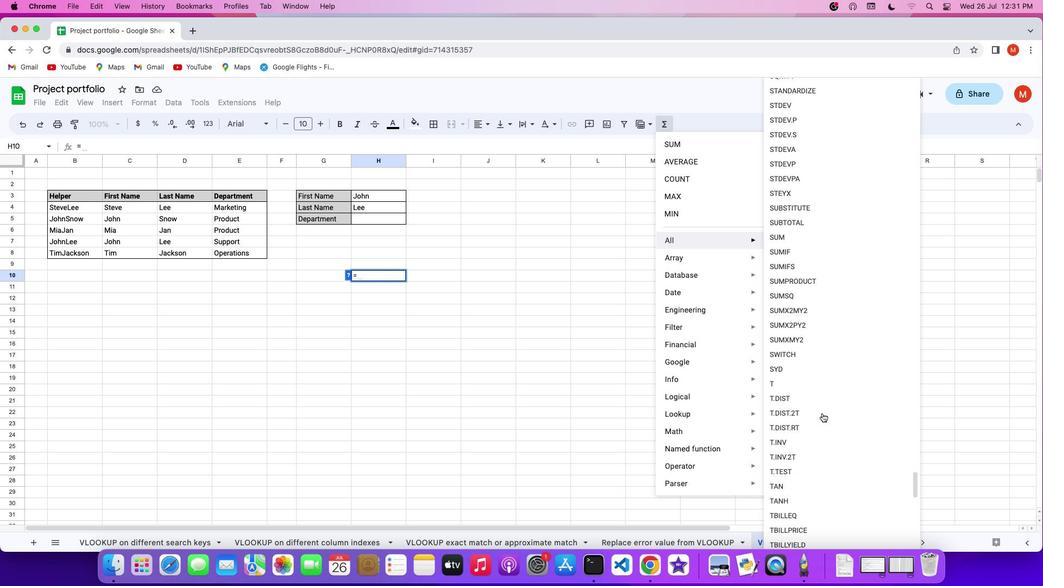 
Action: Mouse scrolled (822, 413) with delta (0, 0)
Screenshot: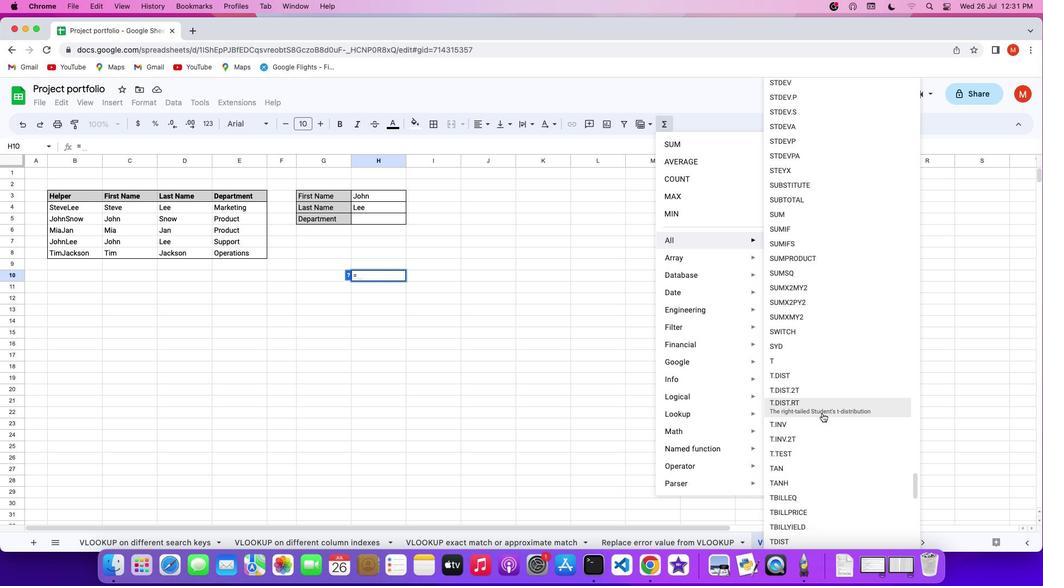 
Action: Mouse scrolled (822, 413) with delta (0, 0)
Screenshot: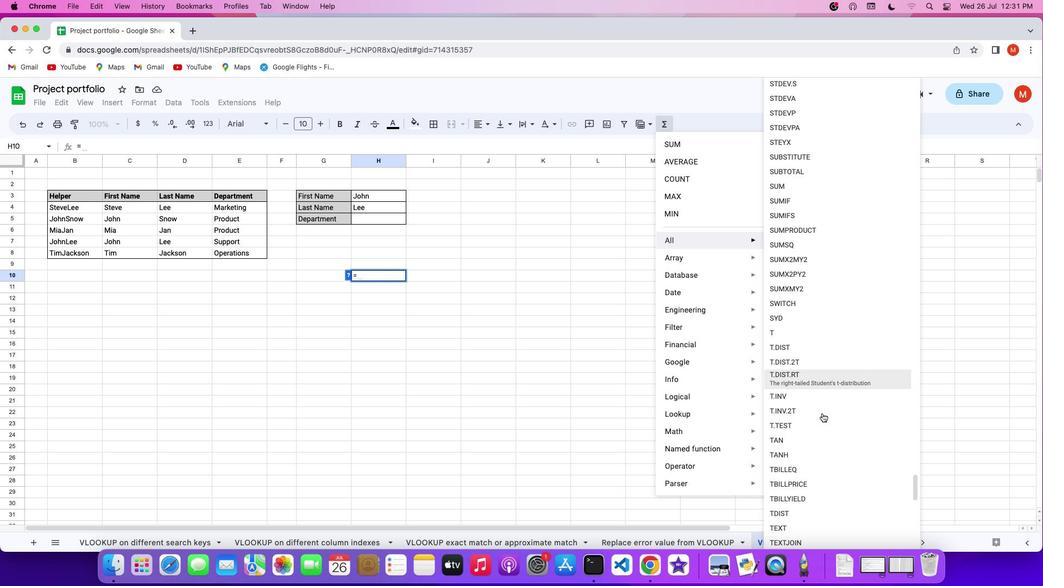
Action: Mouse scrolled (822, 413) with delta (0, -1)
Screenshot: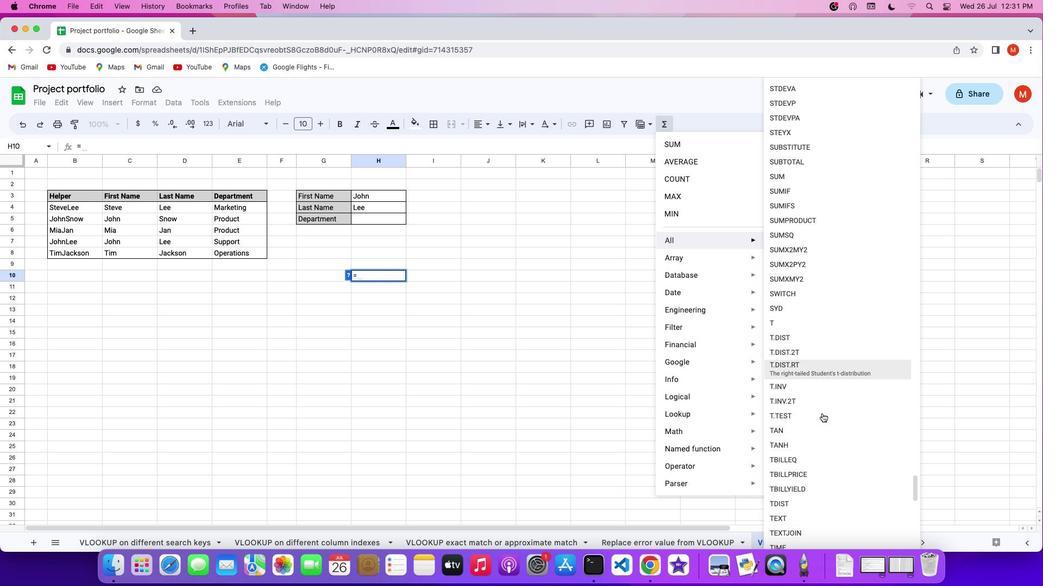 
Action: Mouse scrolled (822, 413) with delta (0, 0)
Screenshot: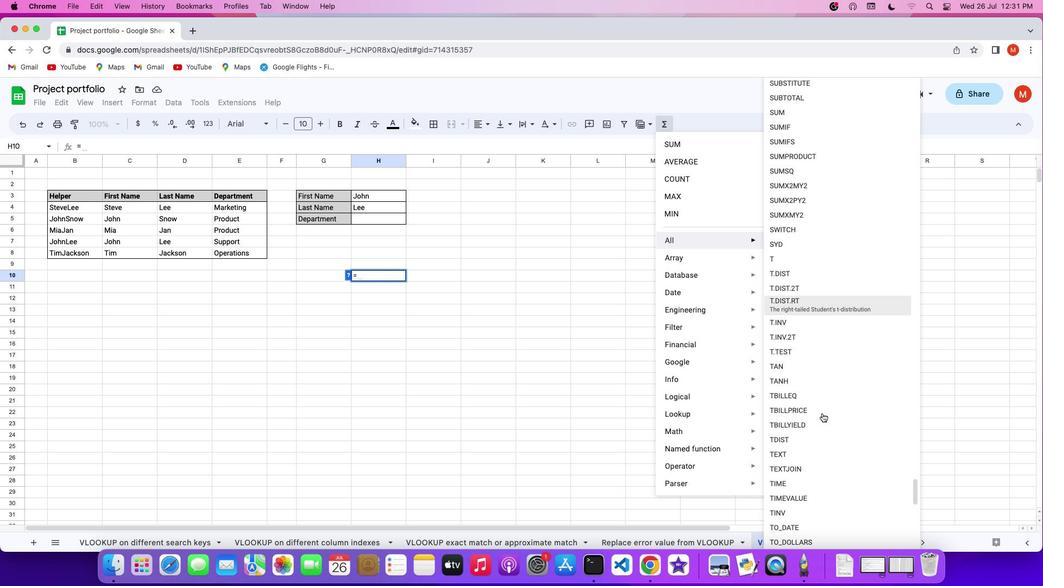 
Action: Mouse scrolled (822, 413) with delta (0, 0)
Screenshot: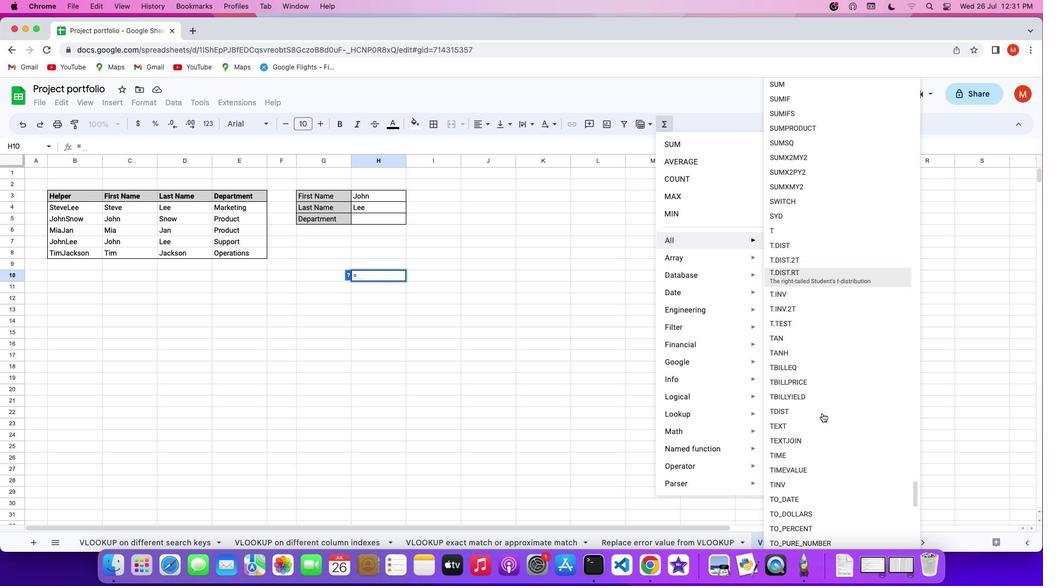 
Action: Mouse scrolled (822, 413) with delta (0, -1)
Screenshot: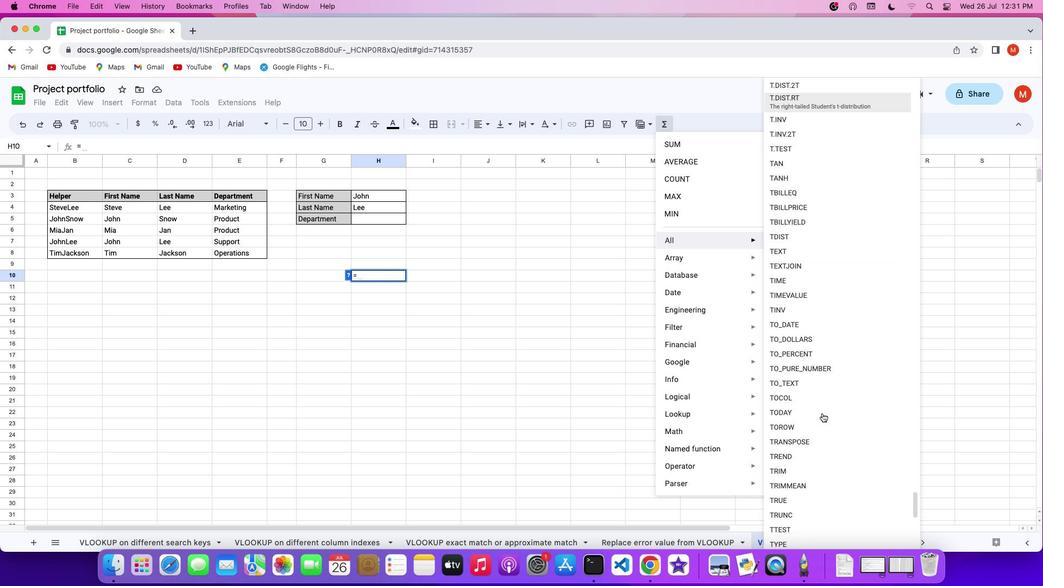 
Action: Mouse scrolled (822, 413) with delta (0, -2)
Screenshot: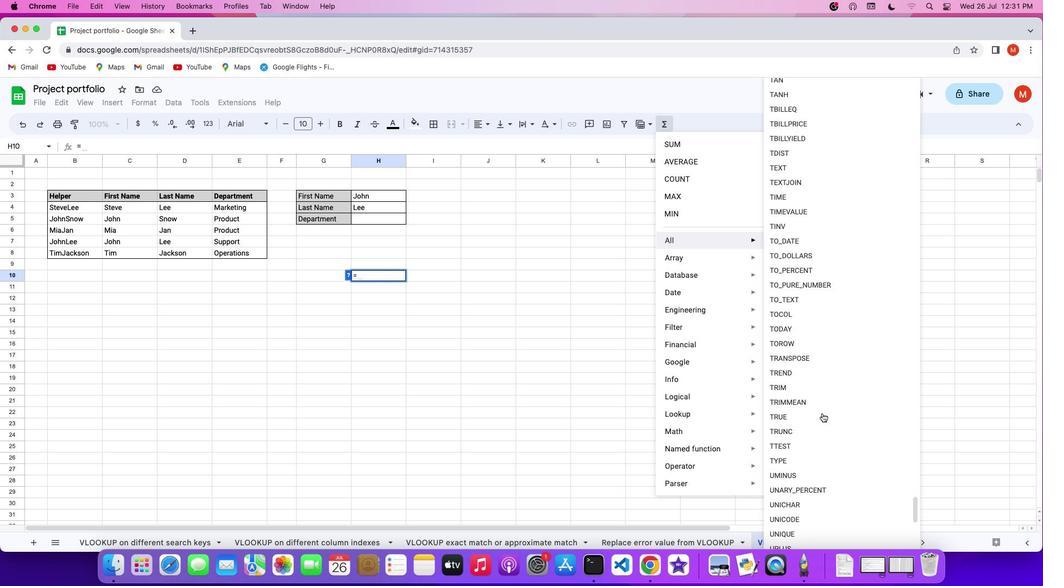 
Action: Mouse scrolled (822, 413) with delta (0, -2)
Screenshot: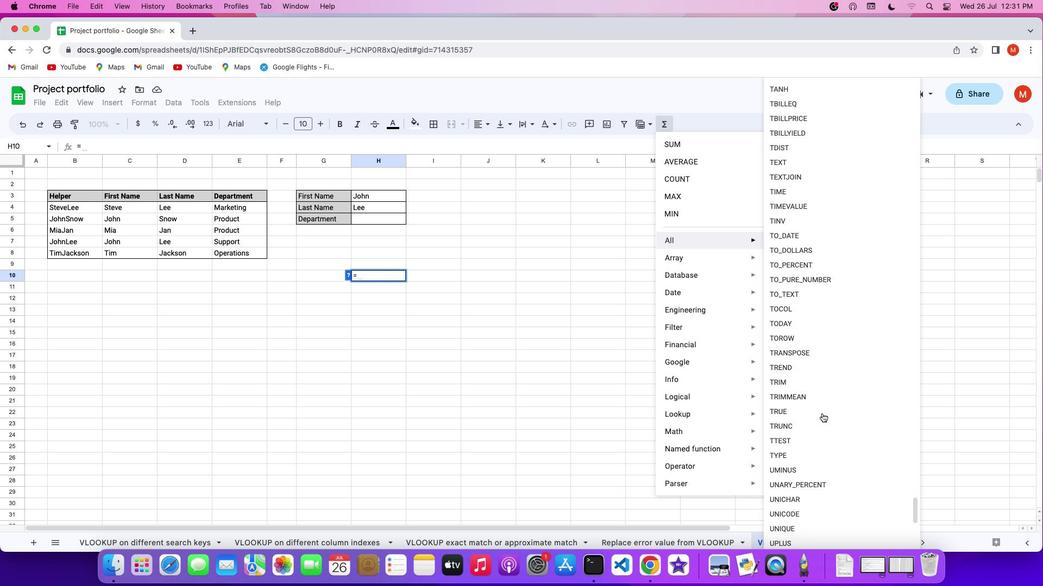 
Action: Mouse scrolled (822, 413) with delta (0, 0)
Screenshot: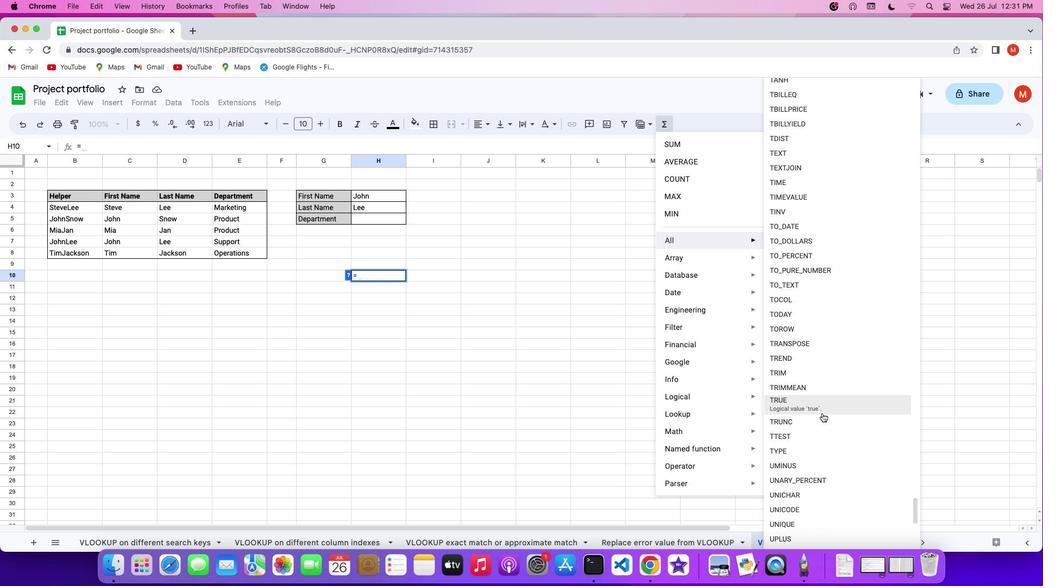 
Action: Mouse scrolled (822, 413) with delta (0, 0)
Screenshot: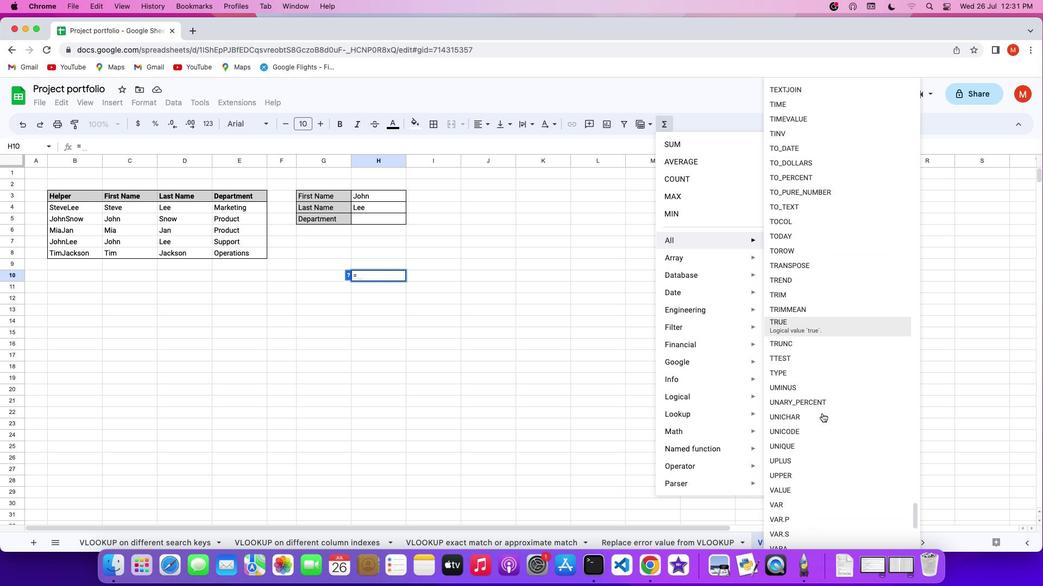 
Action: Mouse scrolled (822, 413) with delta (0, -1)
Screenshot: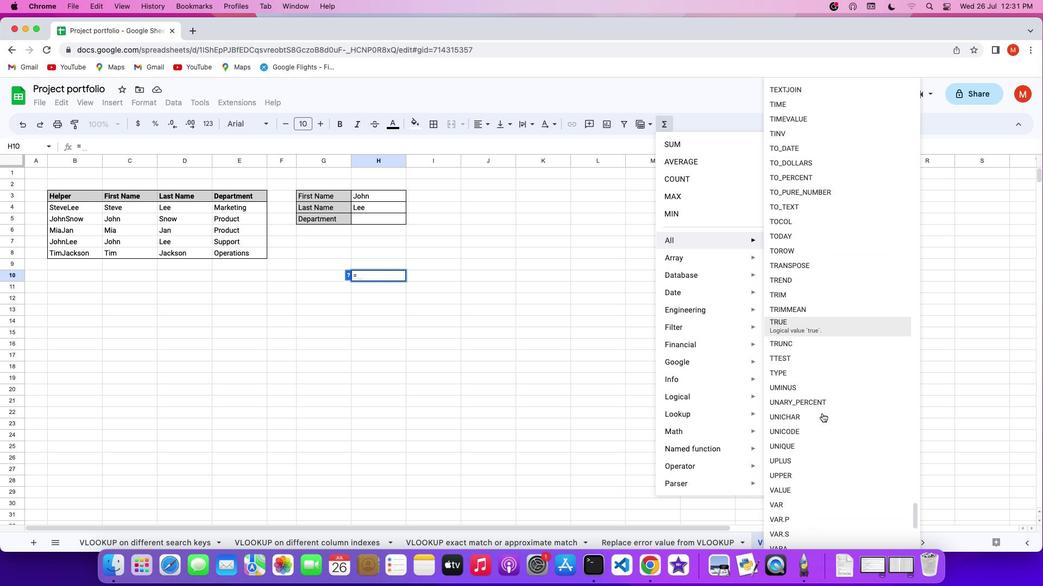 
Action: Mouse scrolled (822, 413) with delta (0, -2)
Screenshot: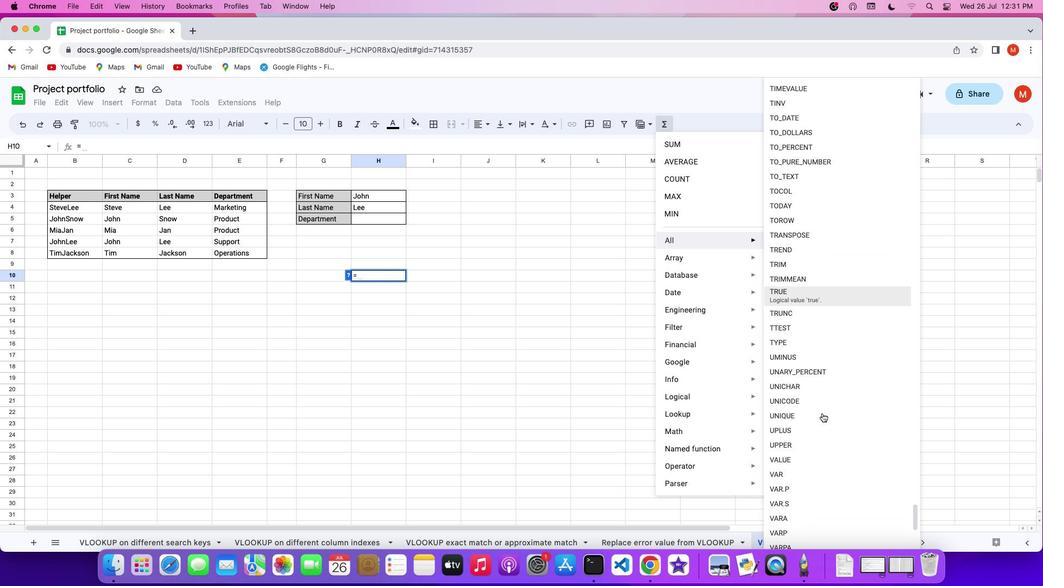
Action: Mouse scrolled (822, 413) with delta (0, 0)
Screenshot: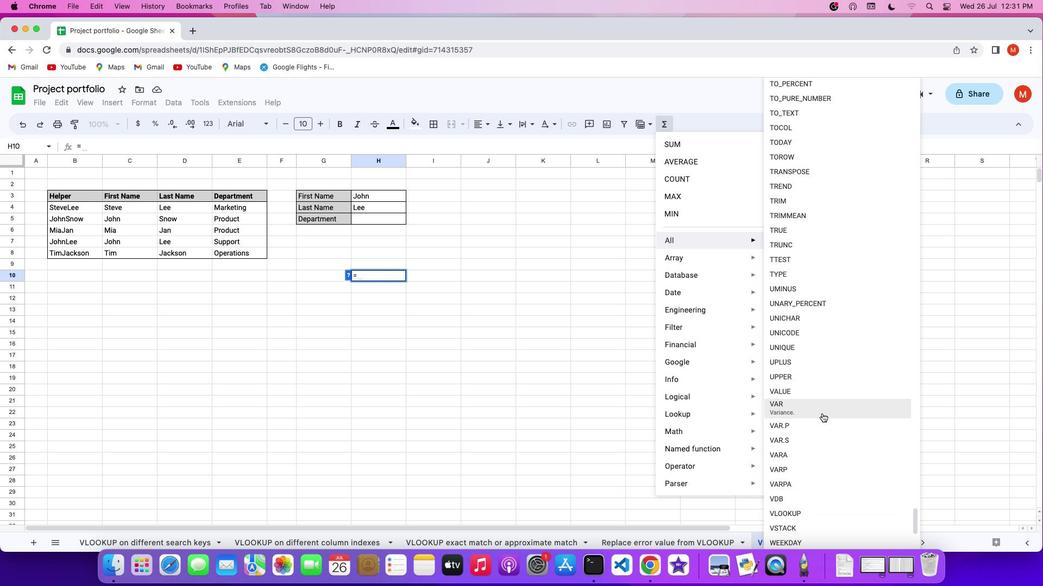 
Action: Mouse scrolled (822, 413) with delta (0, 0)
Screenshot: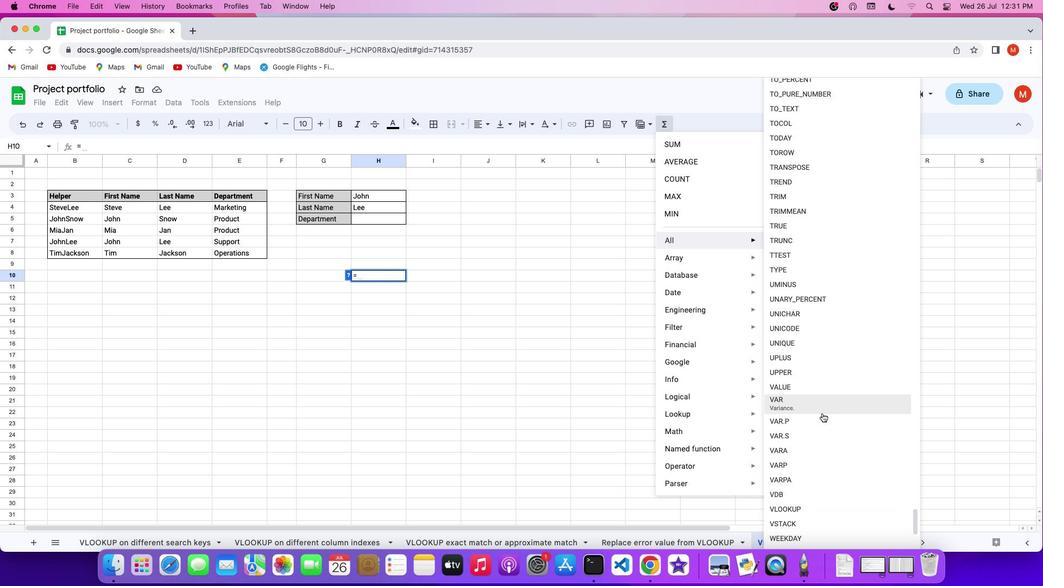 
Action: Mouse scrolled (822, 413) with delta (0, 0)
Screenshot: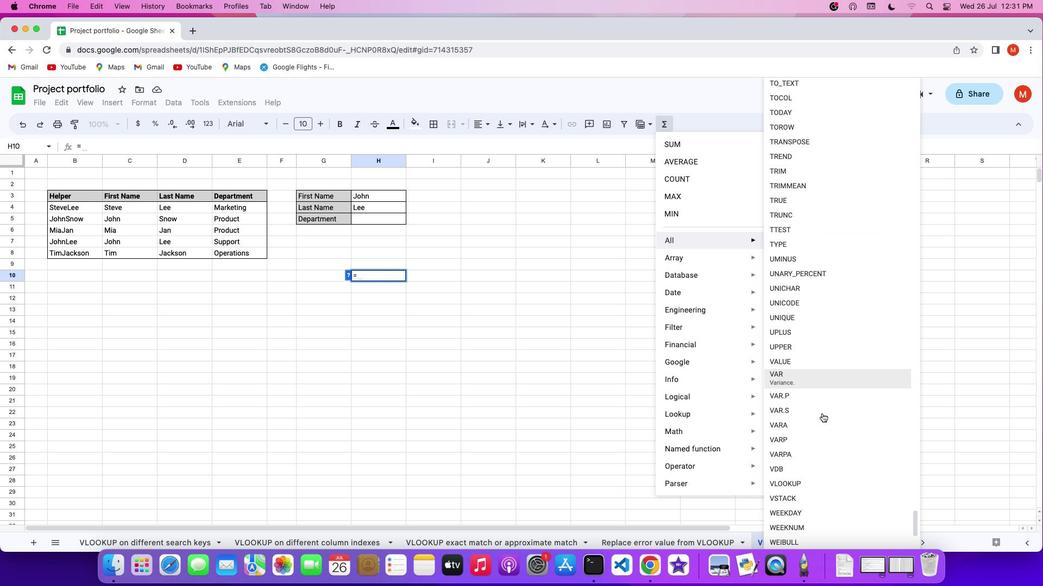
Action: Mouse moved to (813, 472)
Screenshot: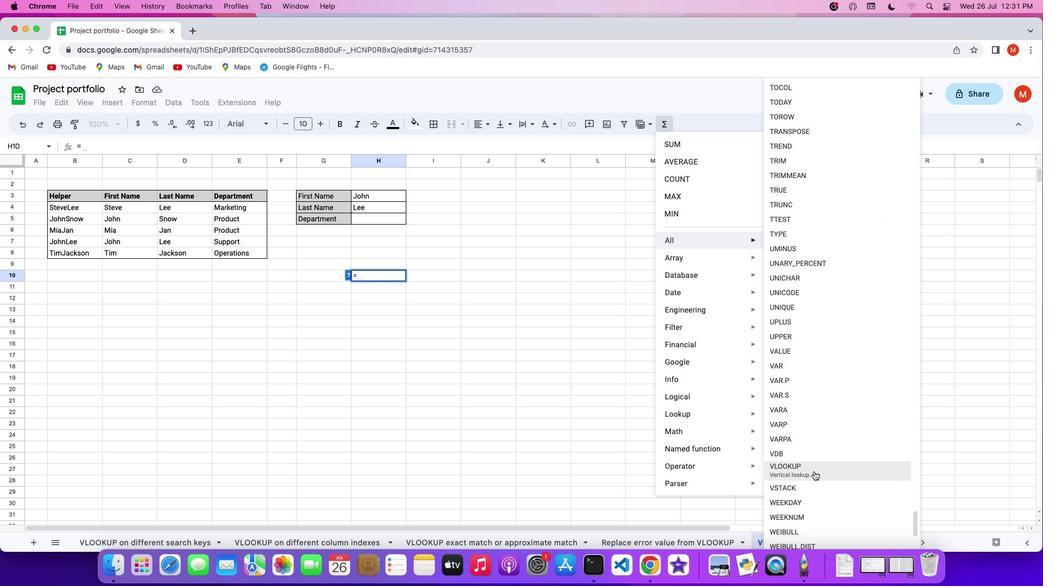 
Action: Mouse pressed left at (813, 472)
Screenshot: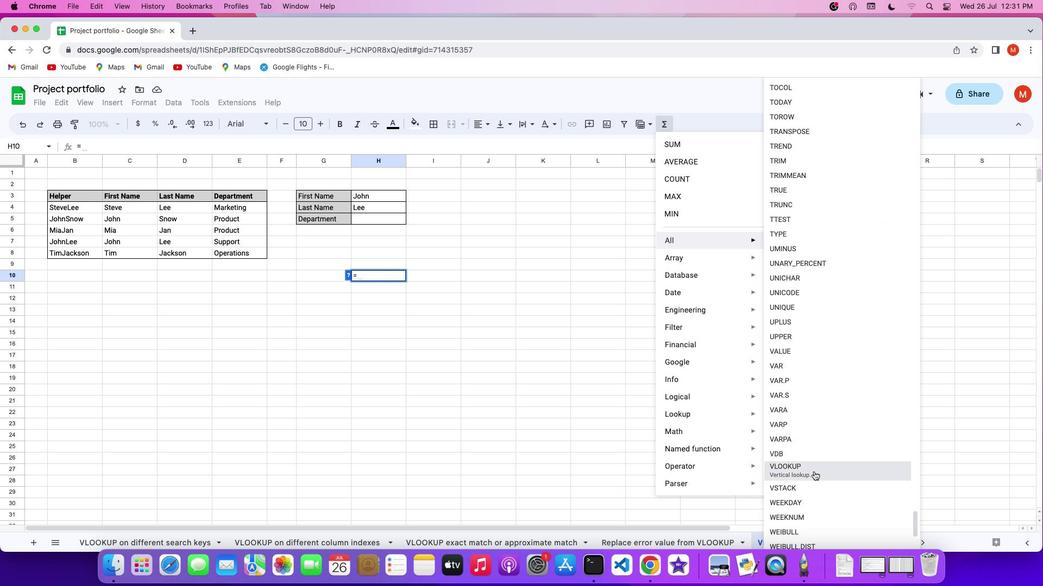 
Action: Key pressed Key.shift'B''7'','Key.shift'B''4'Key.shift_r':'Key.shift'E''8'',''4'','Key.shift'F''a''l''s''e'Key.enter
Screenshot: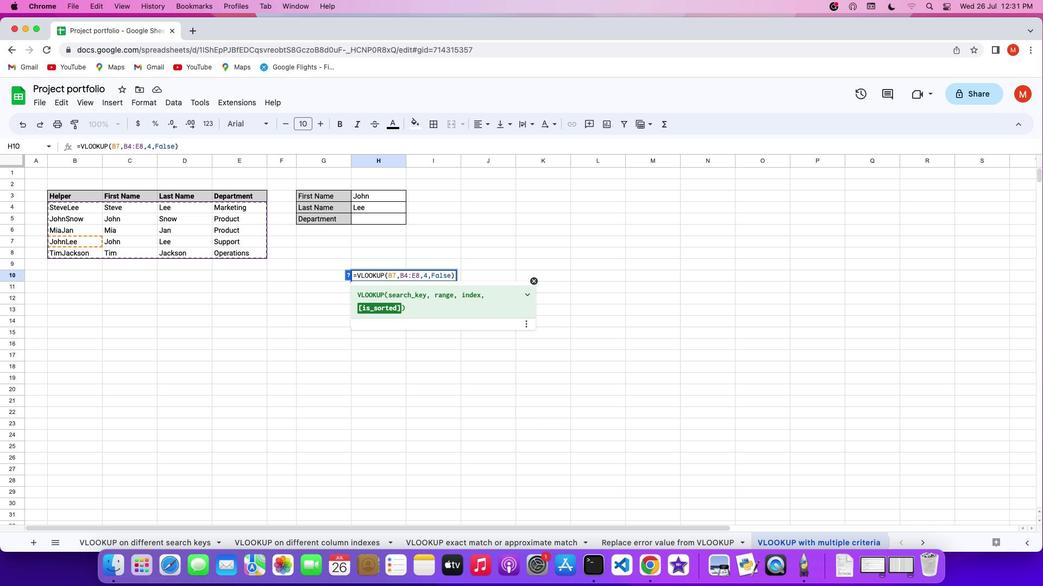 
